 Task: Provide the results of the 2023 Victory Lane Racing Xfinity Series for the track "Pocono Raceway".
Action: Mouse moved to (173, 257)
Screenshot: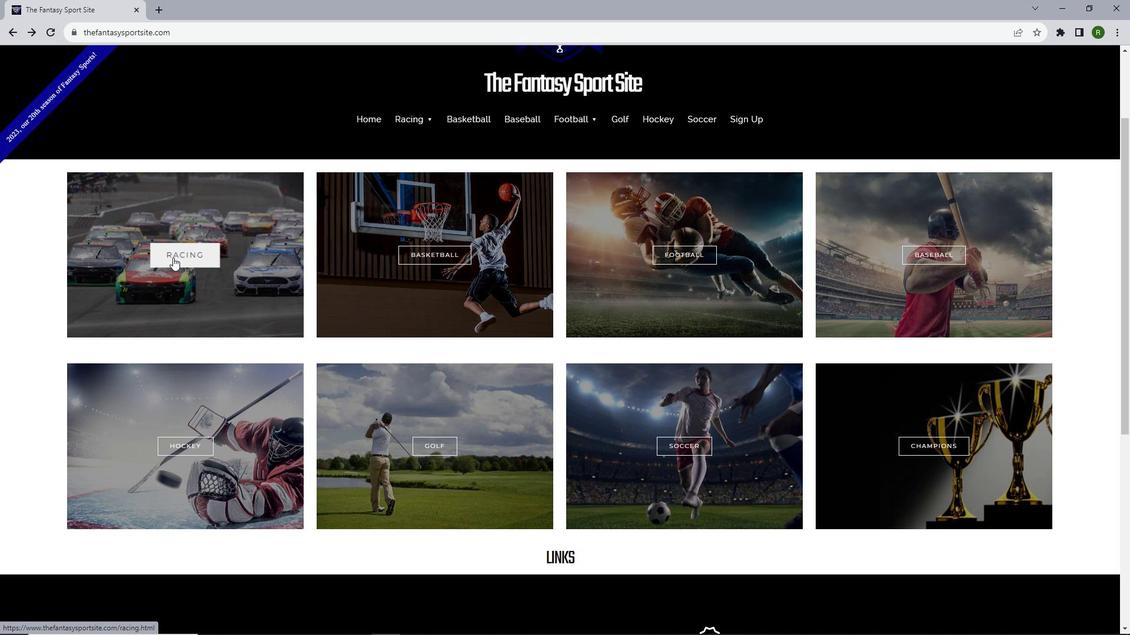 
Action: Mouse pressed left at (173, 257)
Screenshot: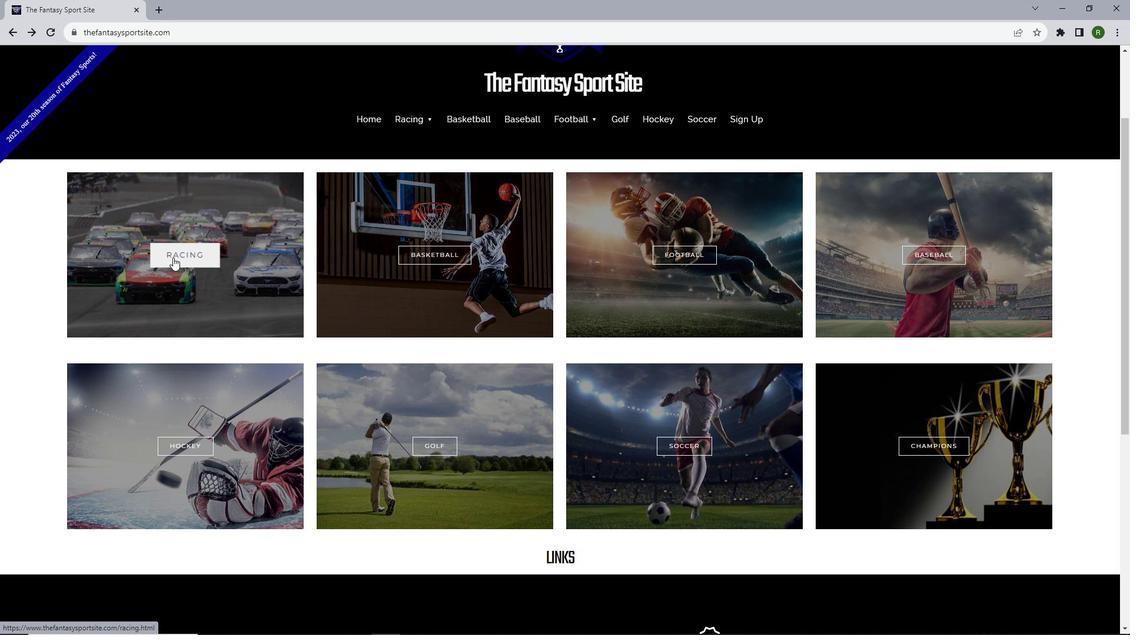 
Action: Mouse moved to (331, 270)
Screenshot: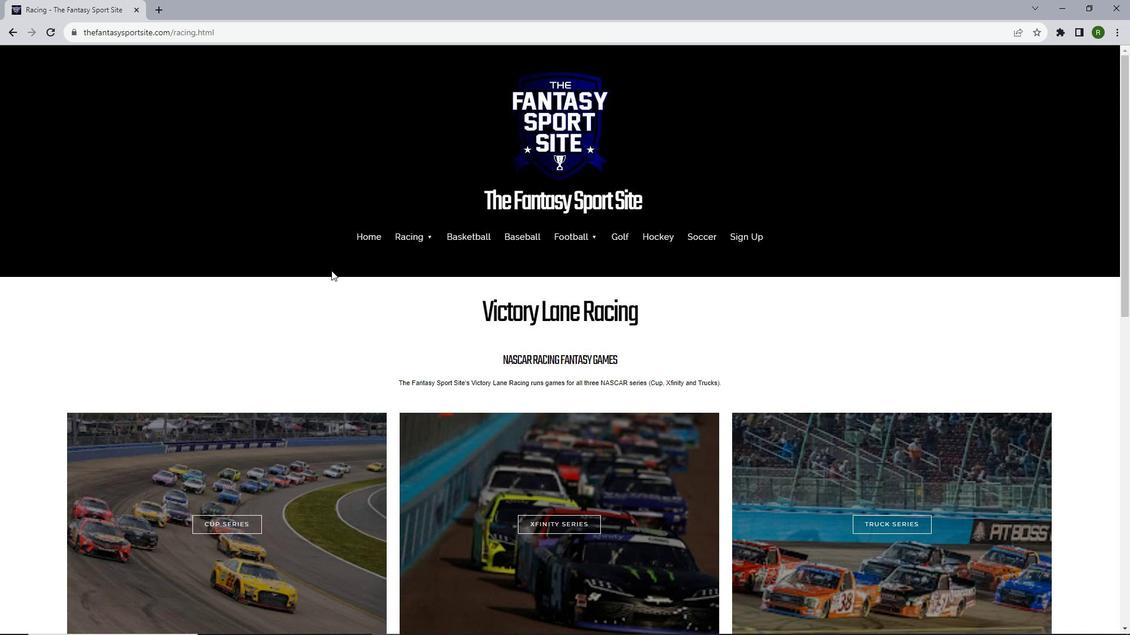 
Action: Mouse scrolled (331, 270) with delta (0, 0)
Screenshot: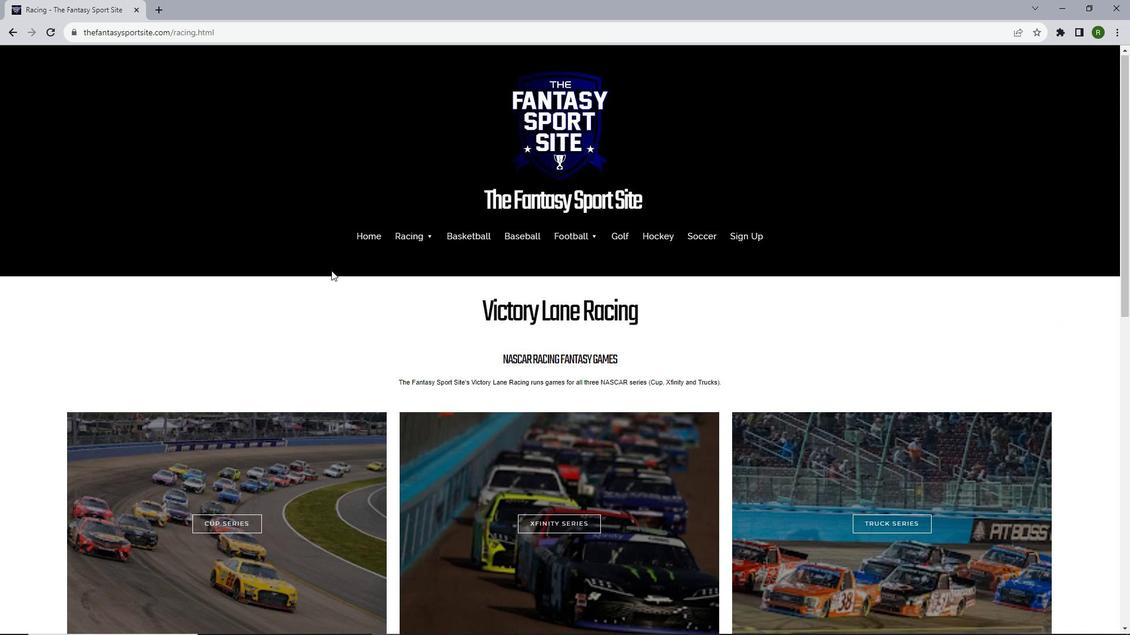 
Action: Mouse scrolled (331, 270) with delta (0, 0)
Screenshot: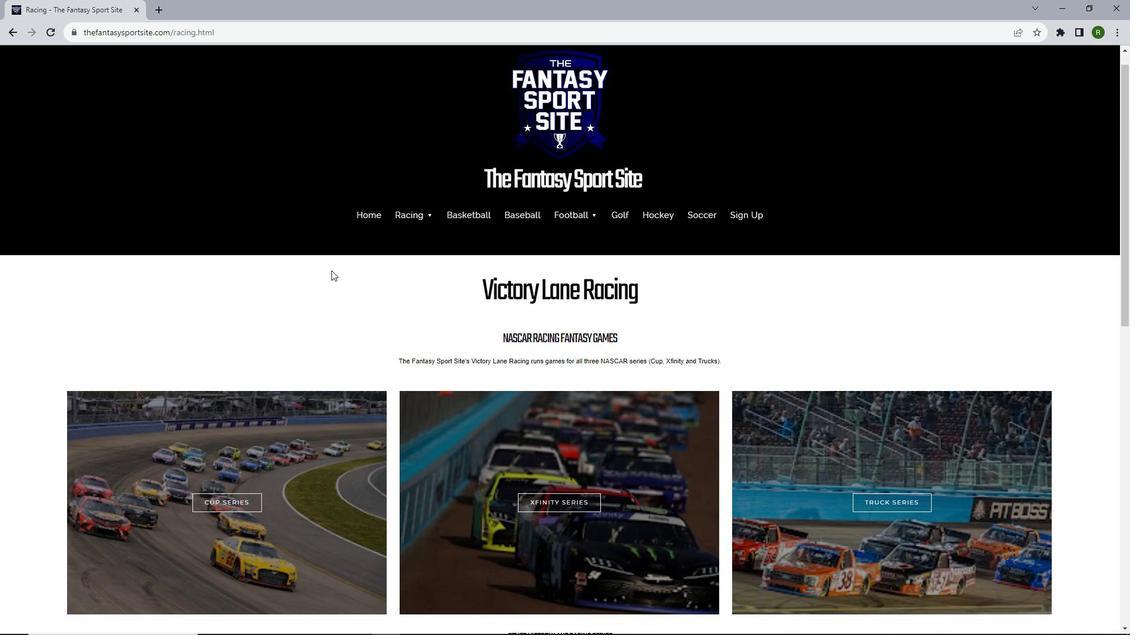 
Action: Mouse moved to (552, 413)
Screenshot: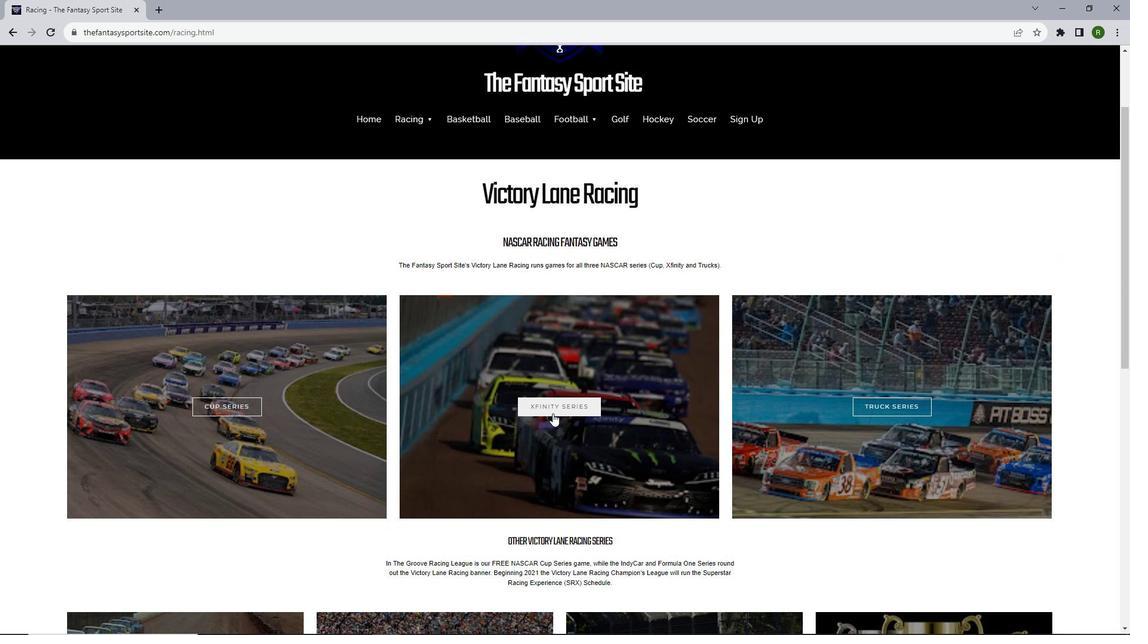 
Action: Mouse pressed left at (552, 413)
Screenshot: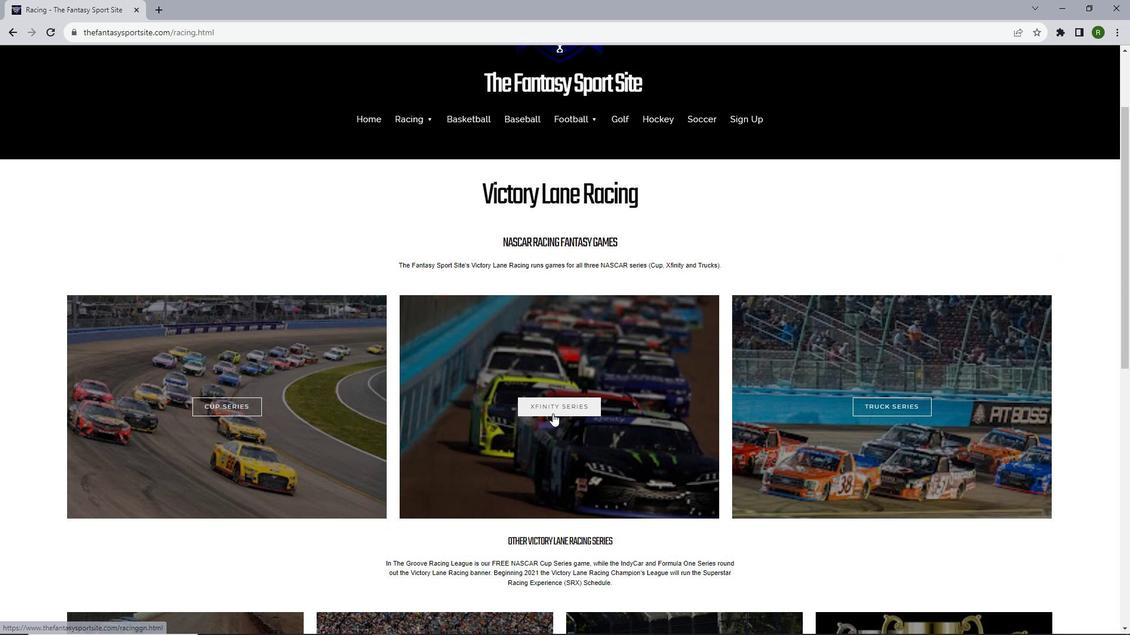 
Action: Mouse moved to (404, 259)
Screenshot: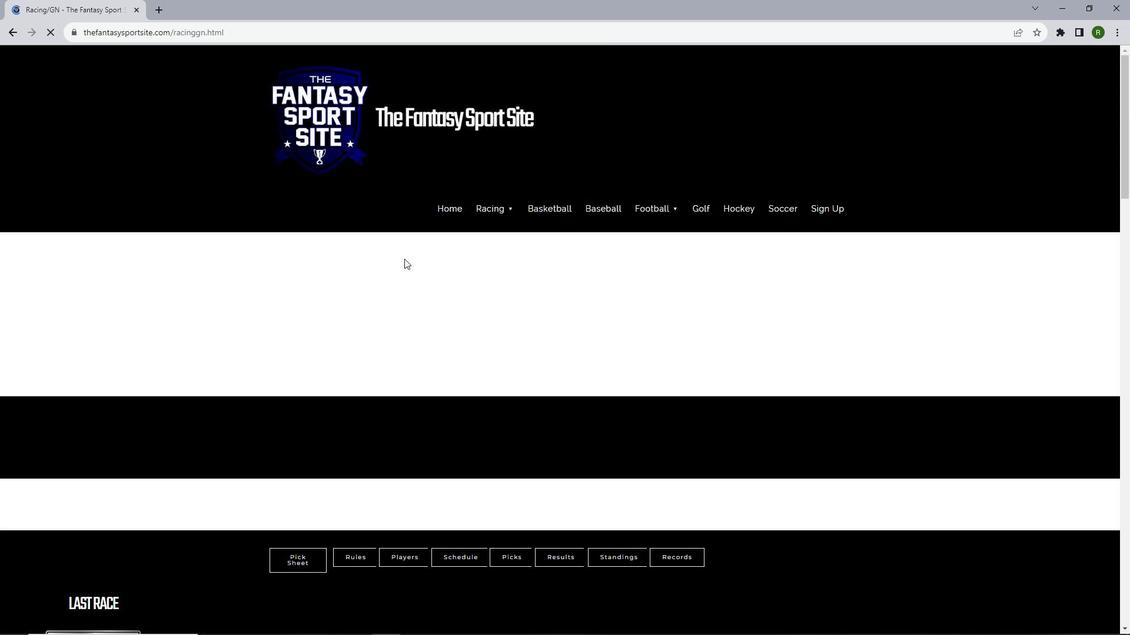 
Action: Mouse scrolled (404, 258) with delta (0, 0)
Screenshot: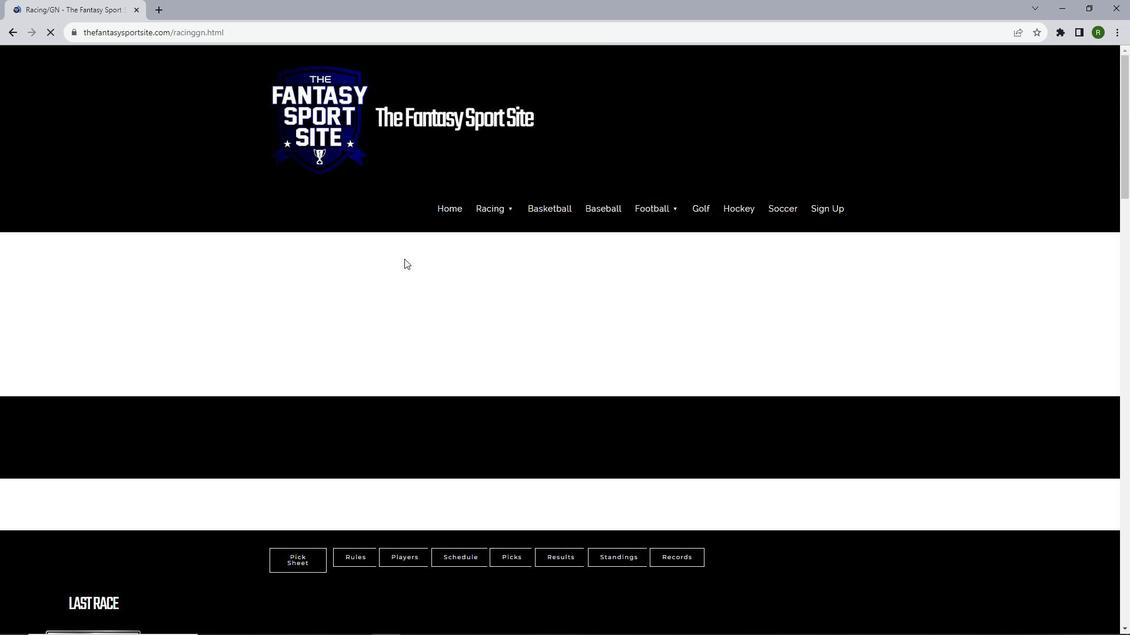 
Action: Mouse scrolled (404, 258) with delta (0, 0)
Screenshot: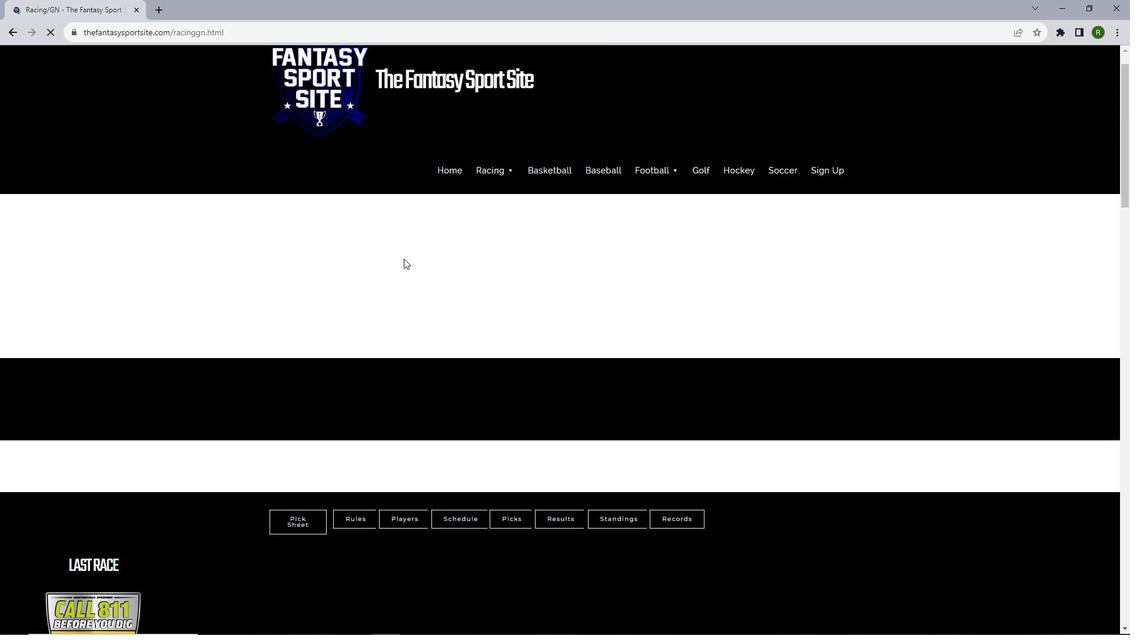 
Action: Mouse moved to (403, 259)
Screenshot: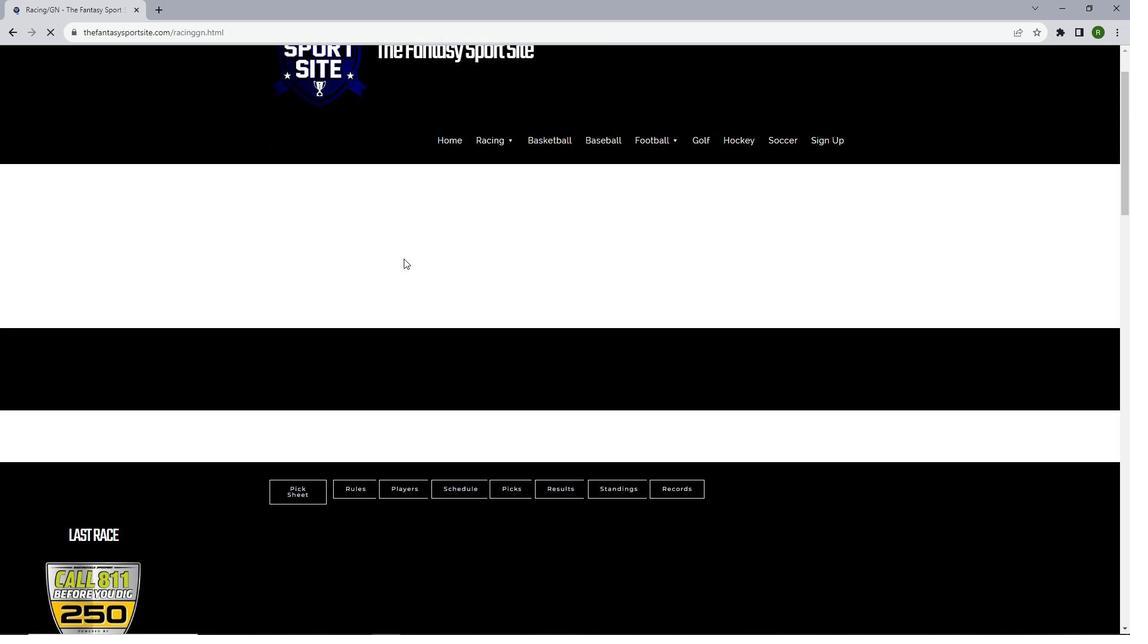 
Action: Mouse scrolled (403, 258) with delta (0, 0)
Screenshot: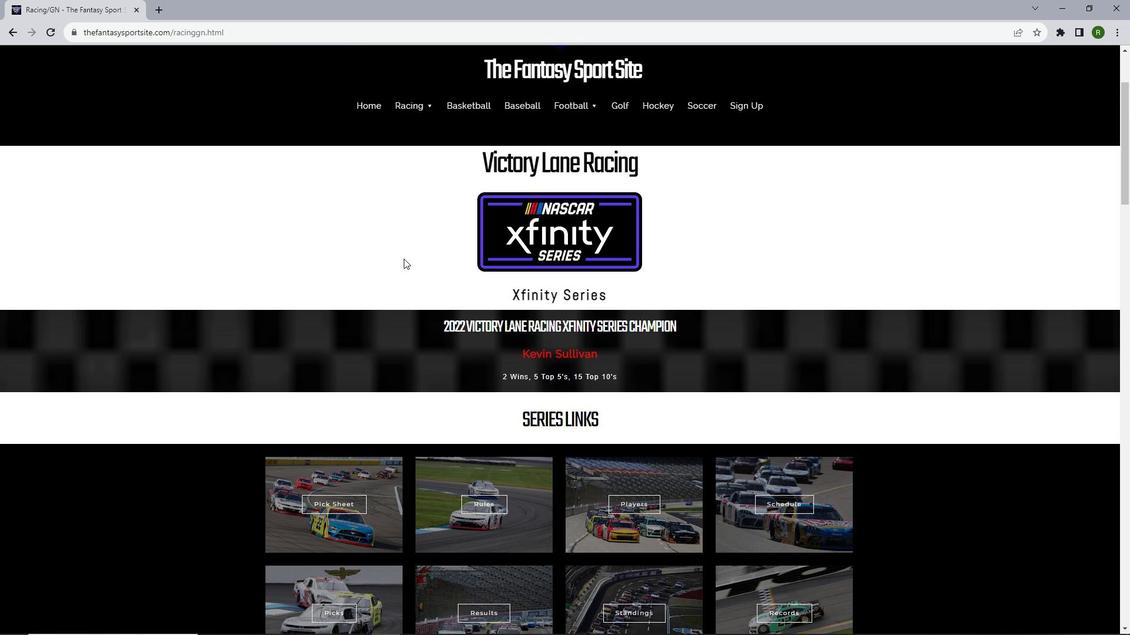 
Action: Mouse scrolled (403, 258) with delta (0, 0)
Screenshot: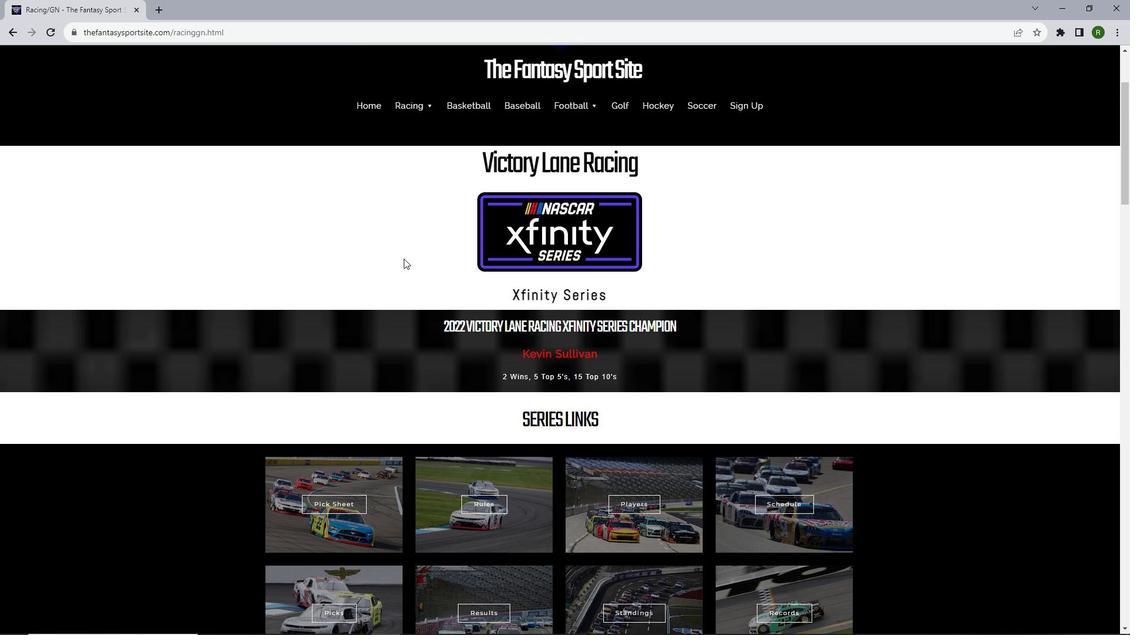 
Action: Mouse moved to (469, 504)
Screenshot: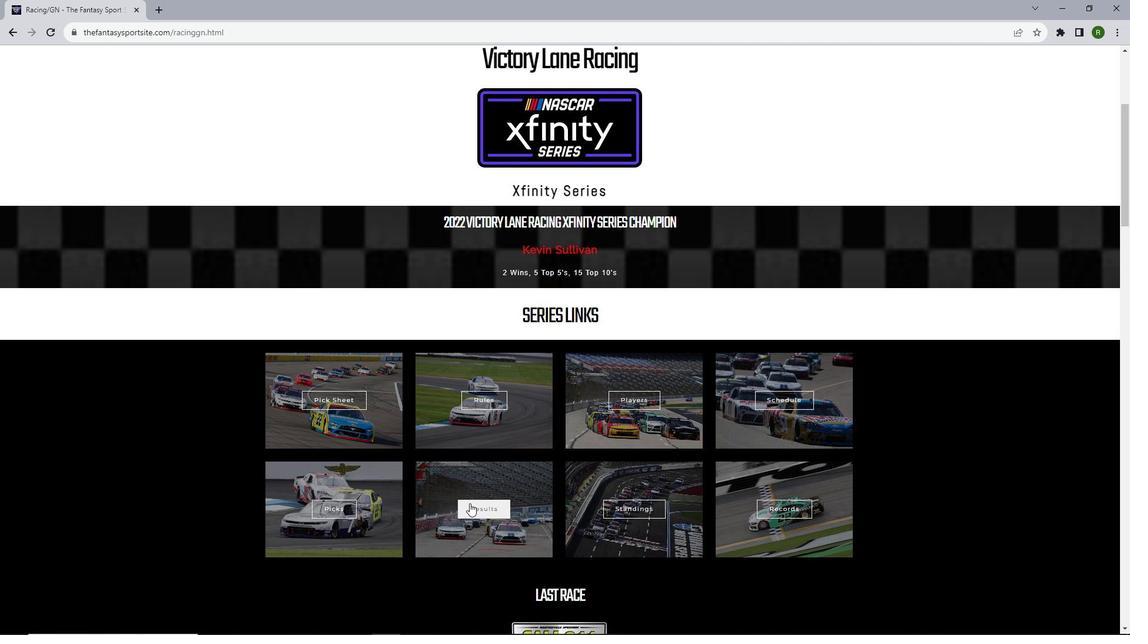 
Action: Mouse pressed left at (469, 504)
Screenshot: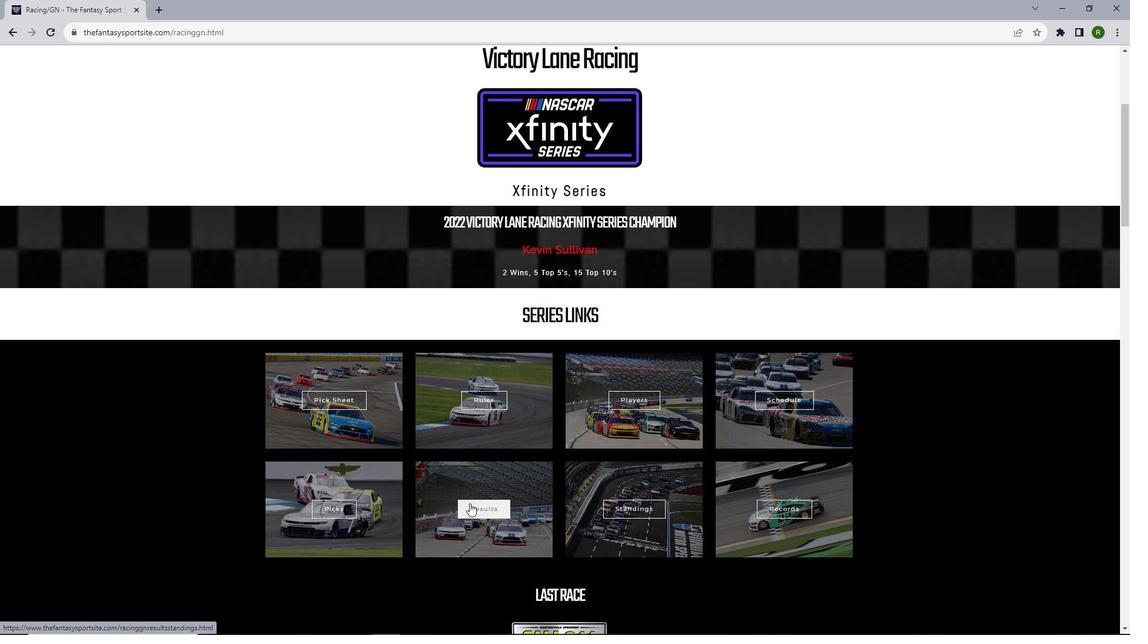 
Action: Mouse moved to (439, 295)
Screenshot: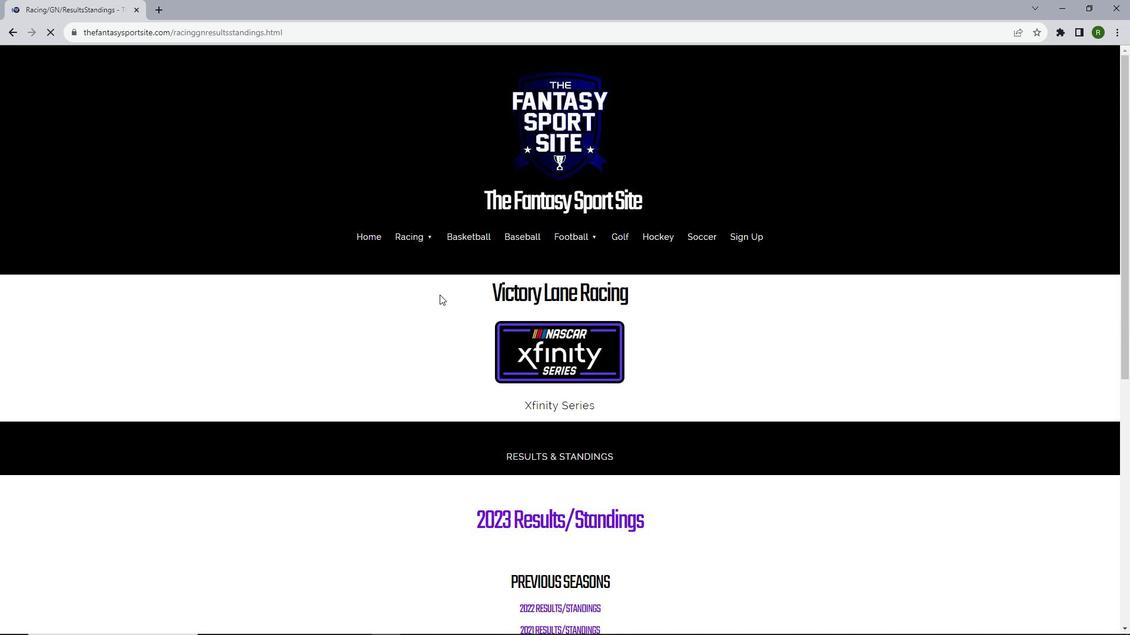 
Action: Mouse scrolled (439, 294) with delta (0, 0)
Screenshot: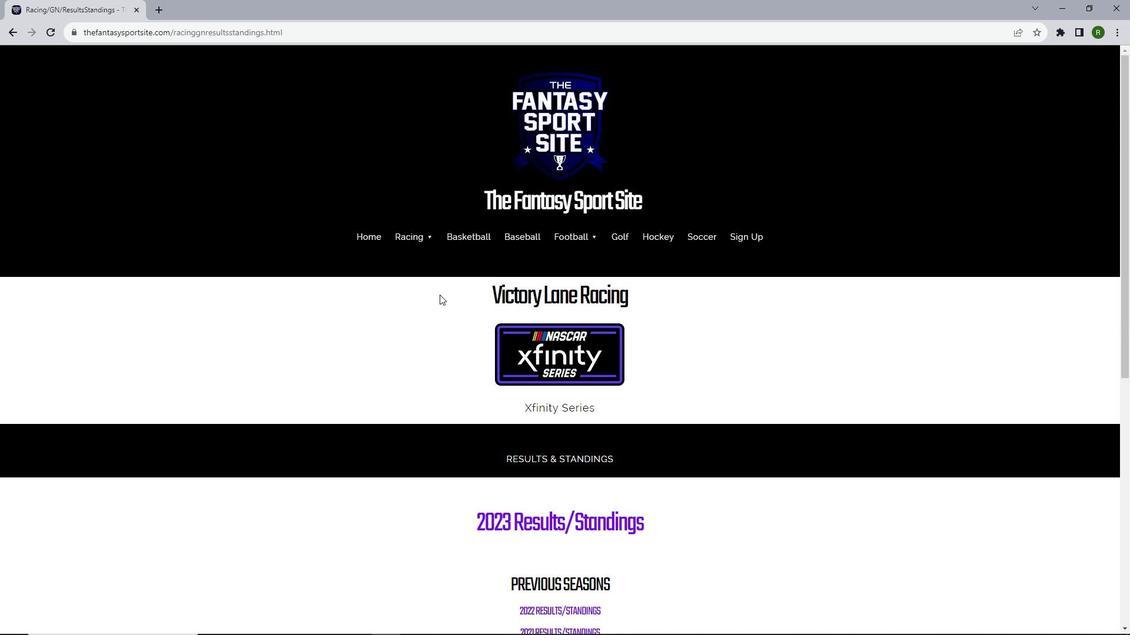 
Action: Mouse scrolled (439, 294) with delta (0, 0)
Screenshot: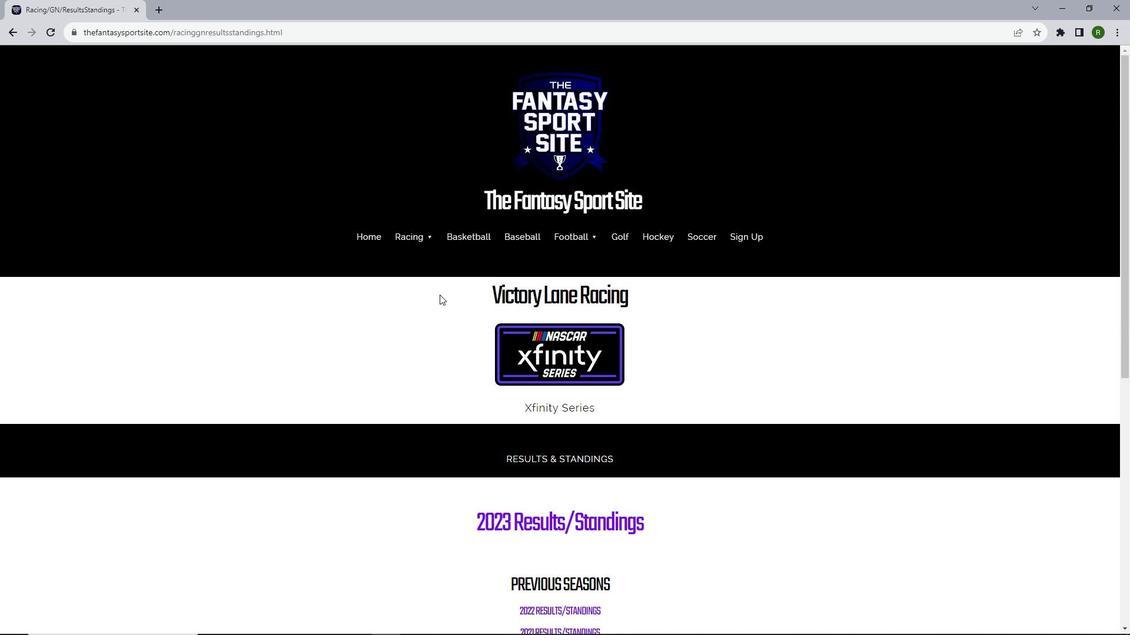 
Action: Mouse scrolled (439, 294) with delta (0, 0)
Screenshot: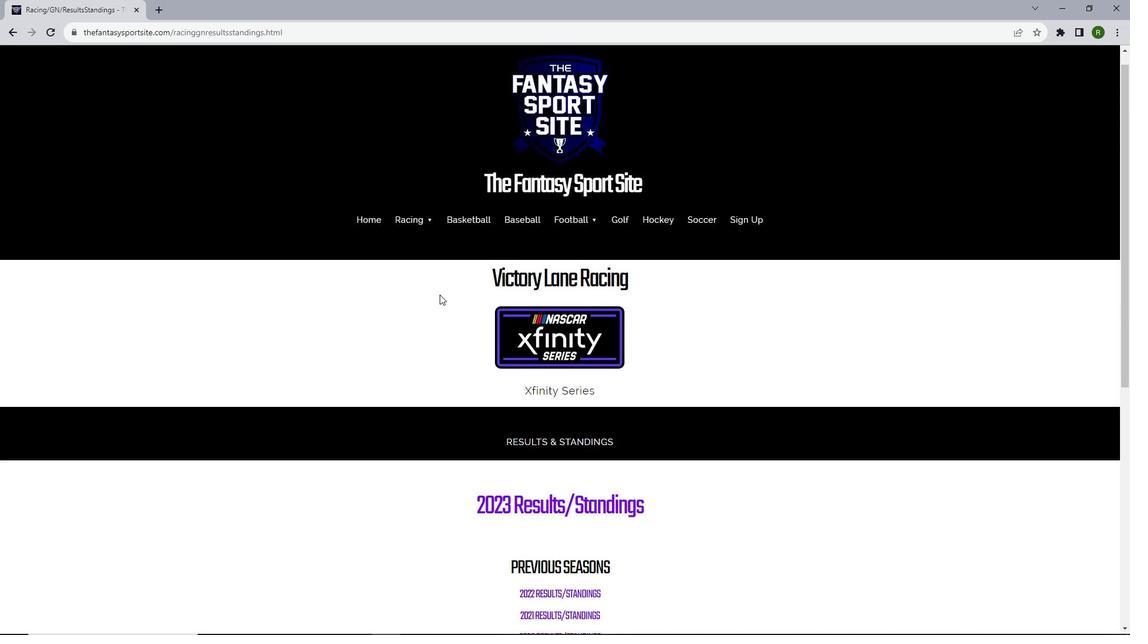 
Action: Mouse scrolled (439, 294) with delta (0, 0)
Screenshot: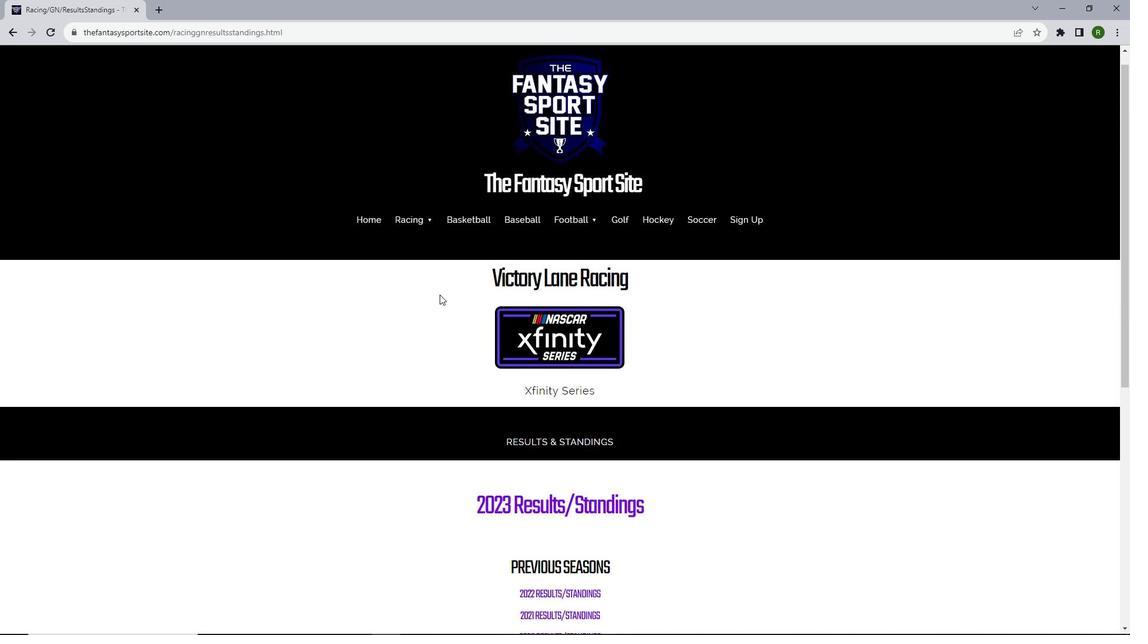 
Action: Mouse scrolled (439, 294) with delta (0, 0)
Screenshot: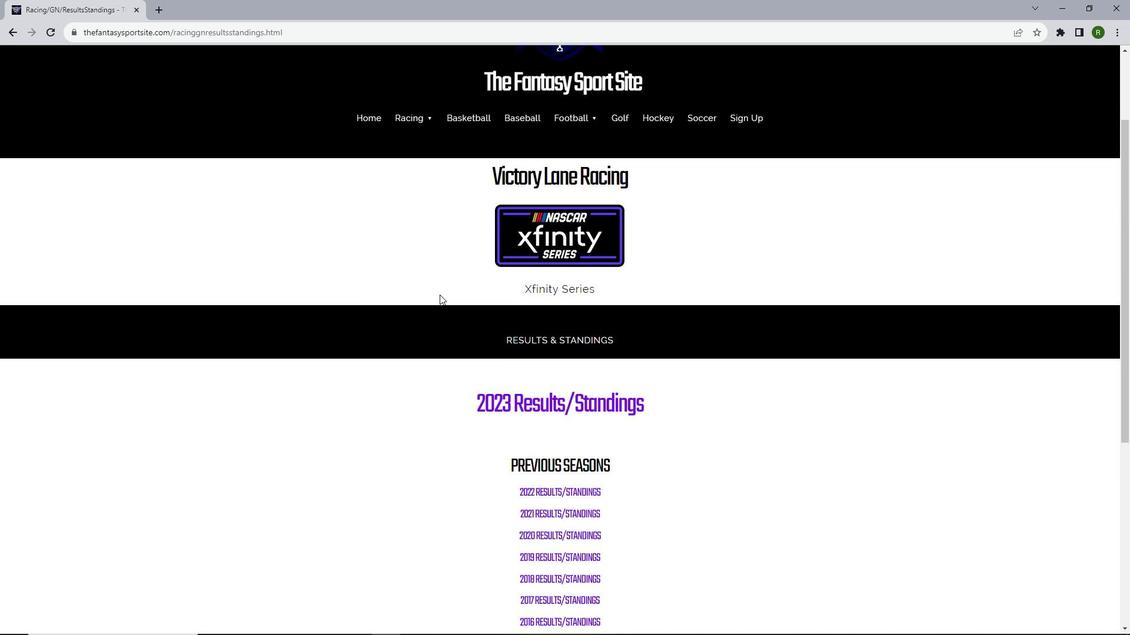 
Action: Mouse moved to (494, 228)
Screenshot: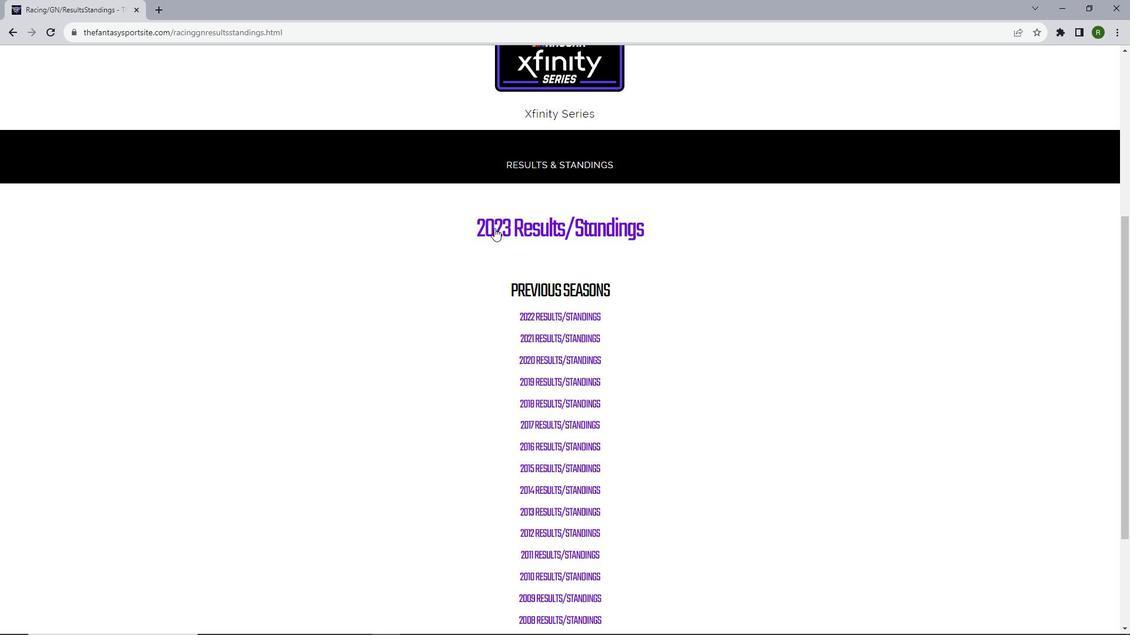 
Action: Mouse pressed left at (494, 228)
Screenshot: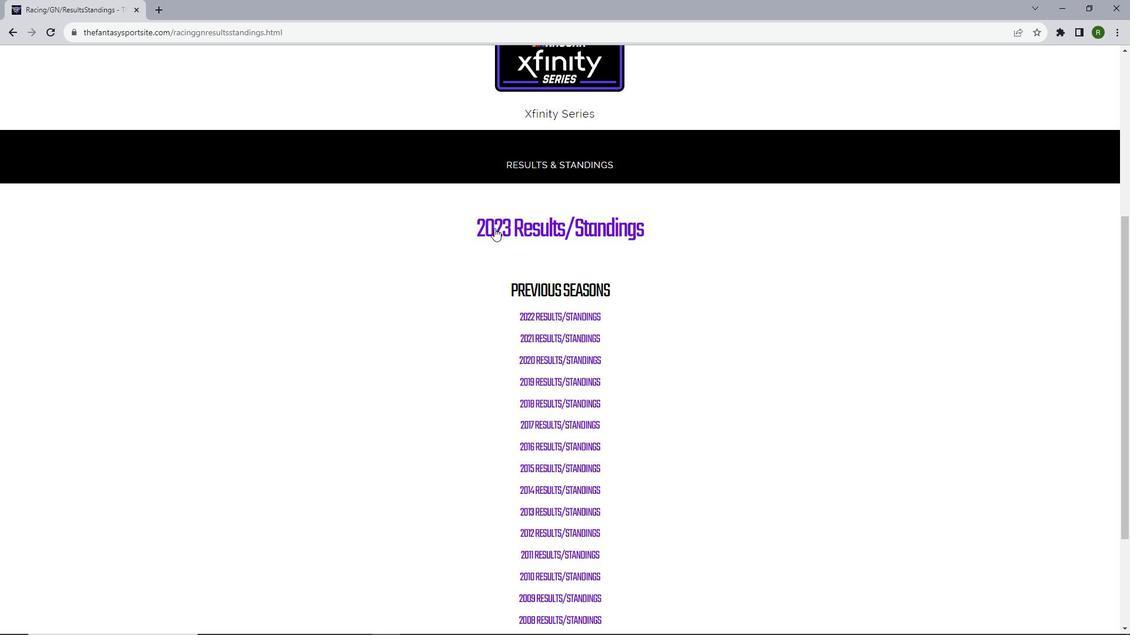 
Action: Mouse scrolled (494, 227) with delta (0, 0)
Screenshot: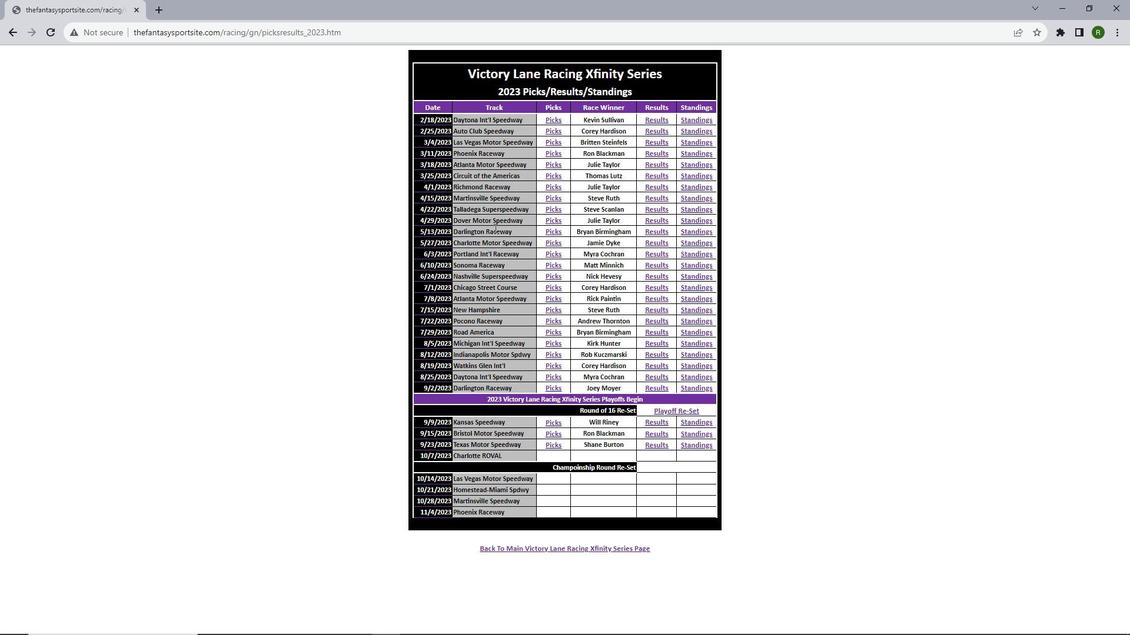 
Action: Mouse scrolled (494, 227) with delta (0, 0)
Screenshot: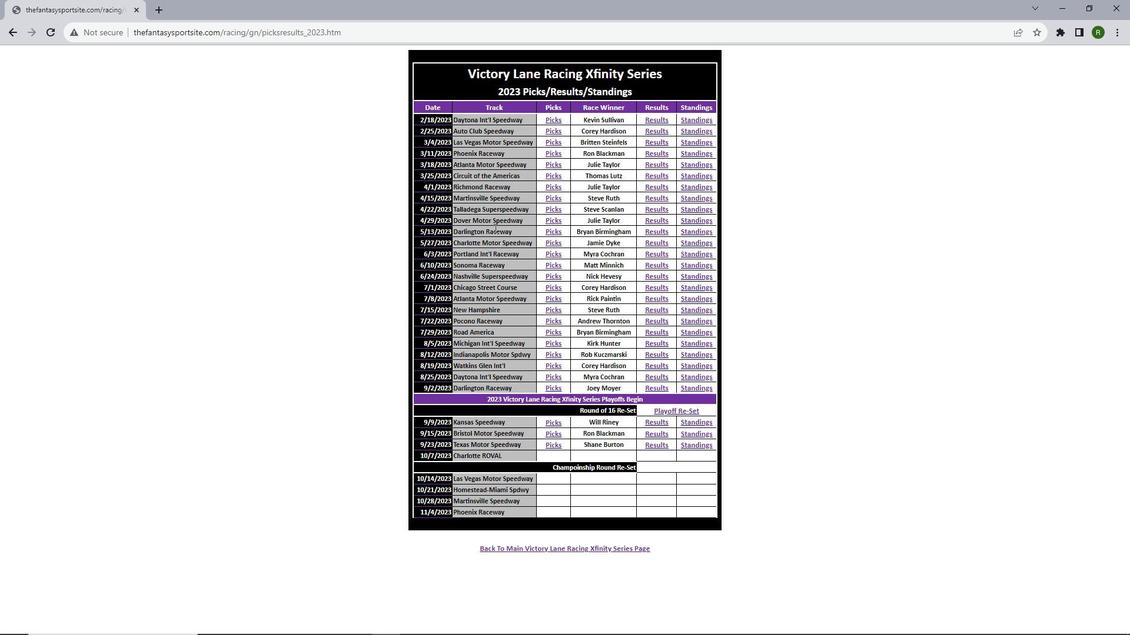 
Action: Mouse moved to (661, 323)
Screenshot: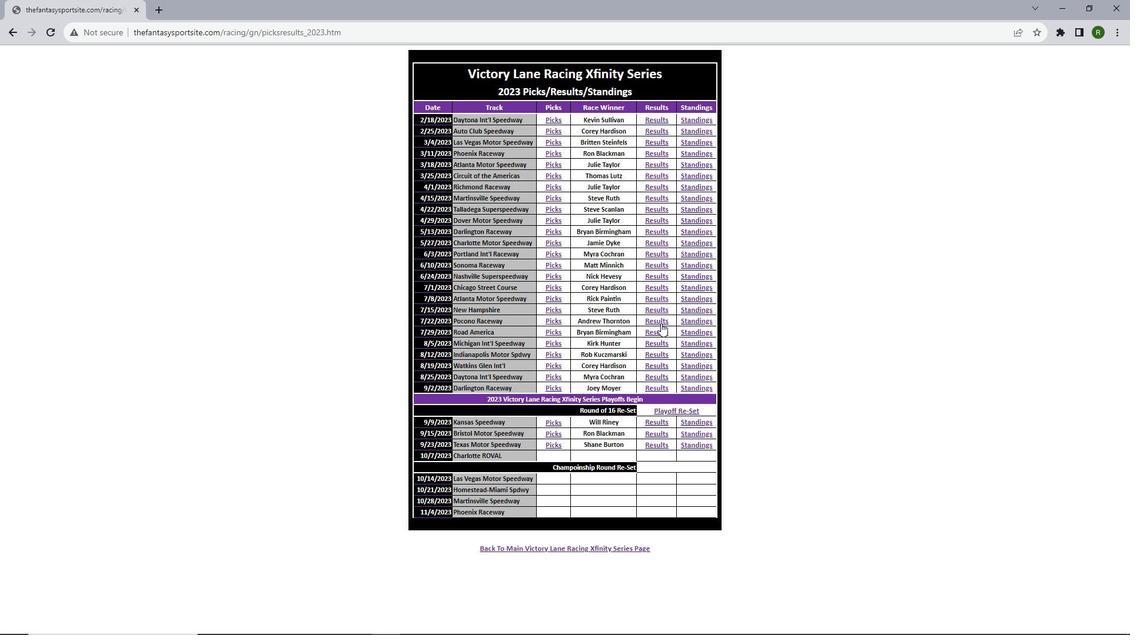 
Action: Mouse pressed left at (661, 323)
Screenshot: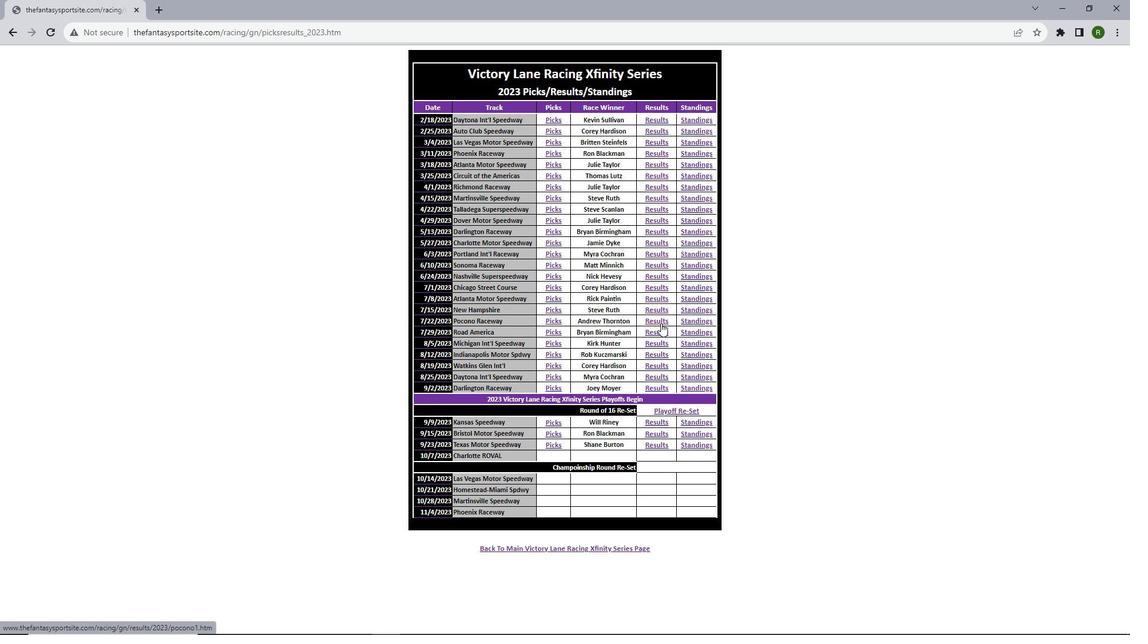 
Action: Mouse moved to (507, 313)
Screenshot: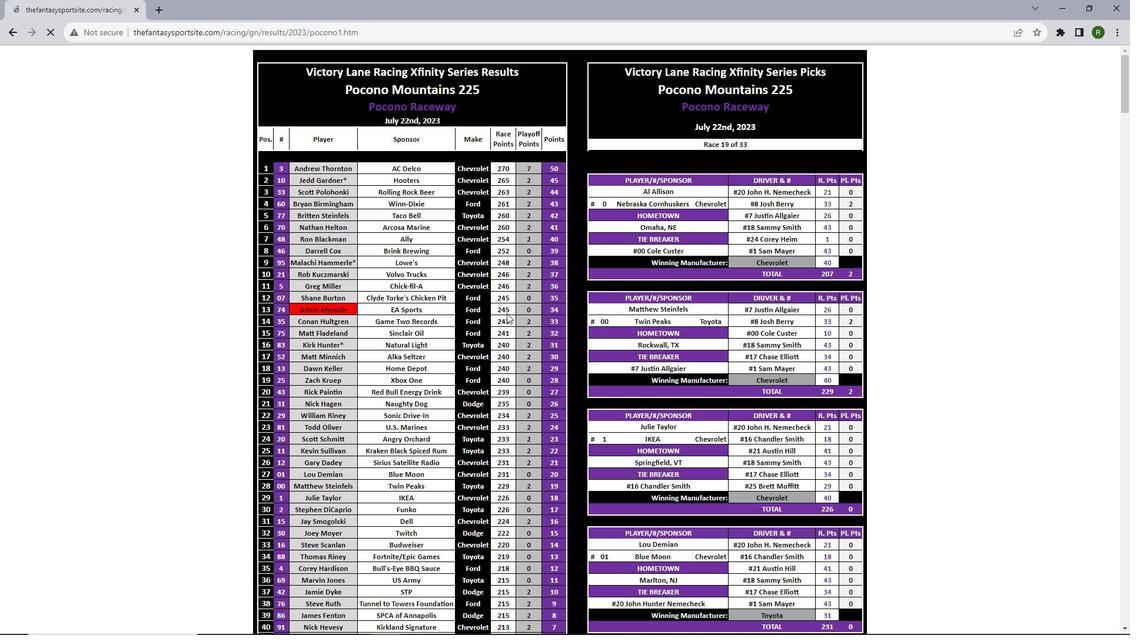 
Action: Mouse scrolled (507, 313) with delta (0, 0)
Screenshot: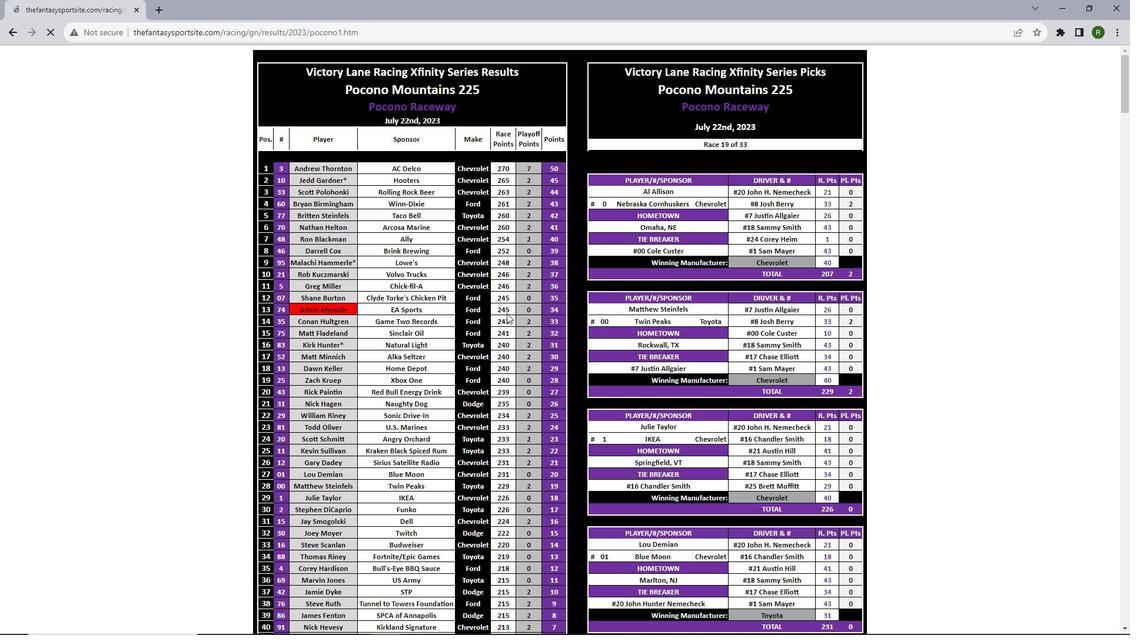 
Action: Mouse scrolled (507, 313) with delta (0, 0)
Screenshot: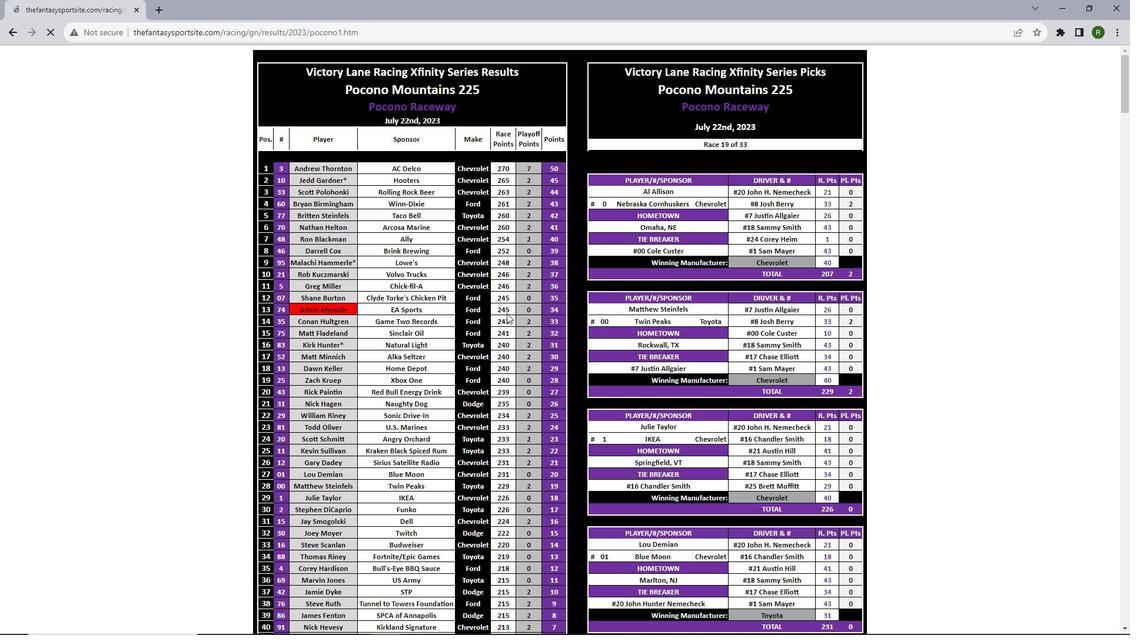 
Action: Mouse scrolled (507, 313) with delta (0, 0)
Screenshot: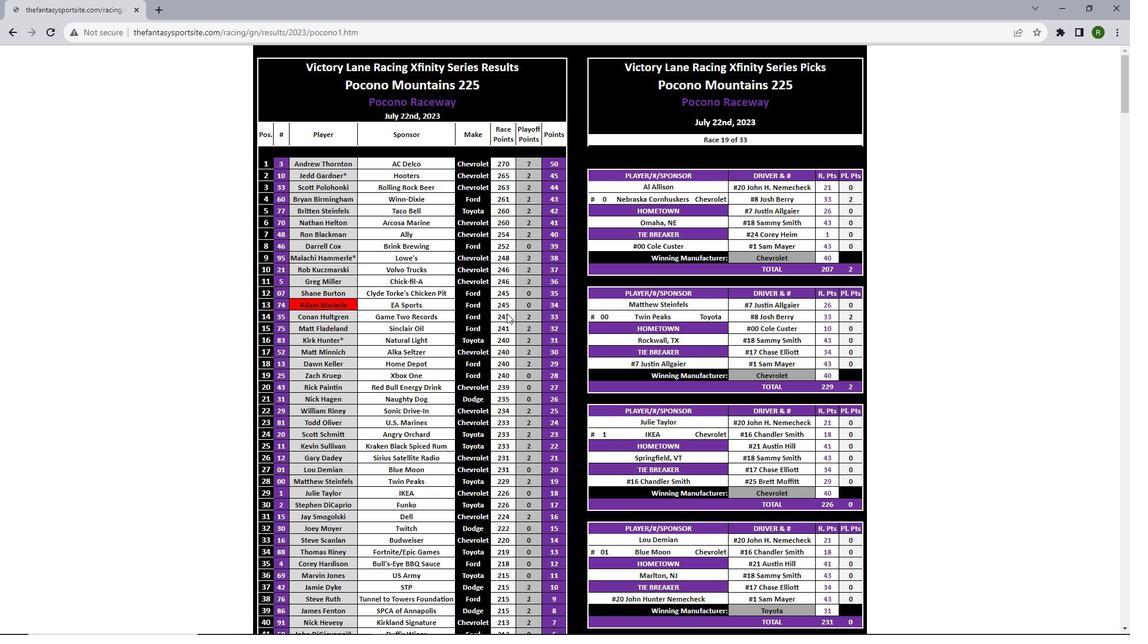 
Action: Mouse scrolled (507, 313) with delta (0, 0)
Screenshot: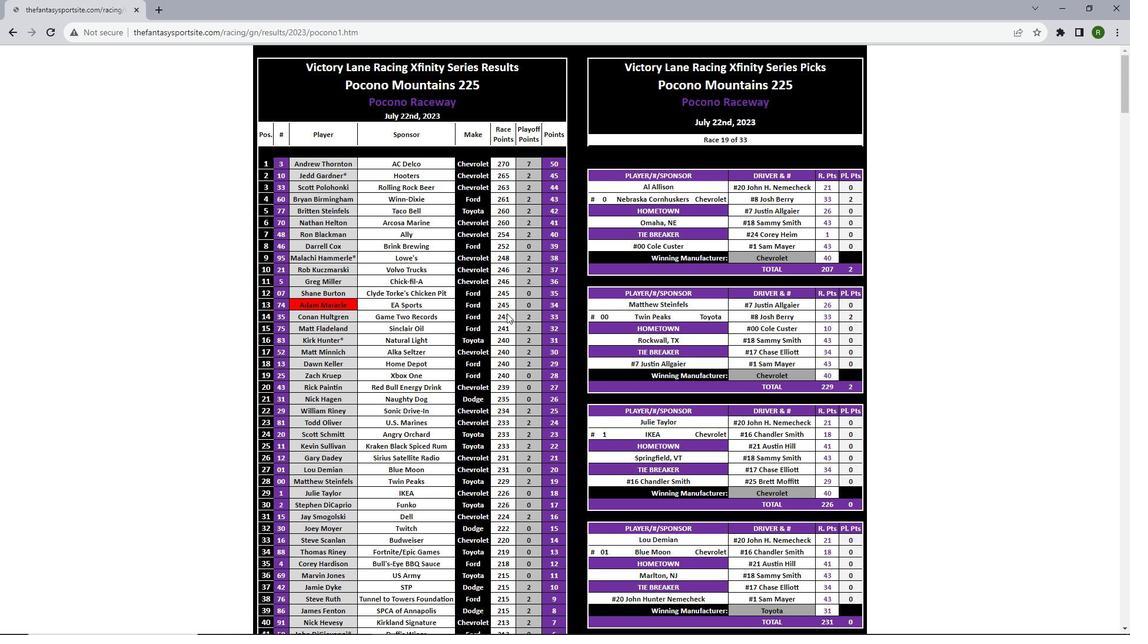 
Action: Mouse scrolled (507, 313) with delta (0, 0)
Screenshot: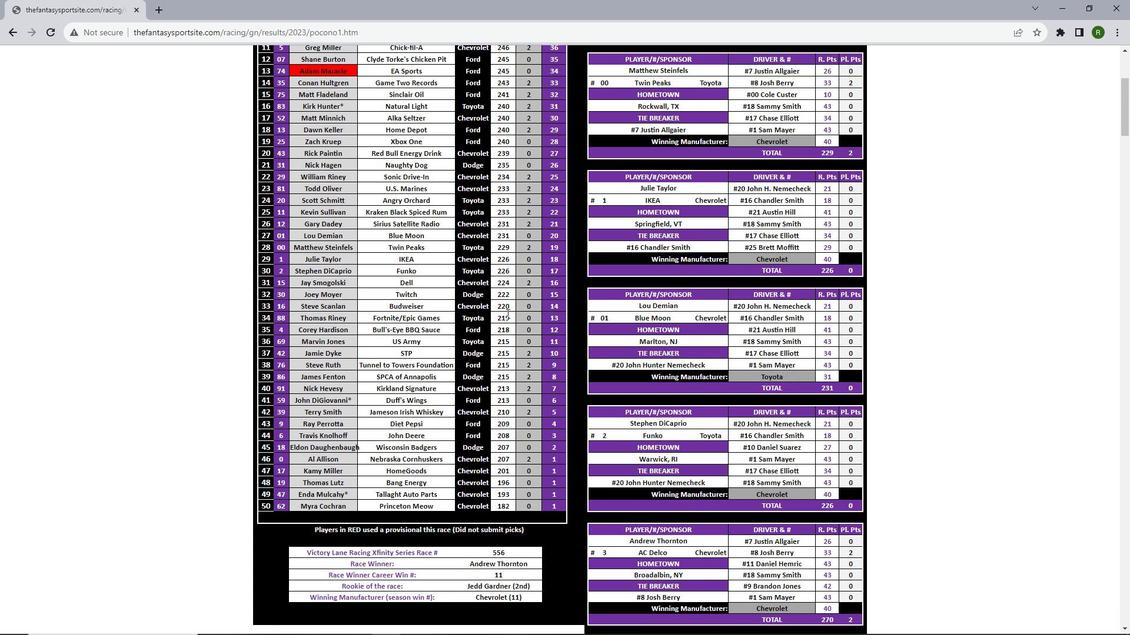 
Action: Mouse scrolled (507, 313) with delta (0, 0)
Screenshot: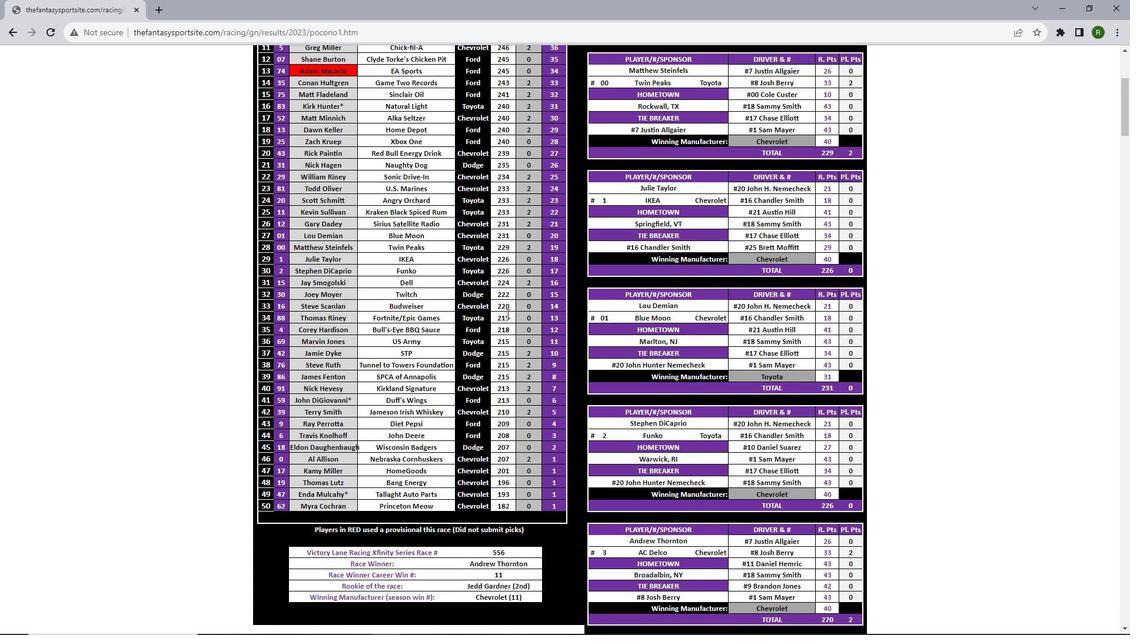 
Action: Mouse scrolled (507, 313) with delta (0, 0)
Screenshot: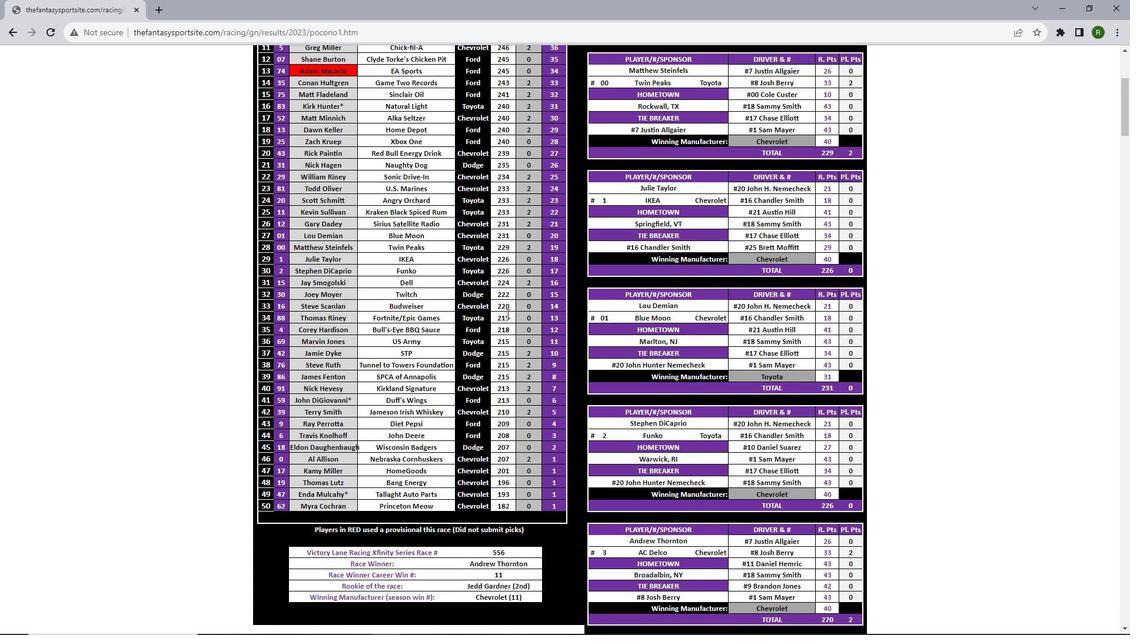 
Action: Mouse scrolled (507, 313) with delta (0, 0)
Screenshot: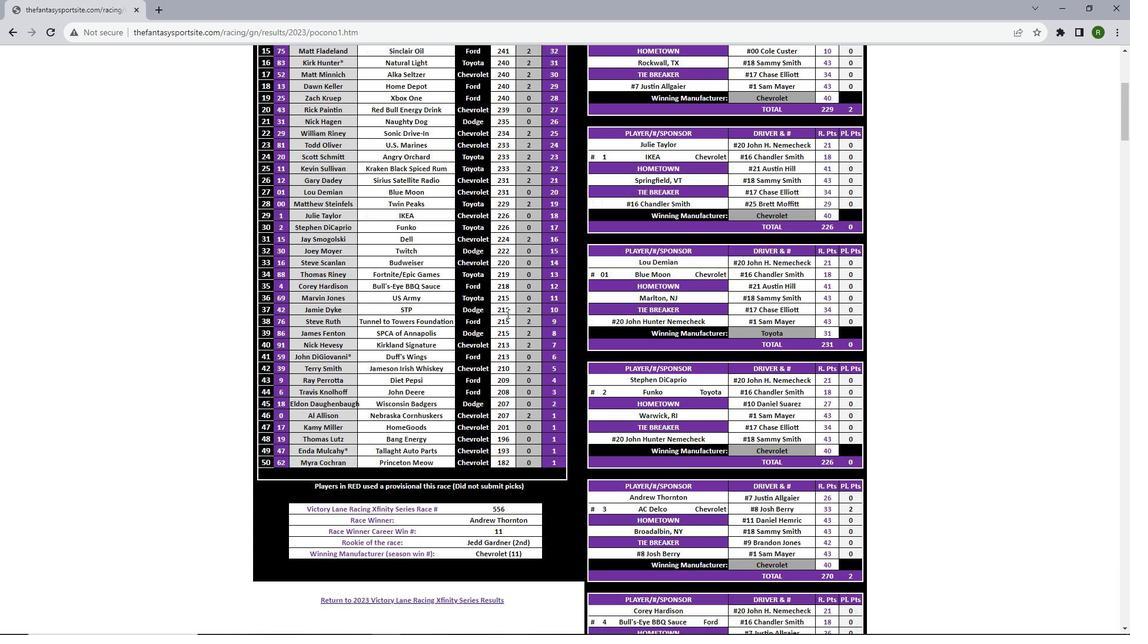 
Action: Mouse scrolled (507, 313) with delta (0, 0)
Screenshot: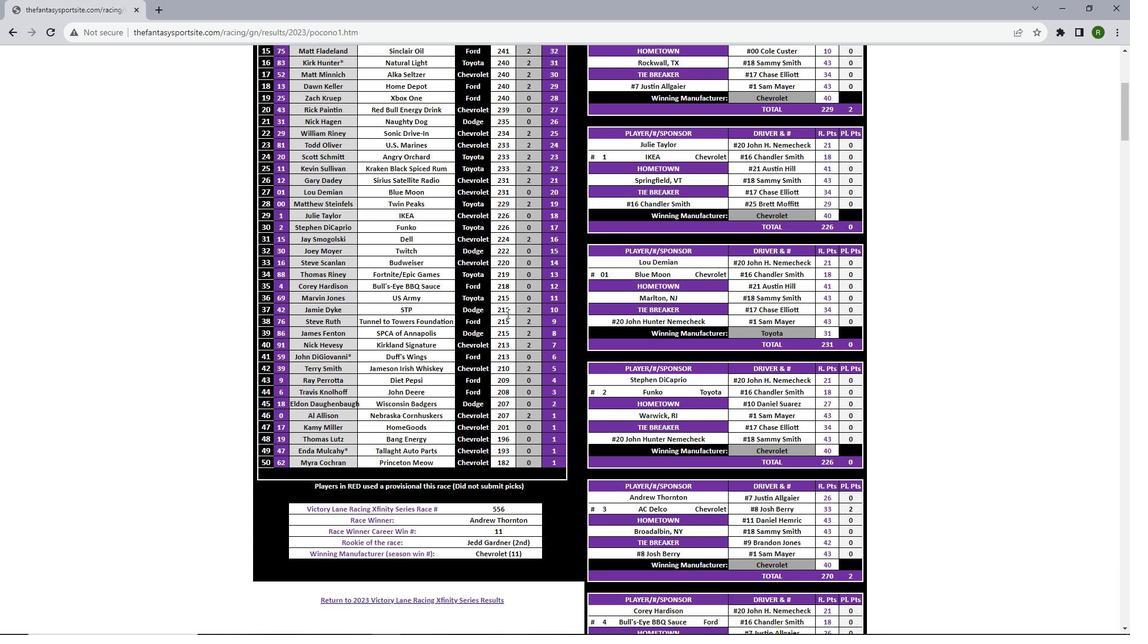 
Action: Mouse scrolled (507, 313) with delta (0, 0)
Screenshot: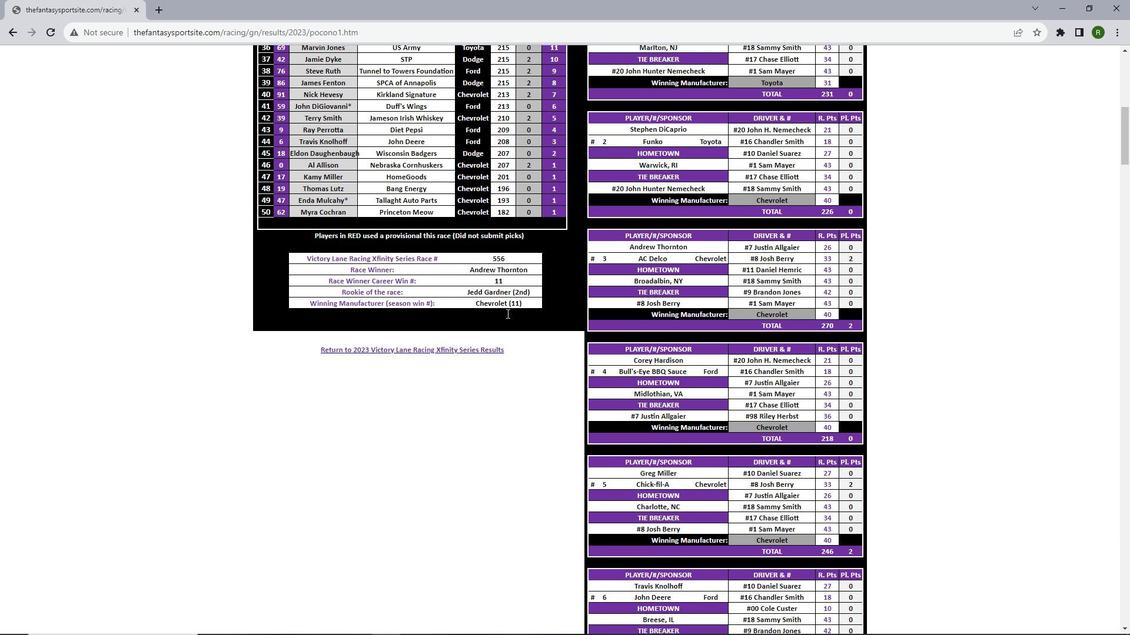 
Action: Mouse scrolled (507, 313) with delta (0, 0)
Screenshot: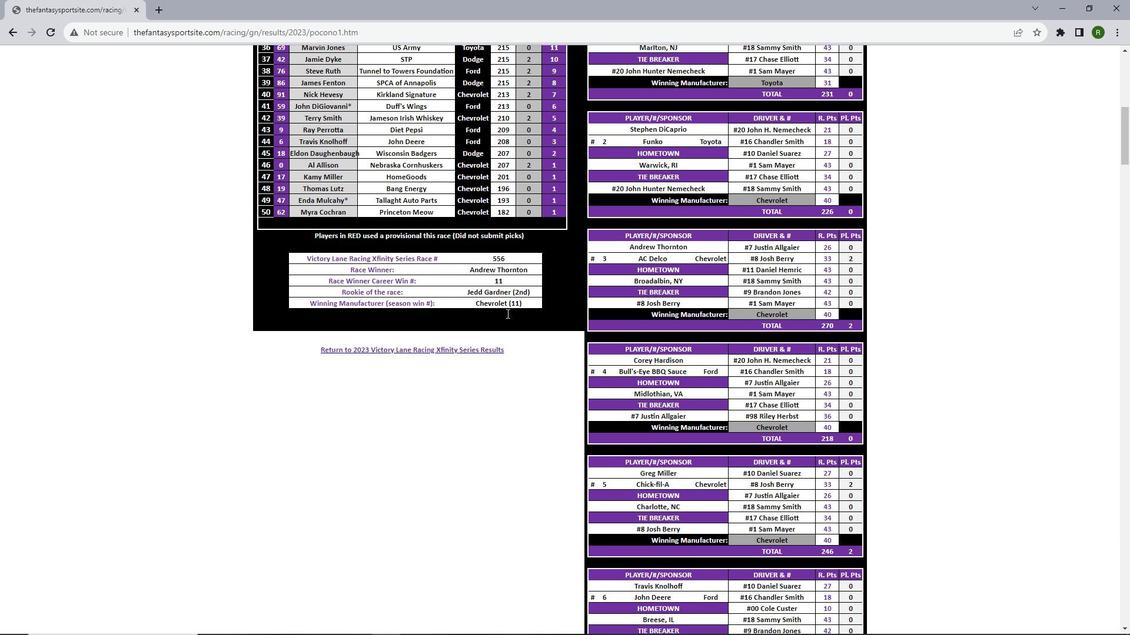
Action: Mouse scrolled (507, 313) with delta (0, 0)
Screenshot: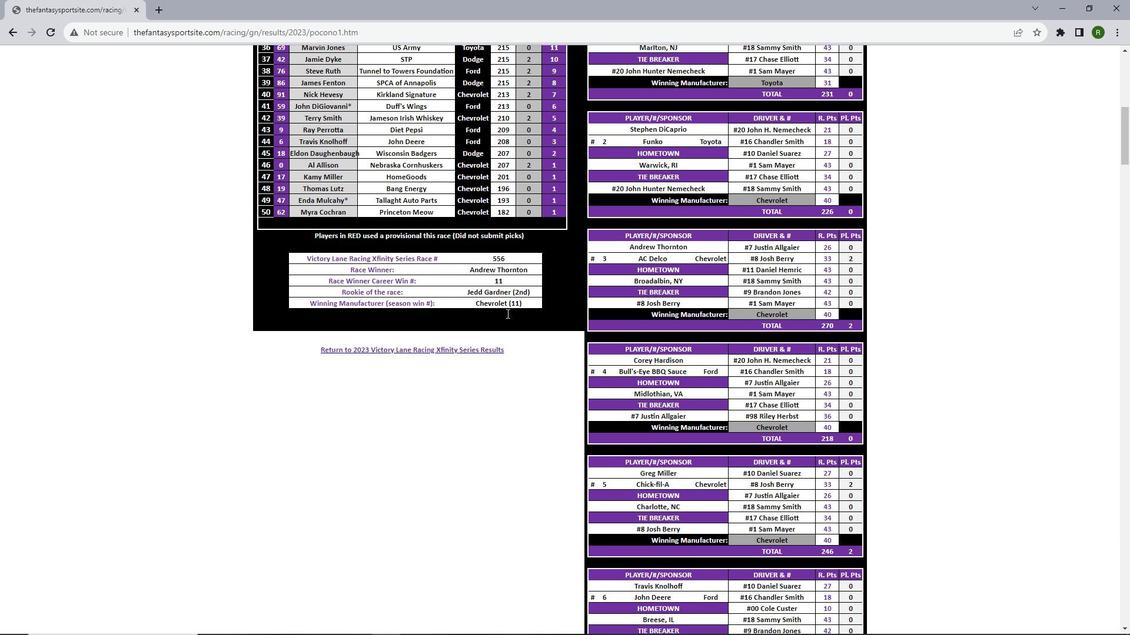 
Action: Mouse scrolled (507, 313) with delta (0, 0)
Screenshot: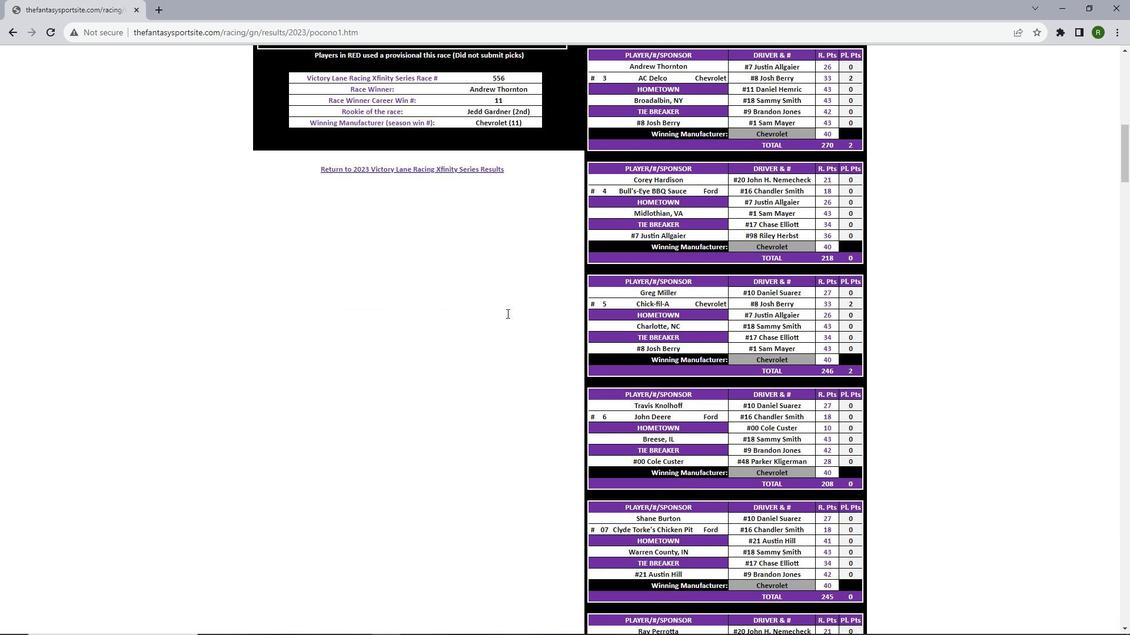 
Action: Mouse scrolled (507, 313) with delta (0, 0)
Screenshot: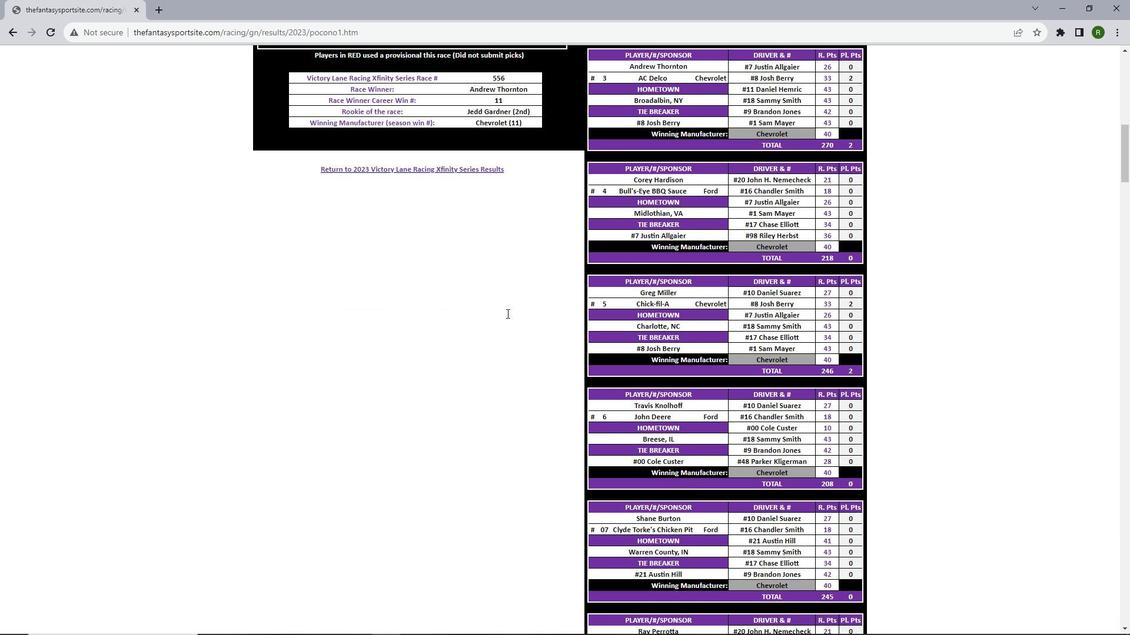 
Action: Mouse scrolled (507, 313) with delta (0, 0)
Screenshot: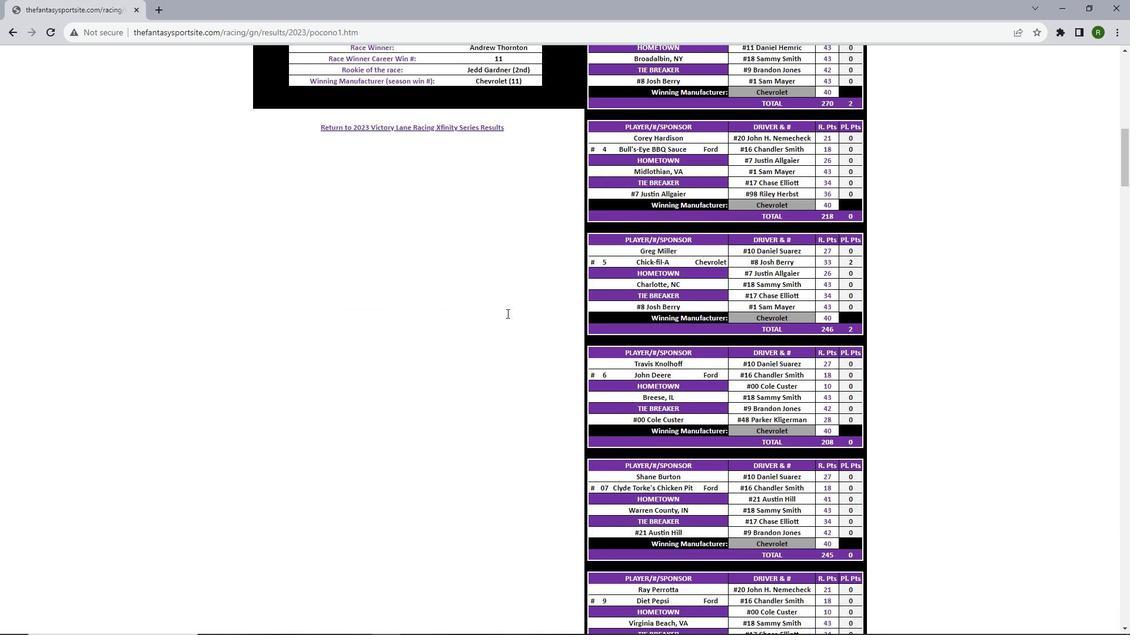 
Action: Mouse scrolled (507, 313) with delta (0, 0)
Screenshot: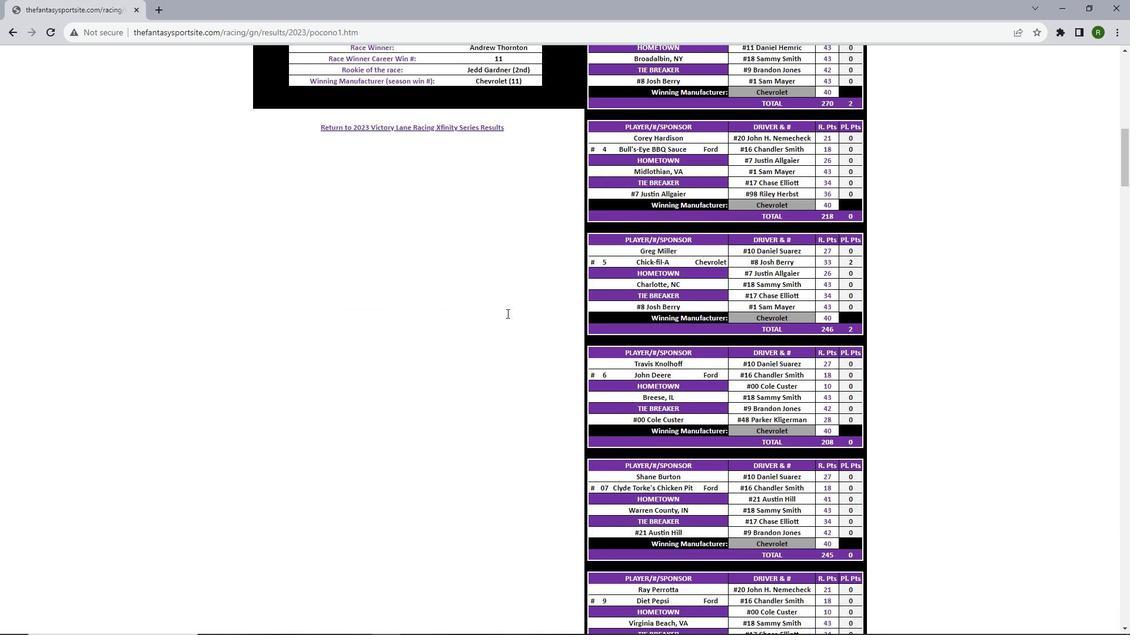 
Action: Mouse scrolled (507, 313) with delta (0, 0)
Screenshot: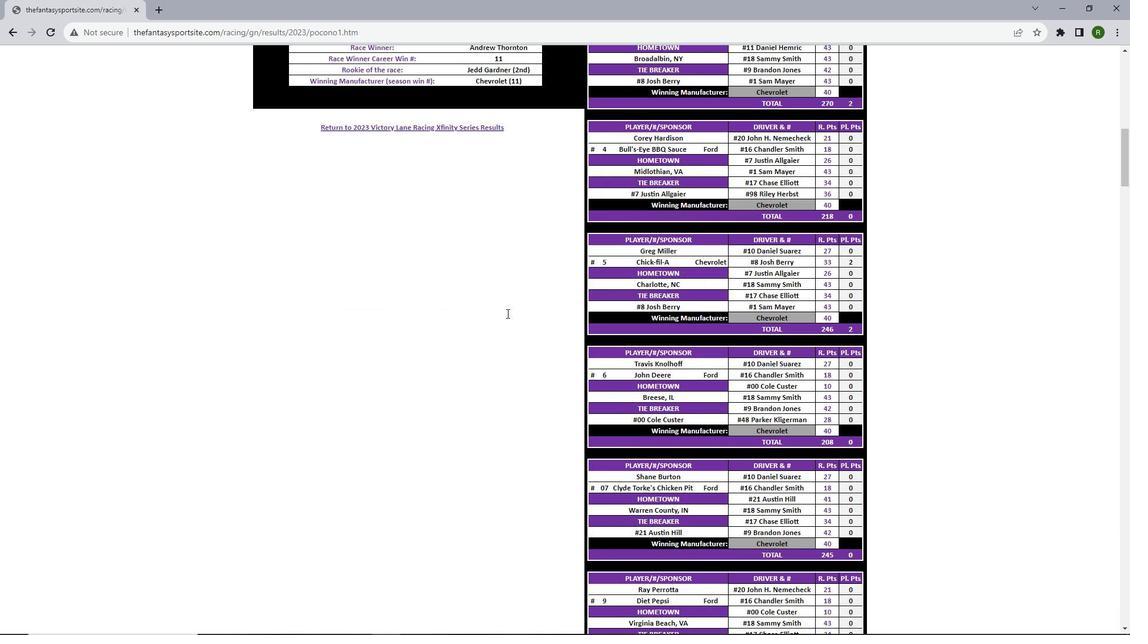 
Action: Mouse scrolled (507, 313) with delta (0, 0)
Screenshot: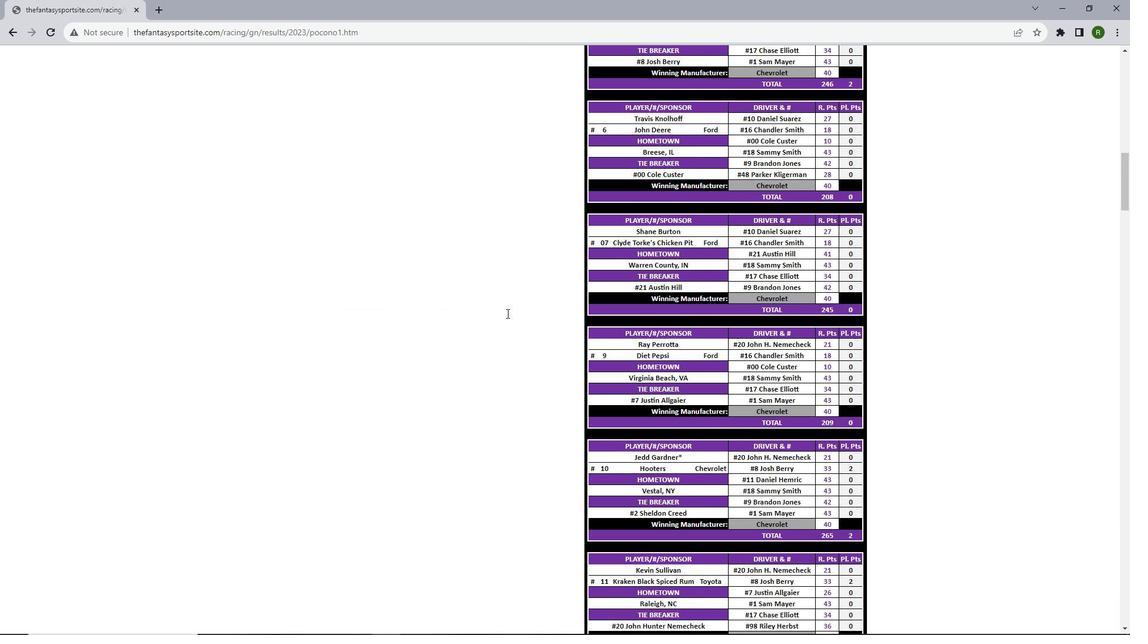 
Action: Mouse scrolled (507, 313) with delta (0, 0)
Screenshot: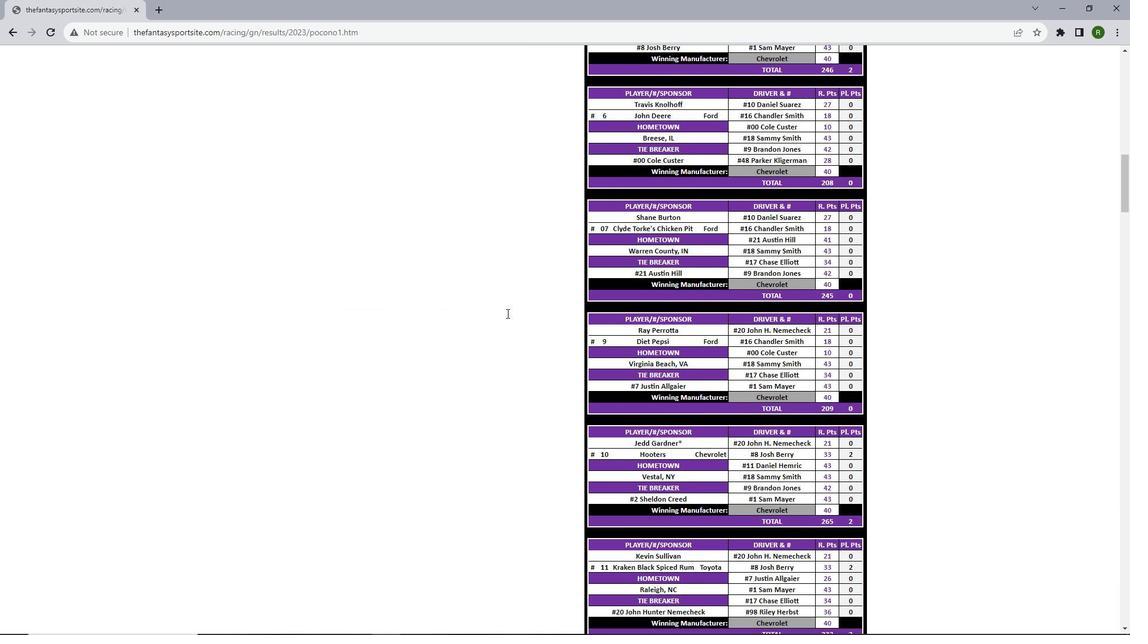 
Action: Mouse scrolled (507, 313) with delta (0, 0)
Screenshot: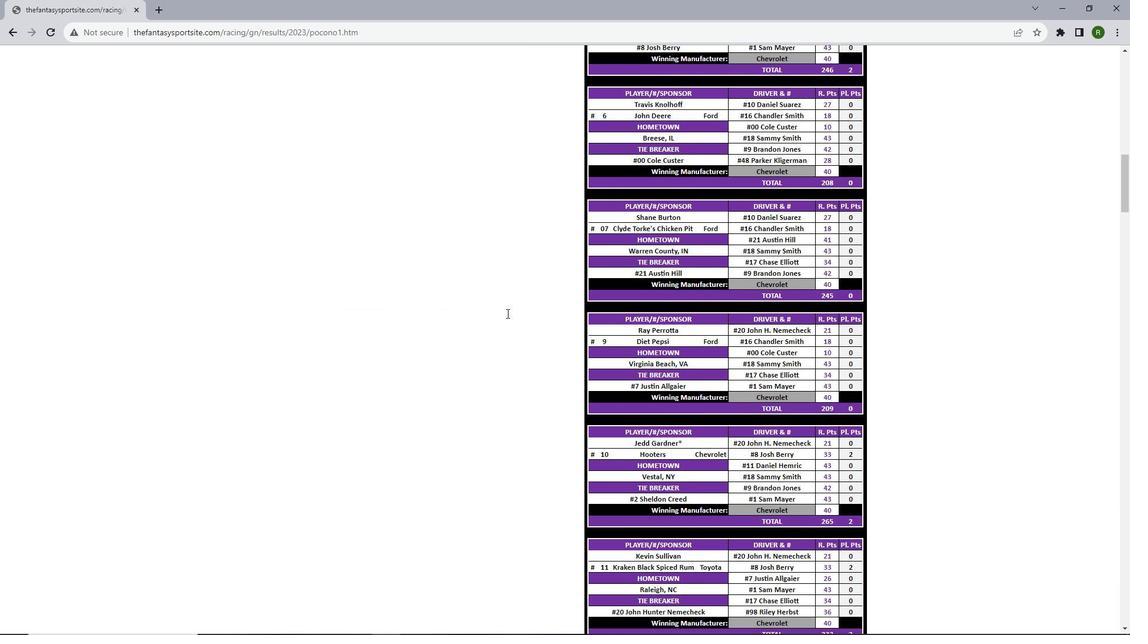 
Action: Mouse scrolled (507, 313) with delta (0, 0)
Screenshot: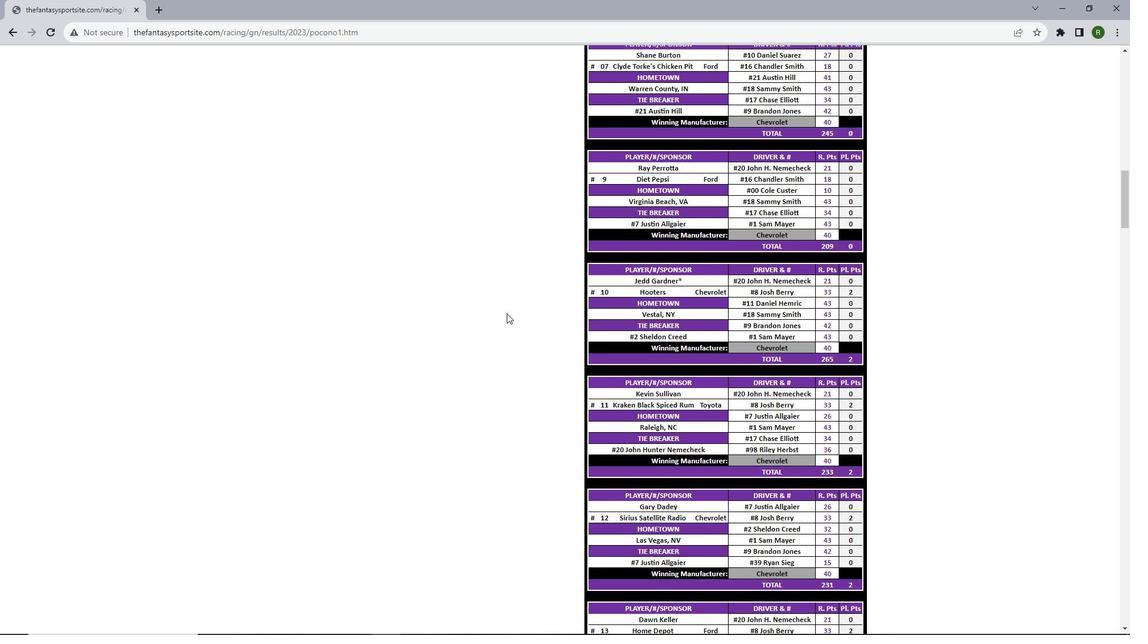 
Action: Mouse scrolled (507, 313) with delta (0, 0)
Screenshot: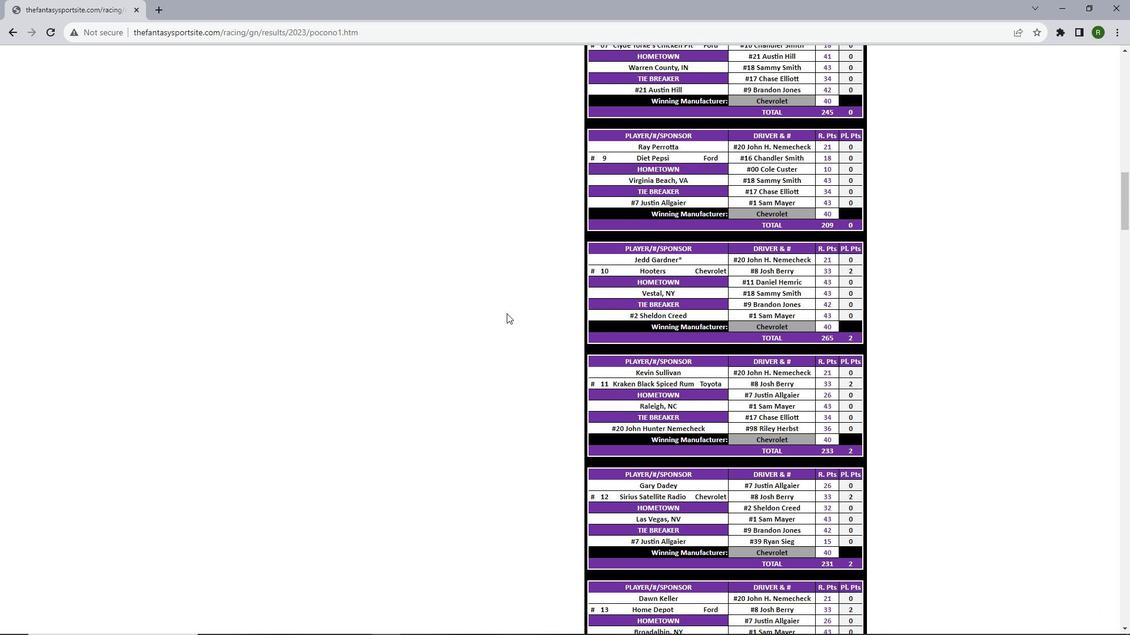 
Action: Mouse scrolled (507, 313) with delta (0, 0)
Screenshot: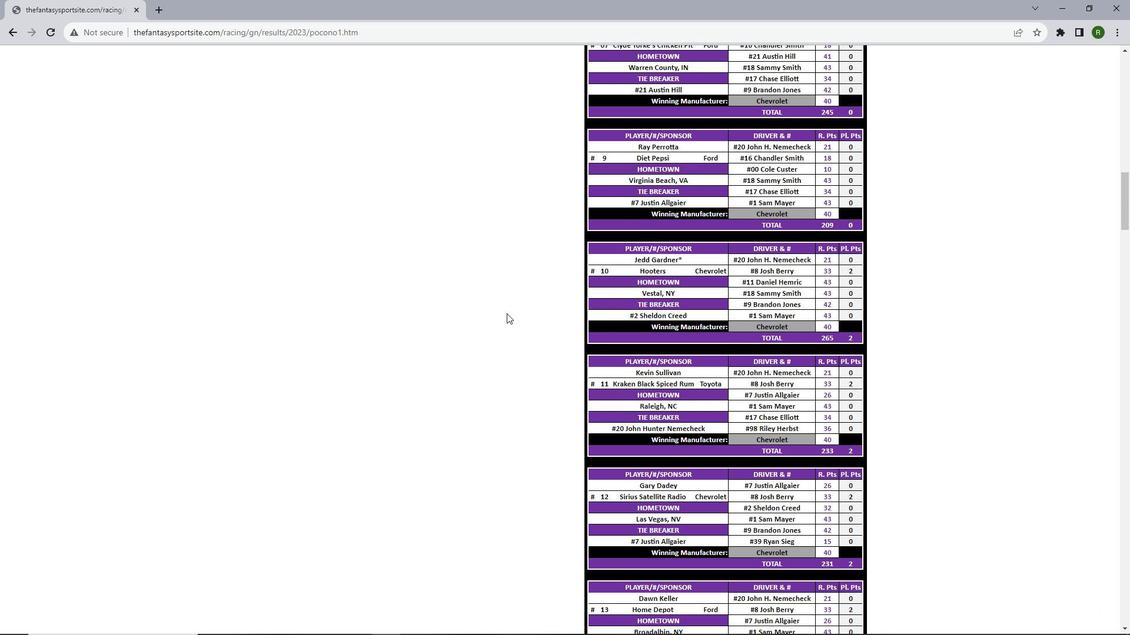 
Action: Mouse scrolled (507, 313) with delta (0, 0)
Screenshot: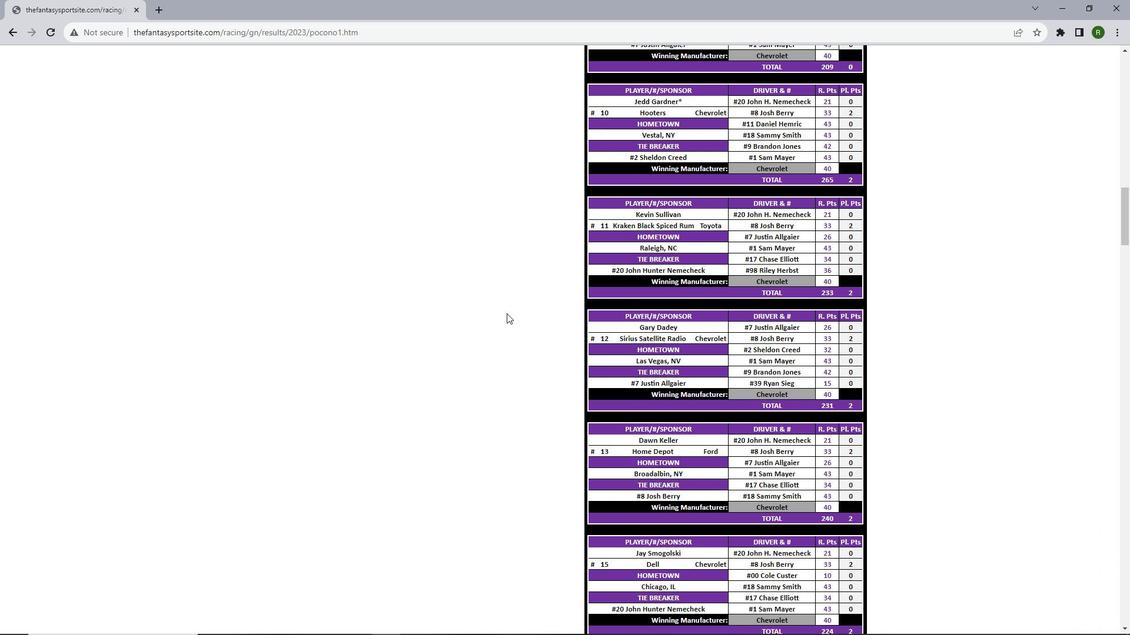 
Action: Mouse moved to (508, 292)
Screenshot: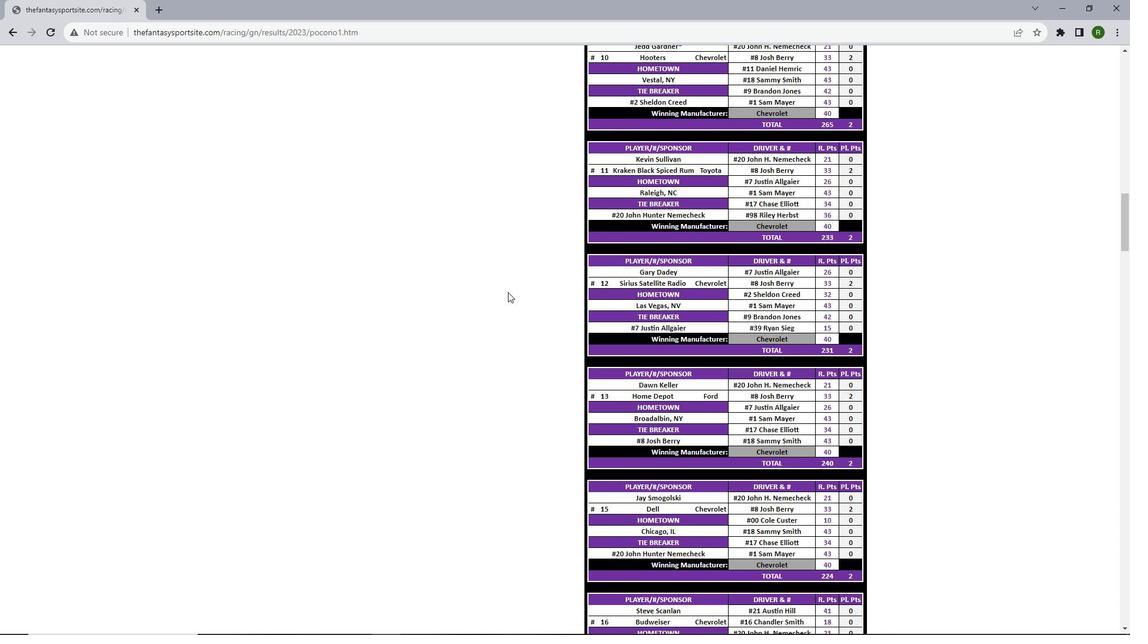 
Action: Mouse scrolled (508, 292) with delta (0, 0)
Screenshot: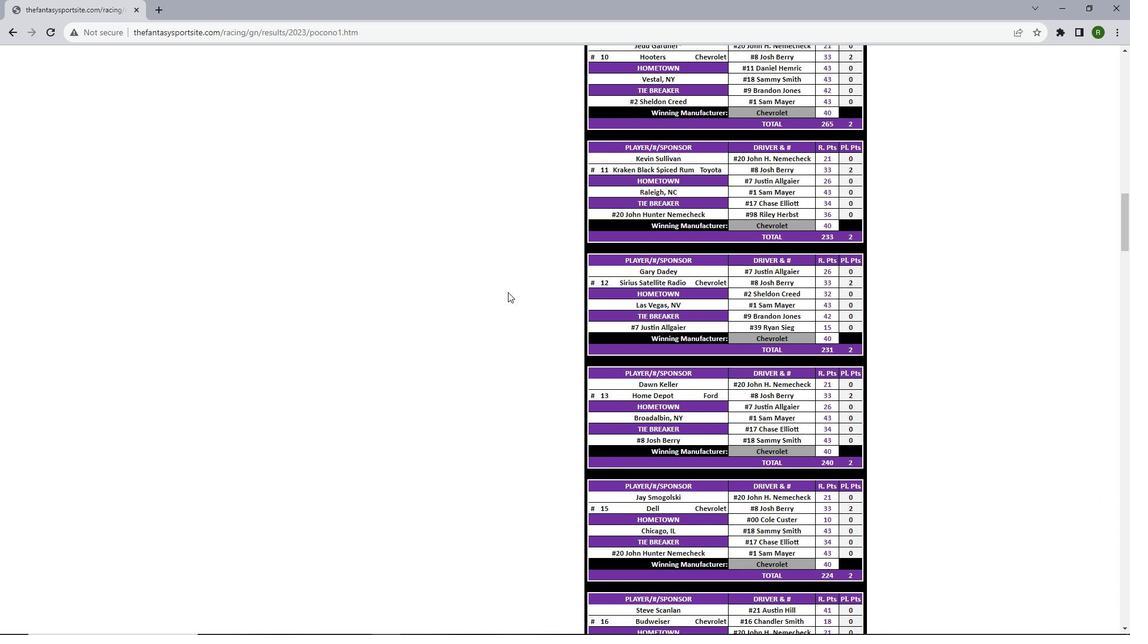 
Action: Mouse scrolled (508, 292) with delta (0, 0)
Screenshot: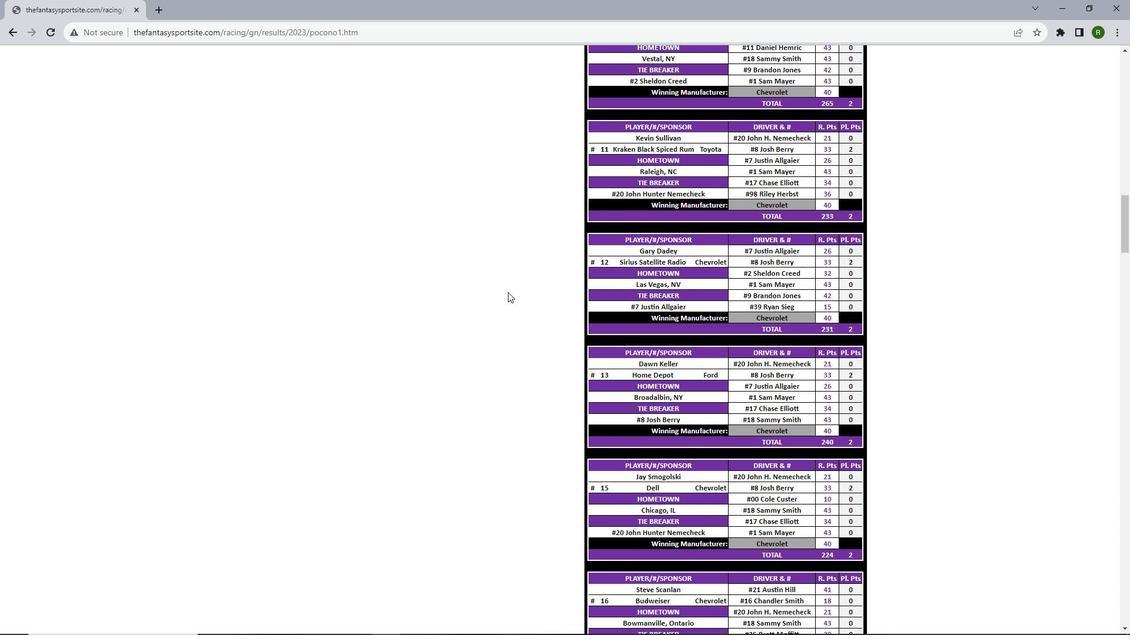 
Action: Mouse scrolled (508, 292) with delta (0, 0)
Screenshot: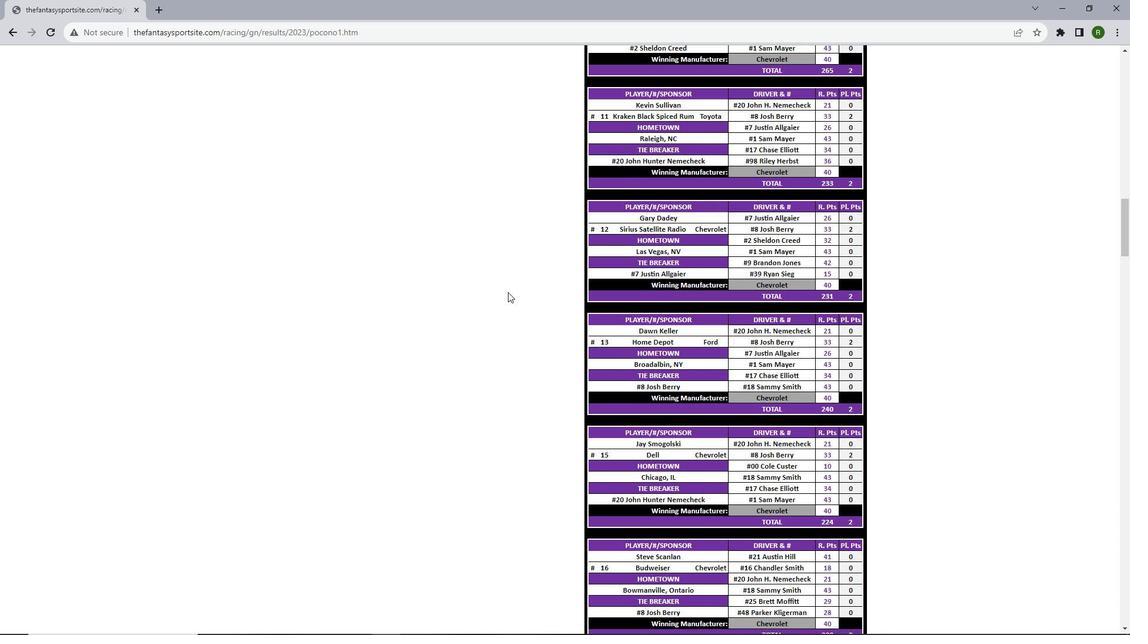 
Action: Mouse moved to (511, 286)
Screenshot: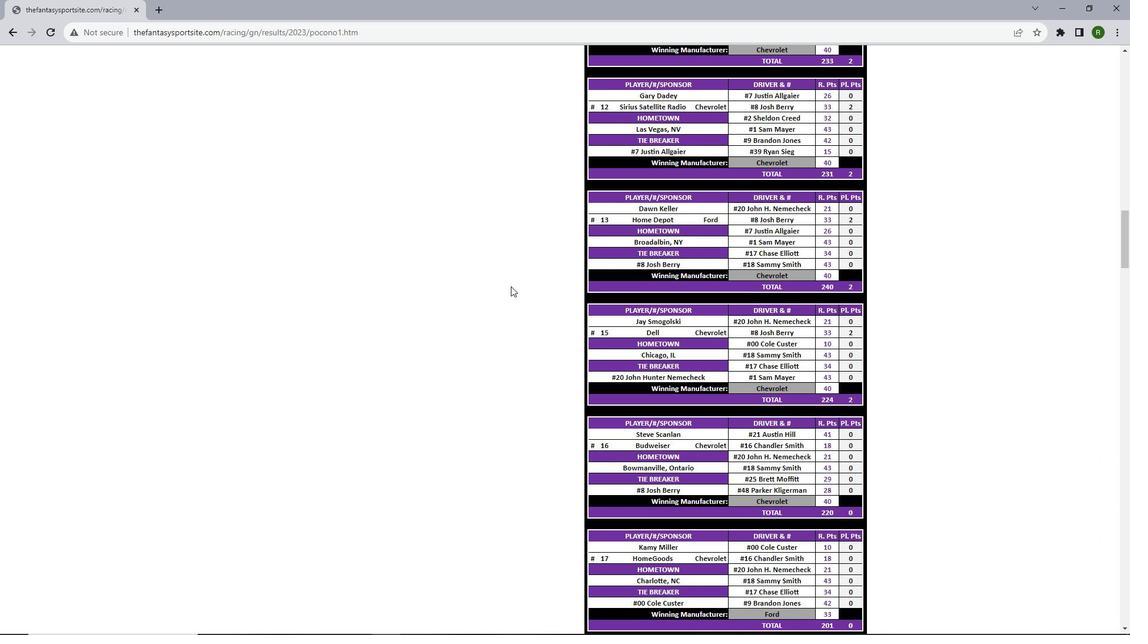 
Action: Mouse scrolled (511, 286) with delta (0, 0)
Screenshot: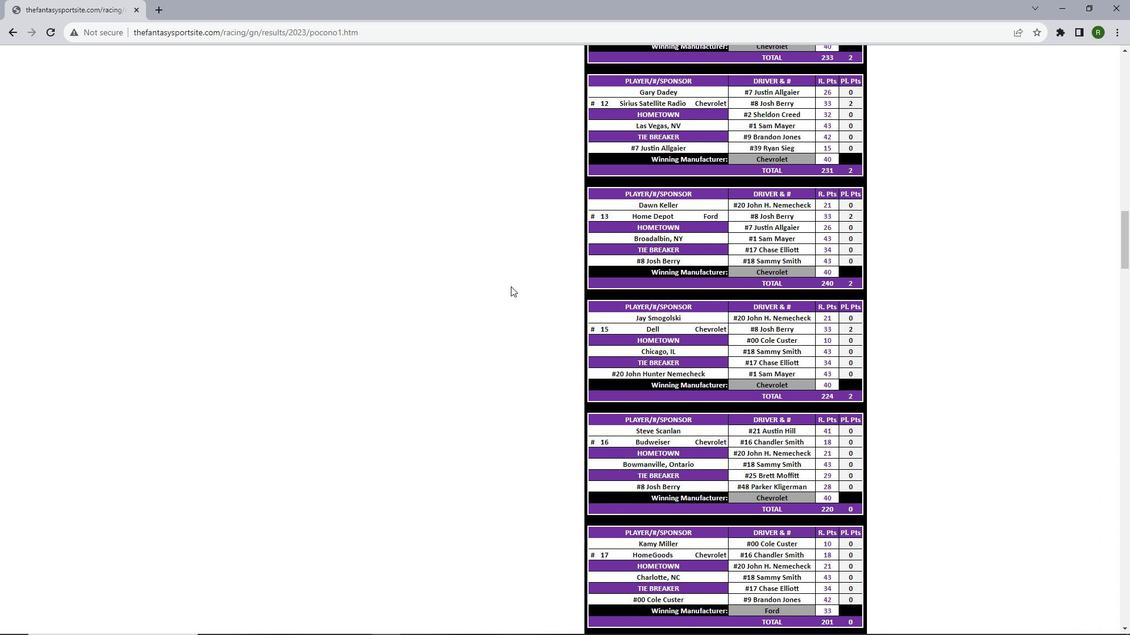 
Action: Mouse scrolled (511, 286) with delta (0, 0)
Screenshot: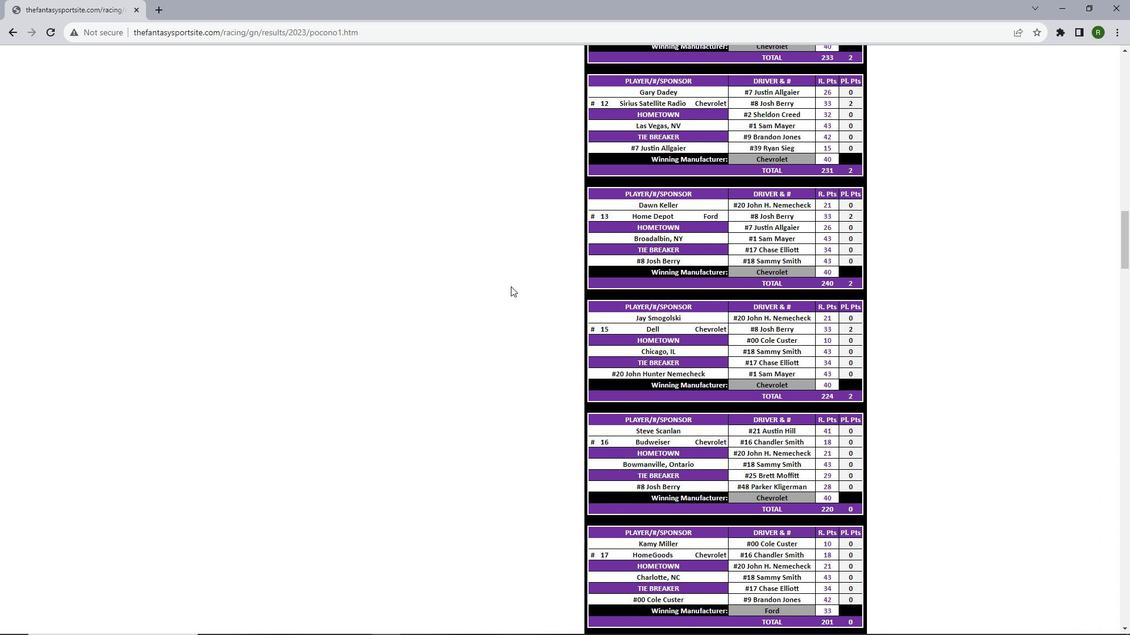 
Action: Mouse scrolled (511, 286) with delta (0, 0)
Screenshot: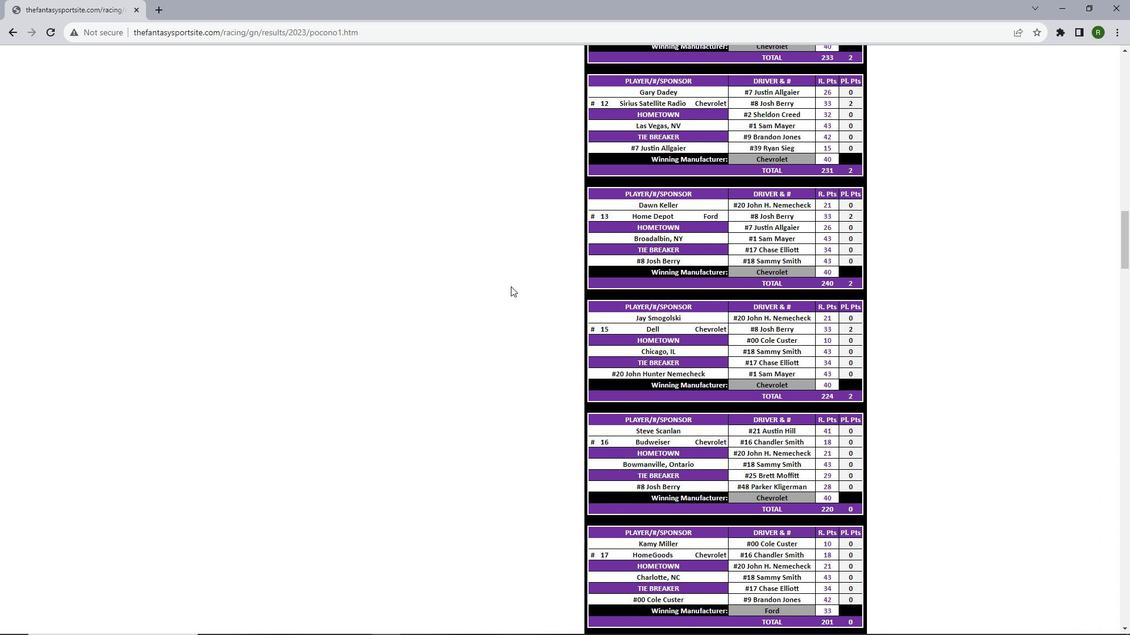 
Action: Mouse scrolled (511, 286) with delta (0, 0)
Screenshot: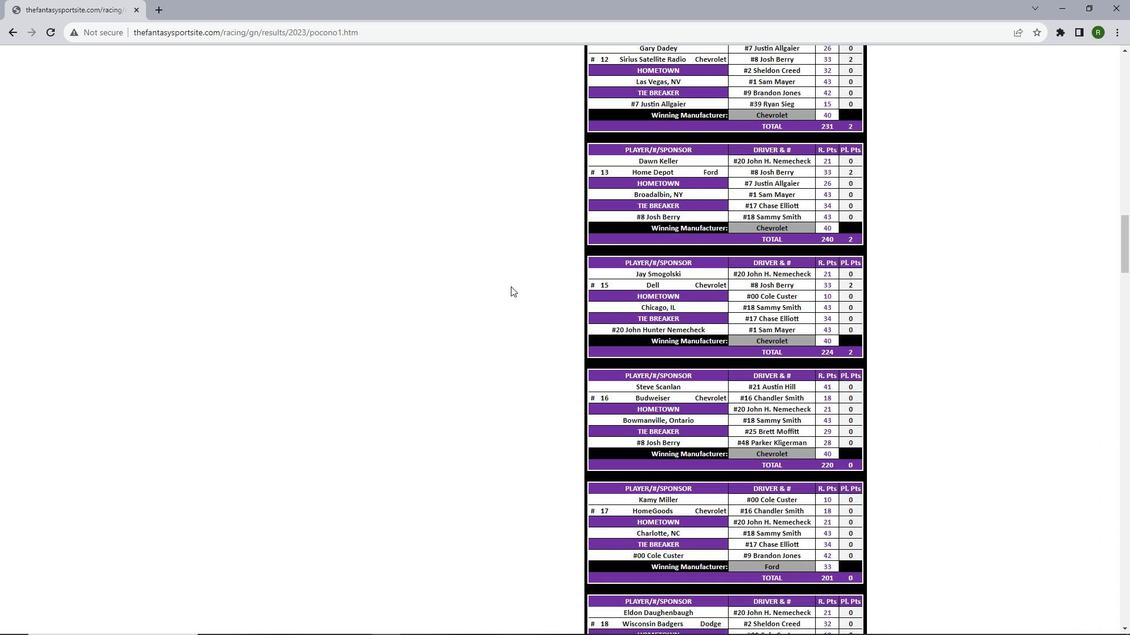 
Action: Mouse scrolled (511, 286) with delta (0, 0)
Screenshot: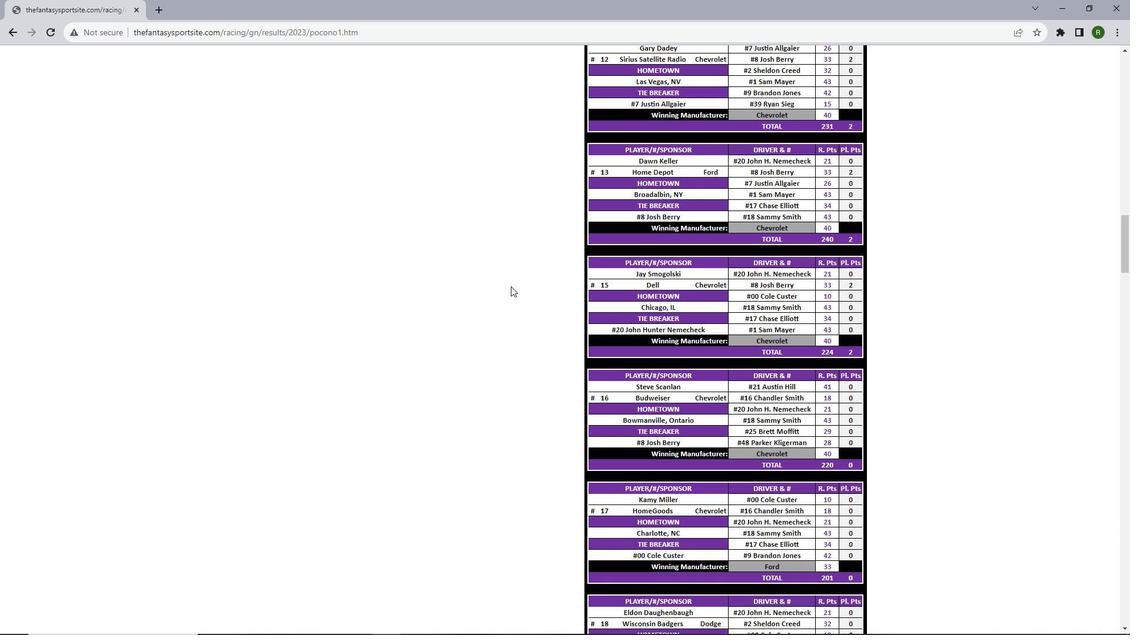 
Action: Mouse scrolled (511, 286) with delta (0, 0)
Screenshot: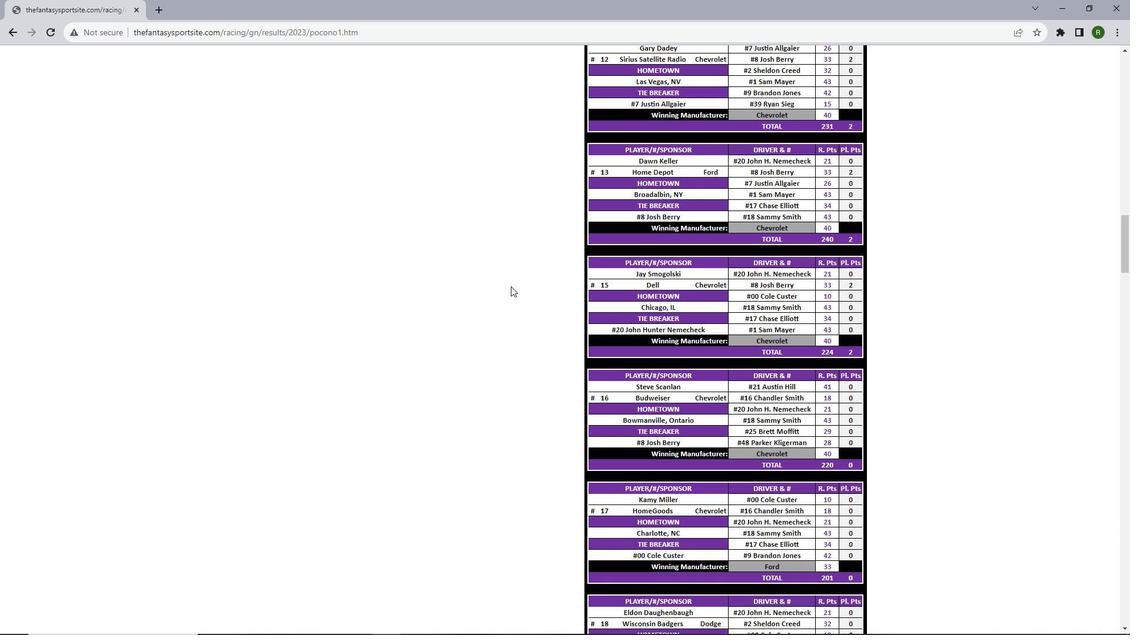 
Action: Mouse scrolled (511, 286) with delta (0, 0)
Screenshot: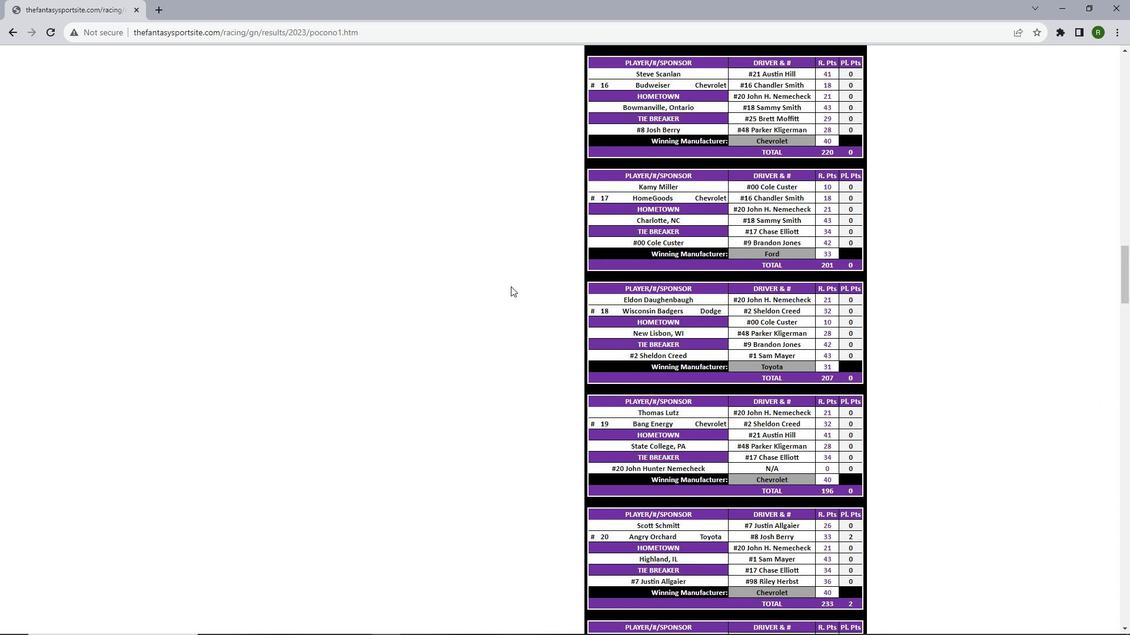 
Action: Mouse scrolled (511, 286) with delta (0, 0)
Screenshot: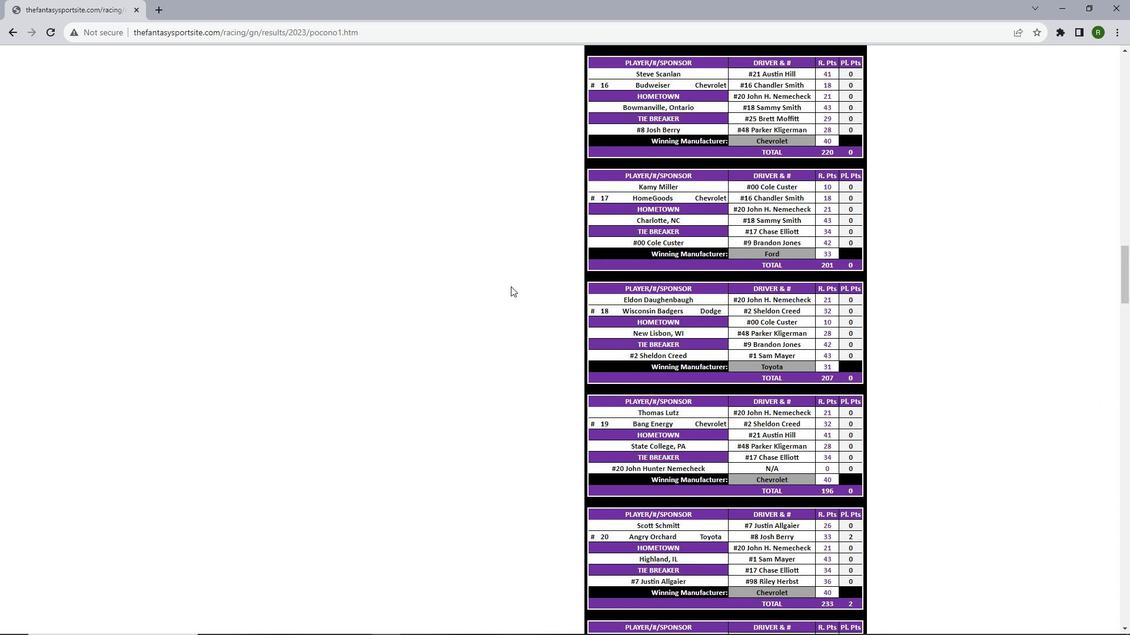 
Action: Mouse scrolled (511, 286) with delta (0, 0)
Screenshot: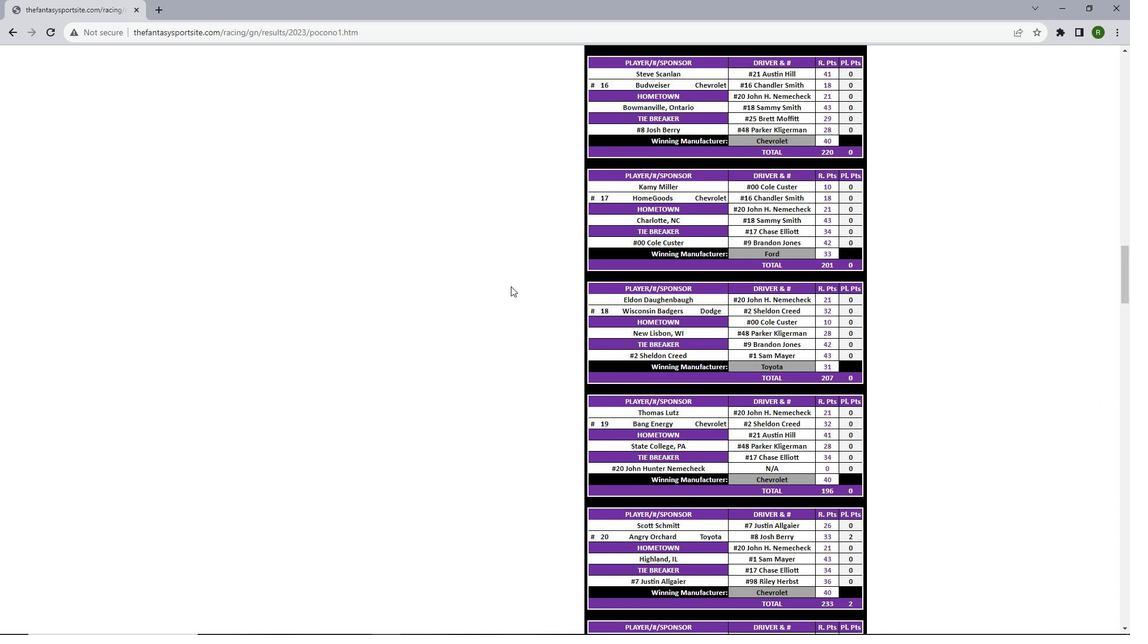 
Action: Mouse scrolled (511, 286) with delta (0, 0)
Screenshot: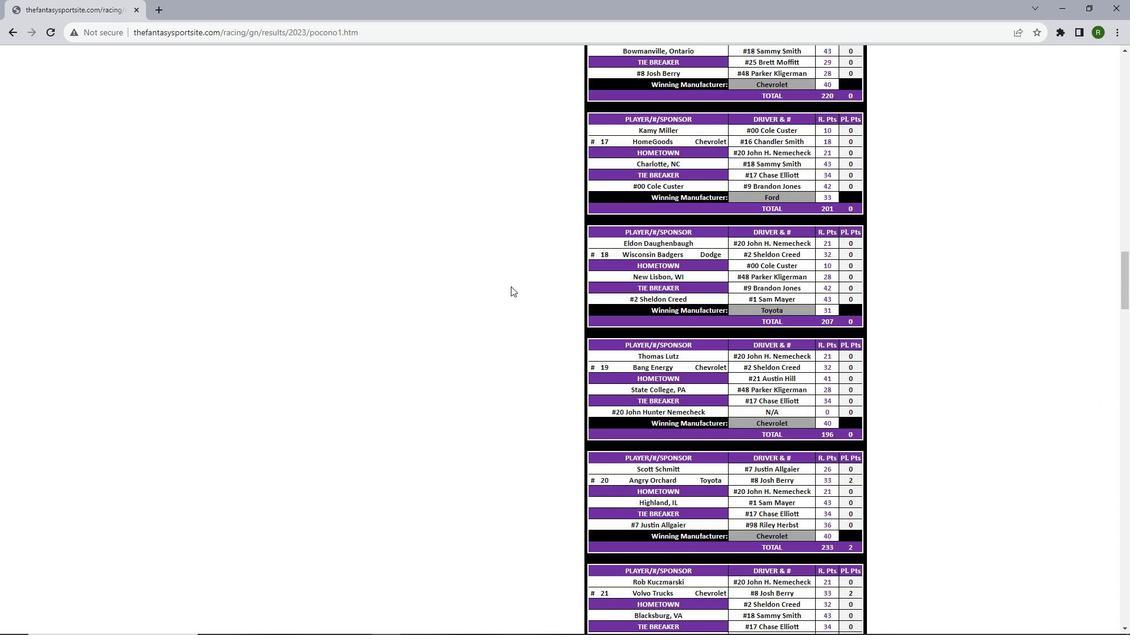 
Action: Mouse scrolled (511, 286) with delta (0, 0)
Screenshot: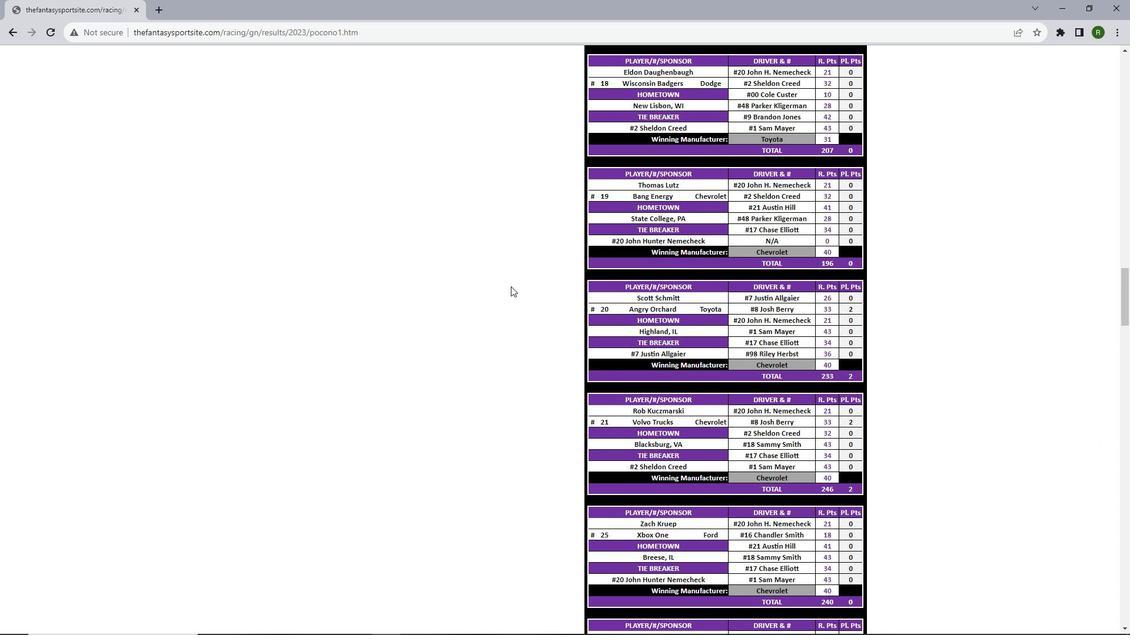 
Action: Mouse scrolled (511, 286) with delta (0, 0)
Screenshot: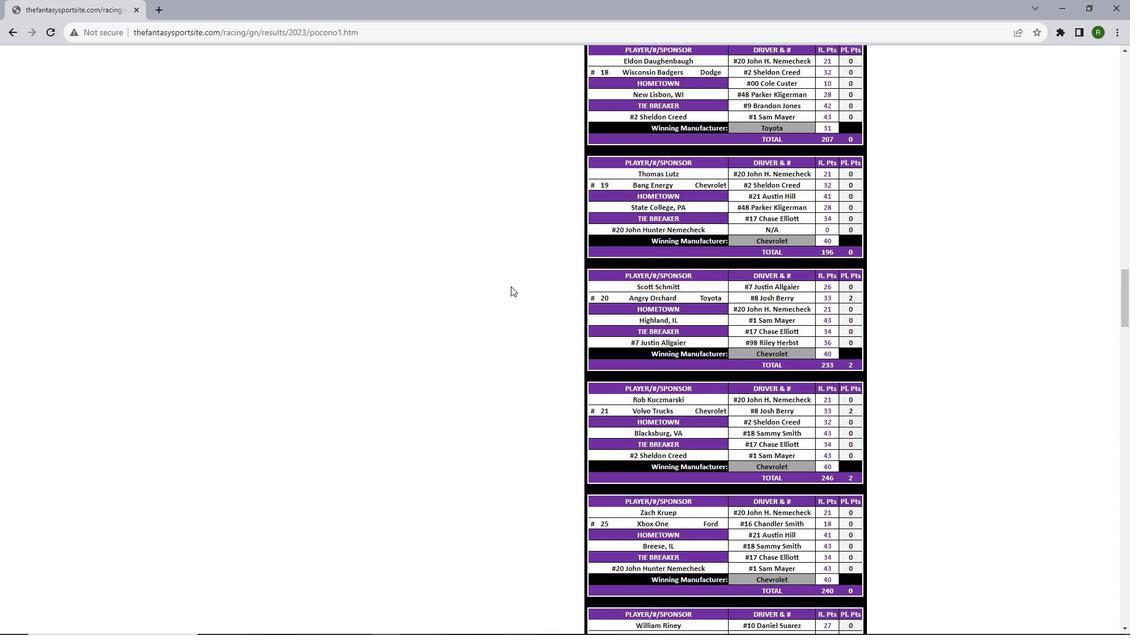 
Action: Mouse scrolled (511, 286) with delta (0, 0)
Screenshot: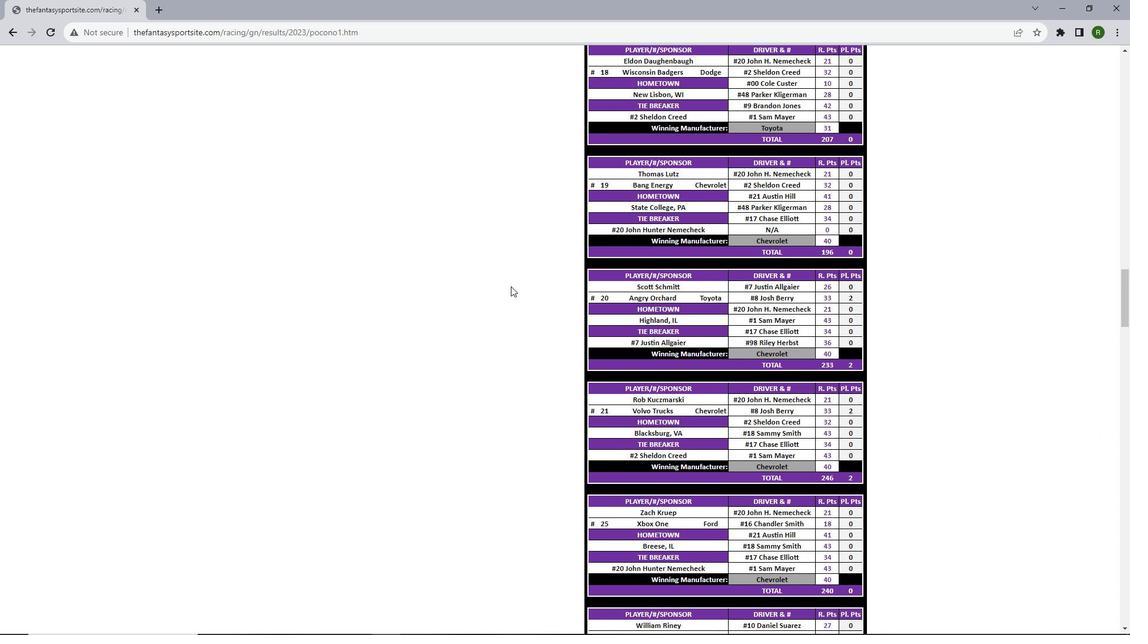 
Action: Mouse scrolled (511, 286) with delta (0, 0)
Screenshot: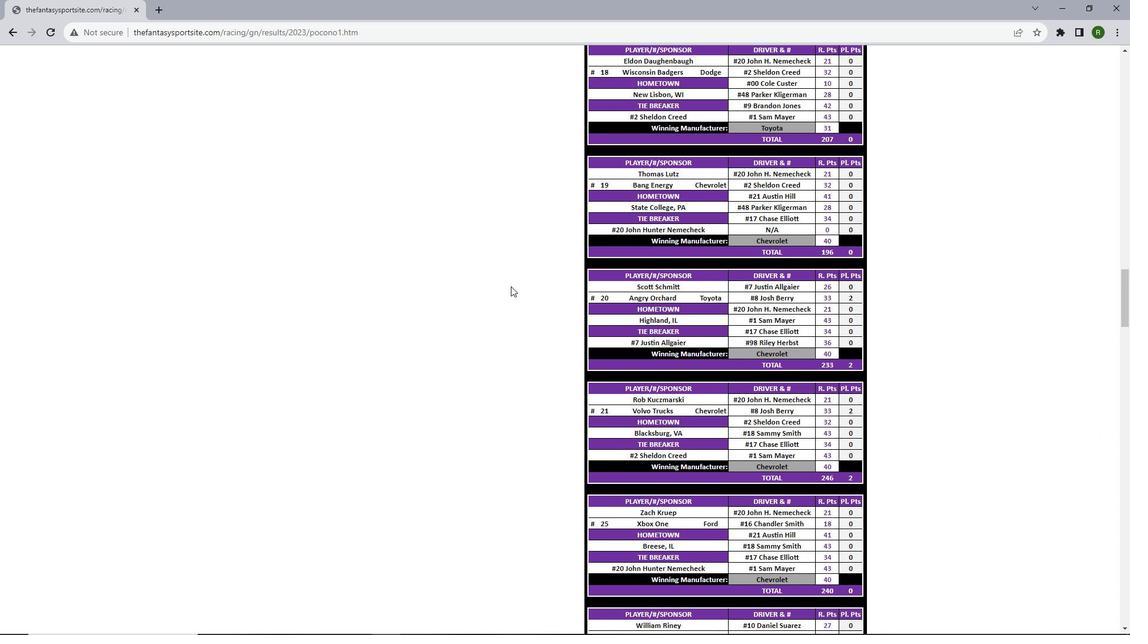 
Action: Mouse scrolled (511, 286) with delta (0, 0)
Screenshot: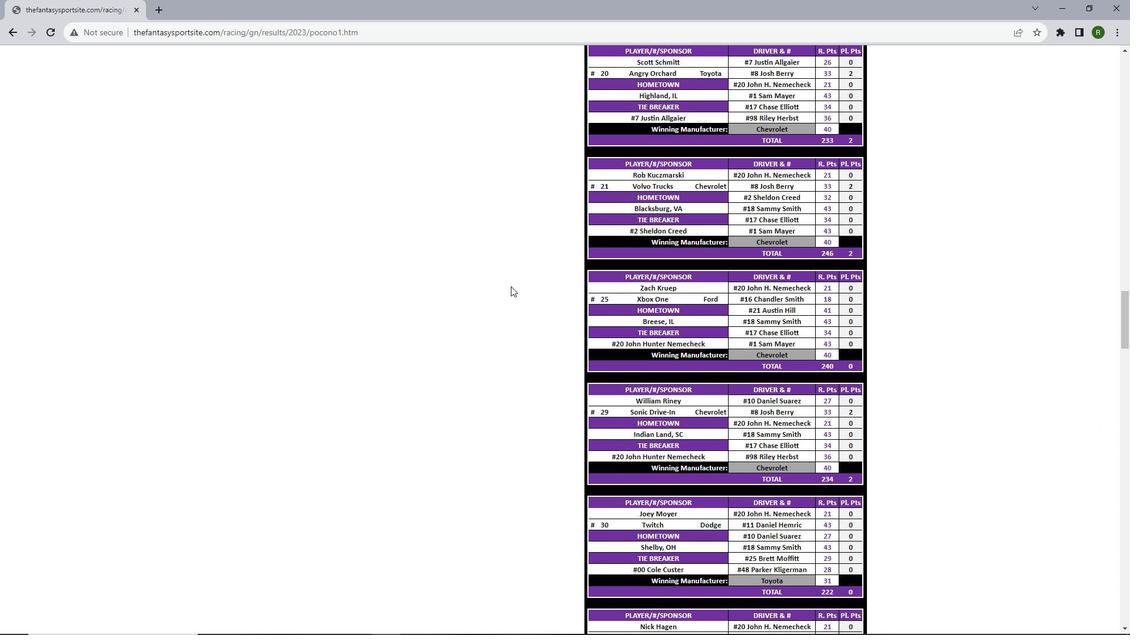 
Action: Mouse scrolled (511, 286) with delta (0, 0)
Screenshot: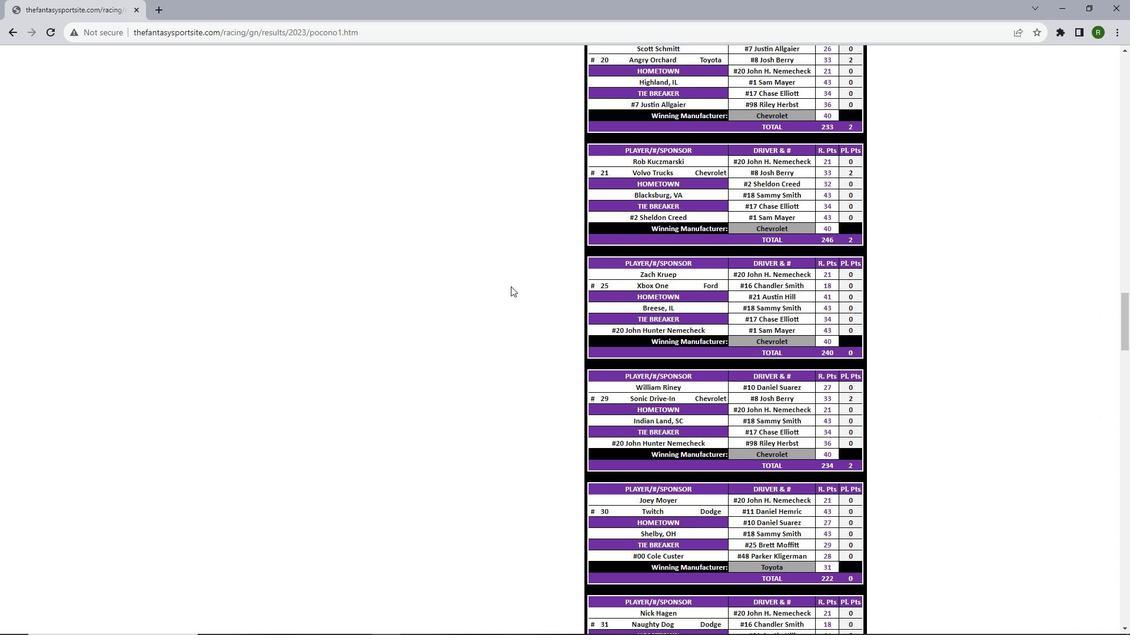 
Action: Mouse scrolled (511, 286) with delta (0, 0)
Screenshot: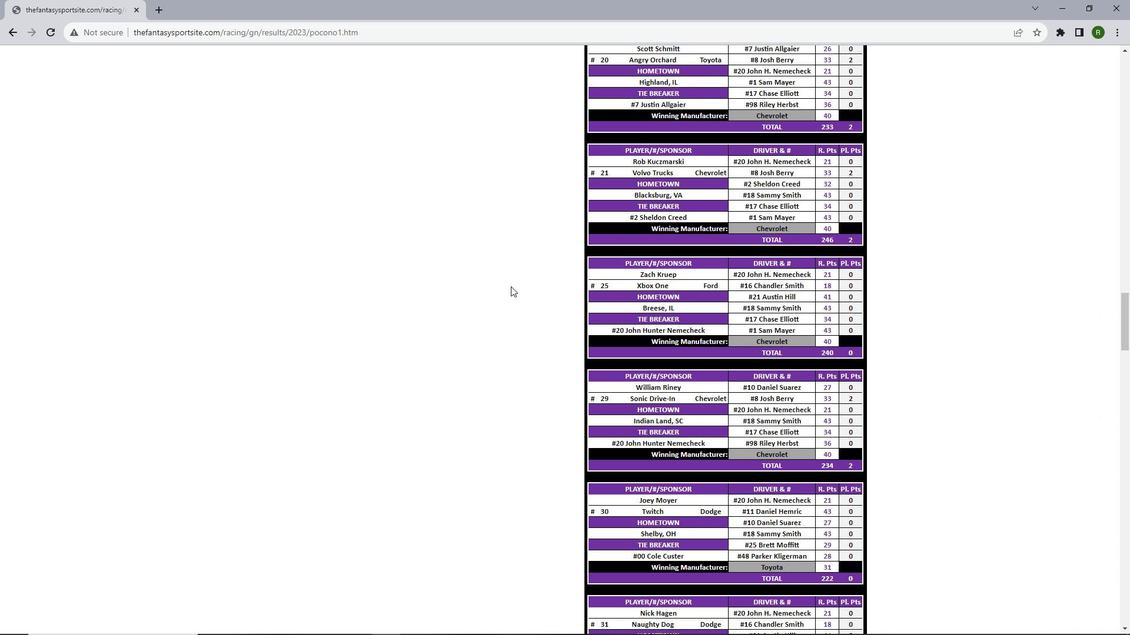 
Action: Mouse scrolled (511, 286) with delta (0, 0)
Screenshot: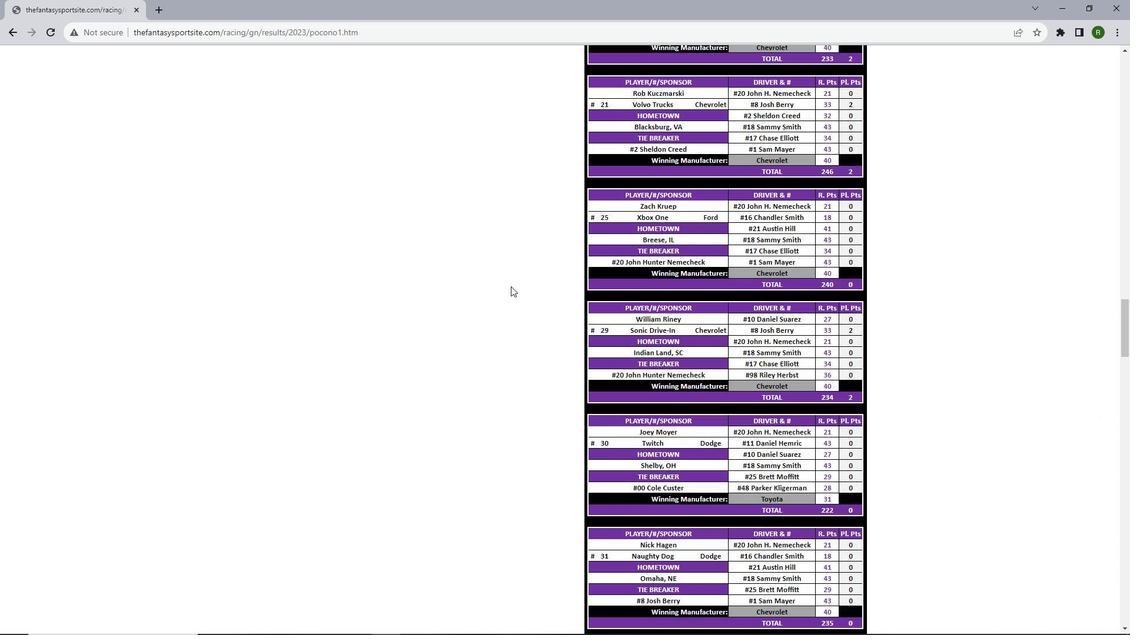 
Action: Mouse scrolled (511, 286) with delta (0, 0)
Screenshot: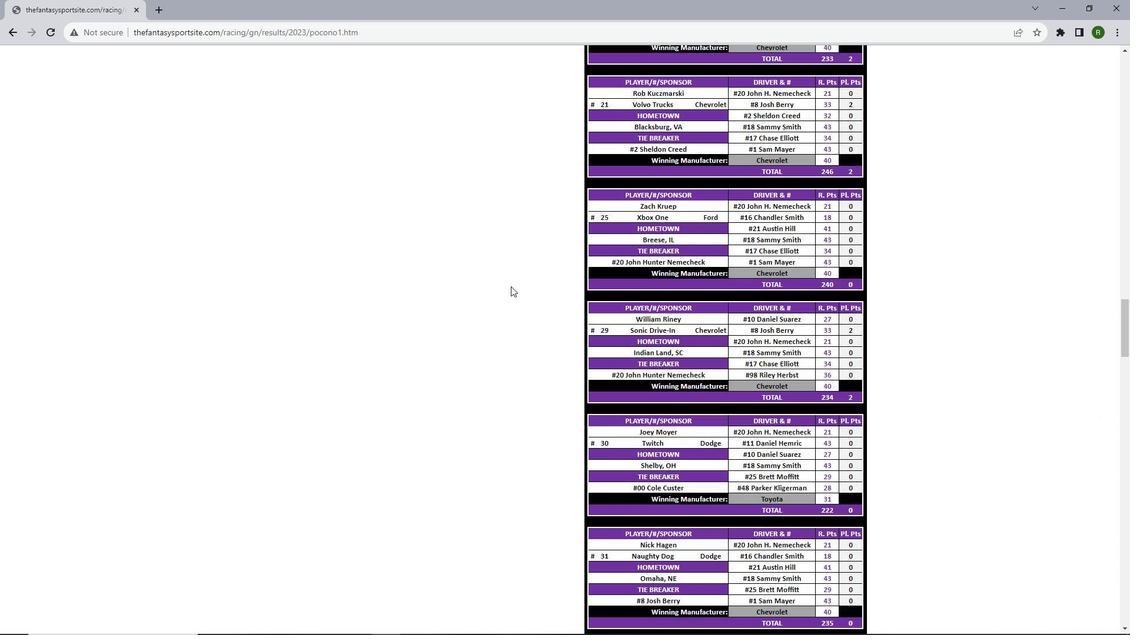 
Action: Mouse scrolled (511, 286) with delta (0, 0)
Screenshot: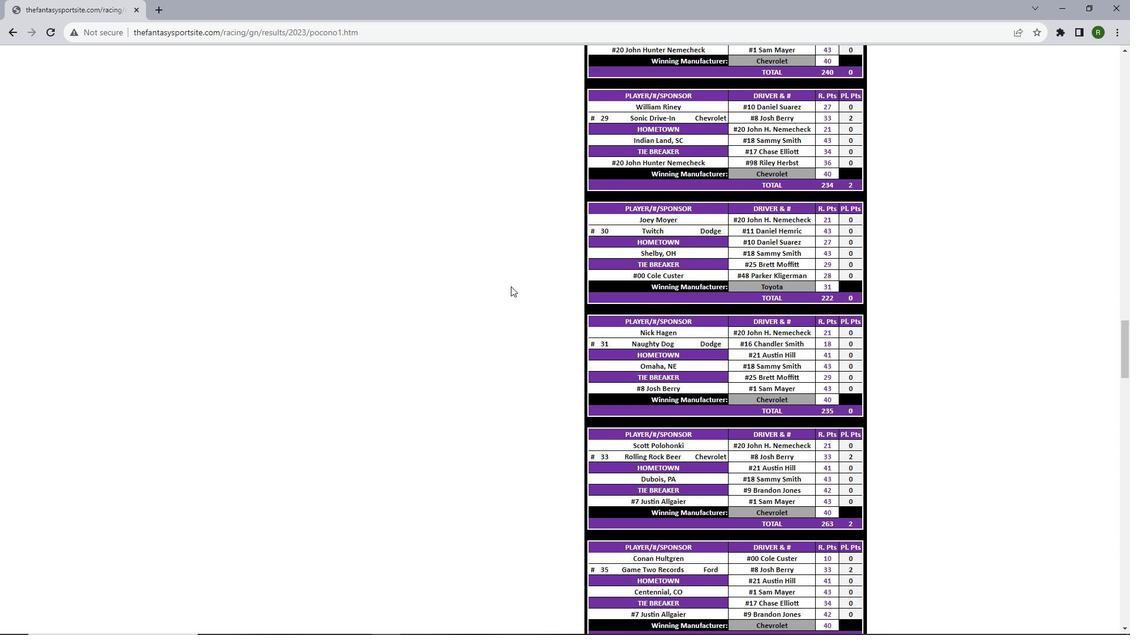 
Action: Mouse scrolled (511, 286) with delta (0, 0)
Screenshot: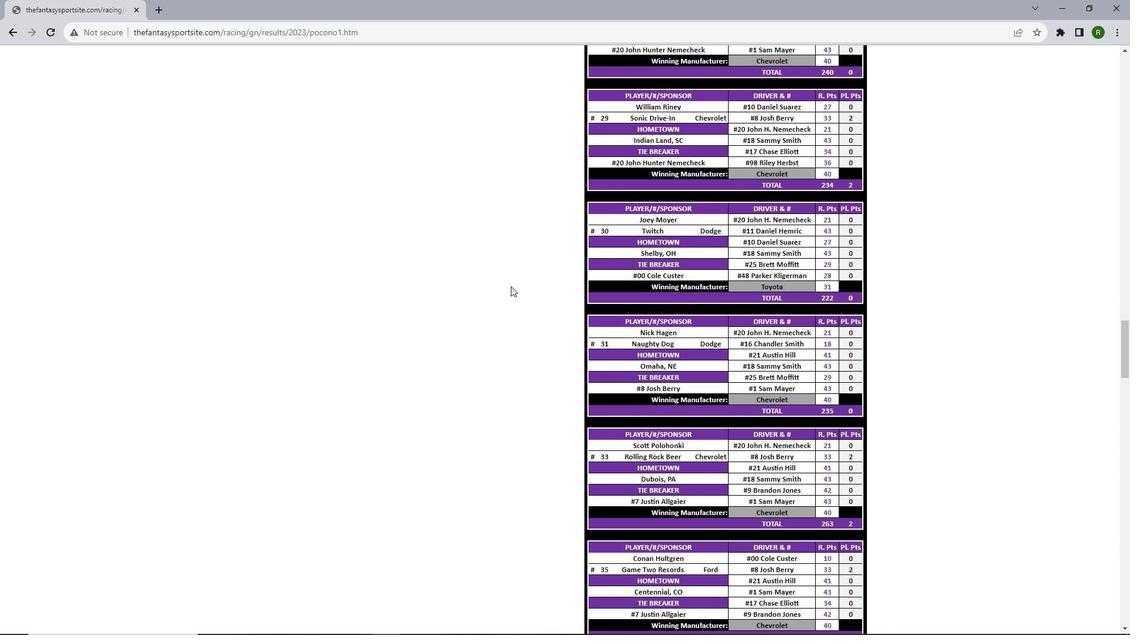 
Action: Mouse scrolled (511, 286) with delta (0, 0)
Screenshot: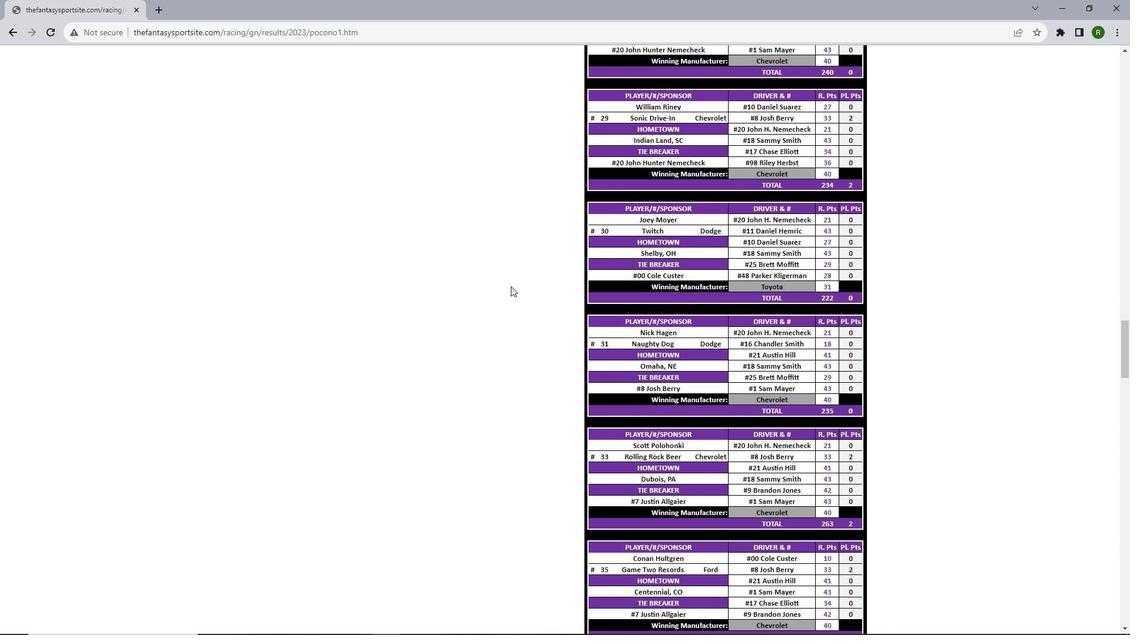 
Action: Mouse scrolled (511, 286) with delta (0, 0)
Screenshot: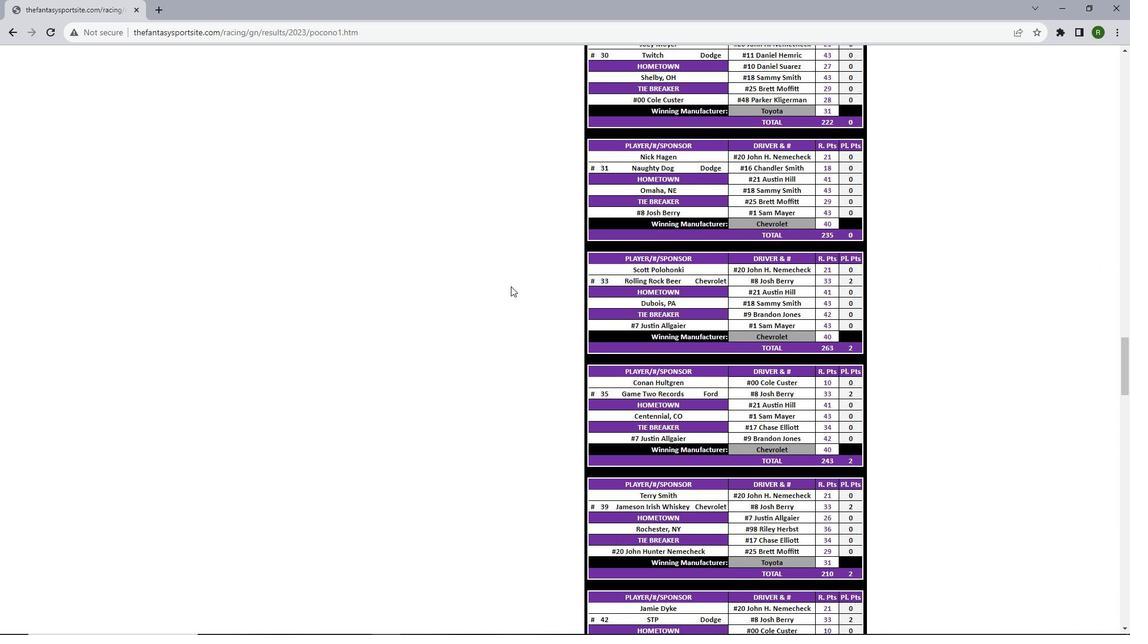 
Action: Mouse scrolled (511, 286) with delta (0, 0)
Screenshot: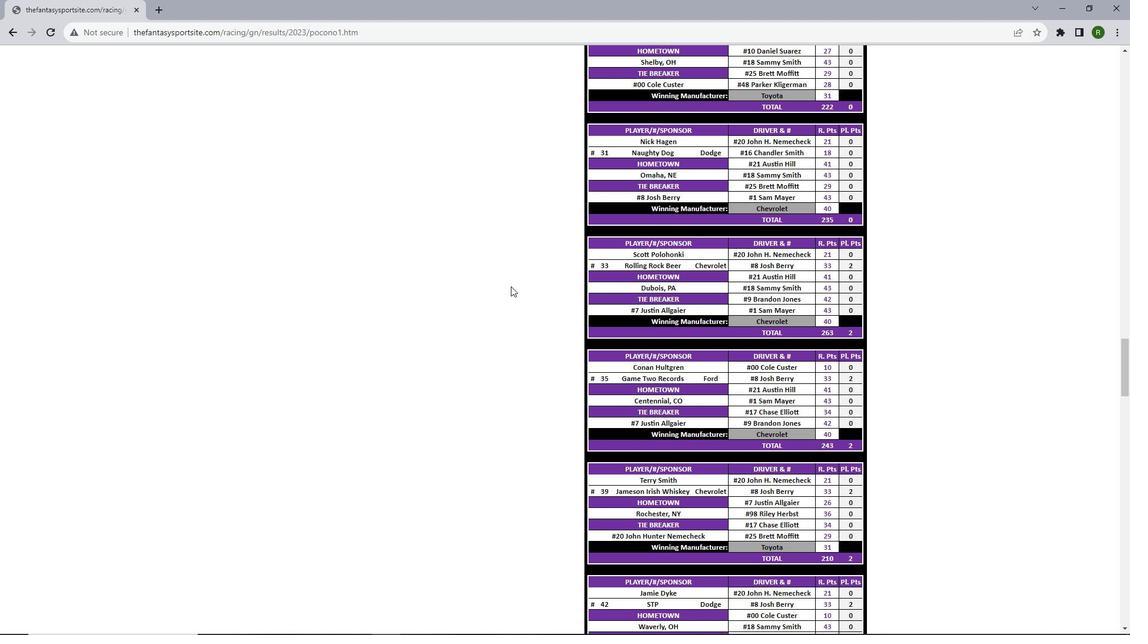 
Action: Mouse scrolled (511, 286) with delta (0, 0)
Screenshot: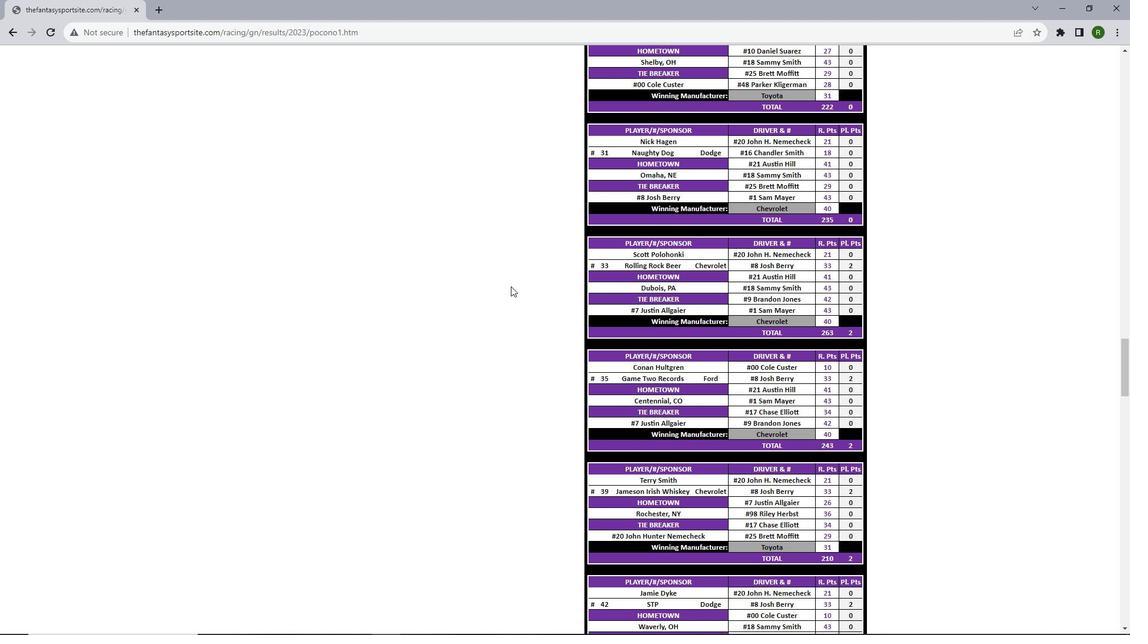 
Action: Mouse scrolled (511, 286) with delta (0, 0)
Screenshot: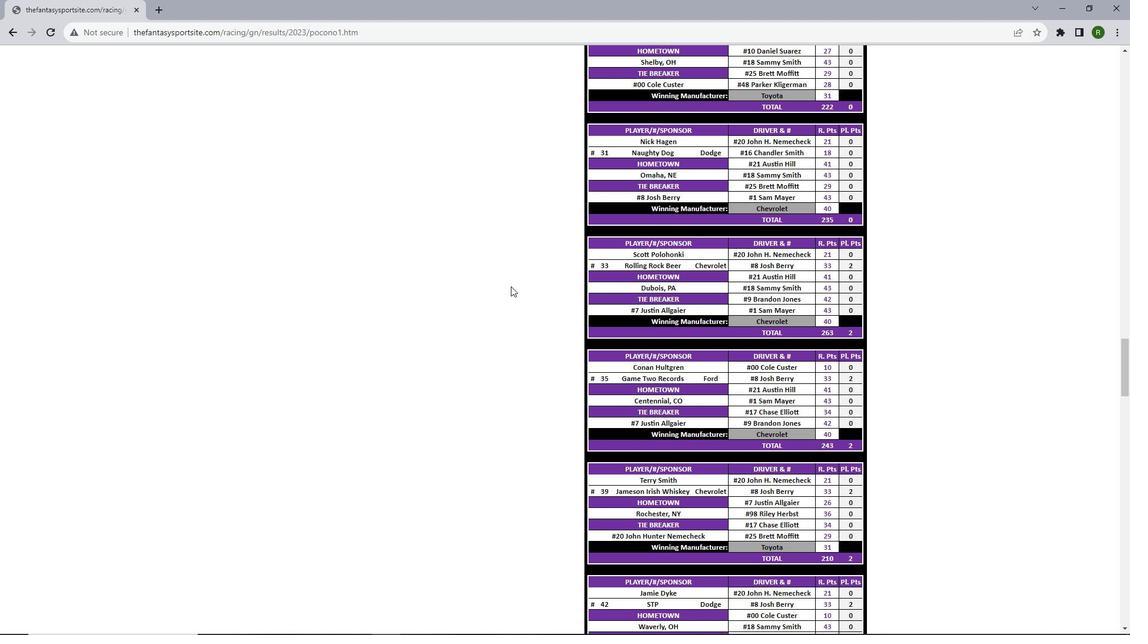 
Action: Mouse scrolled (511, 286) with delta (0, 0)
Screenshot: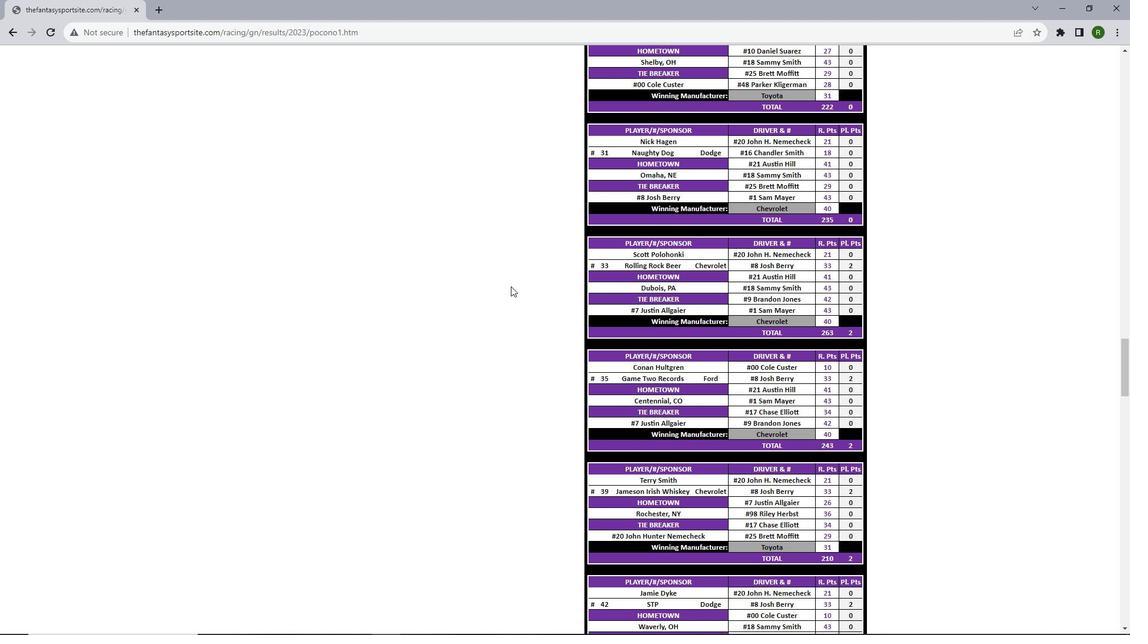 
Action: Mouse scrolled (511, 286) with delta (0, 0)
Screenshot: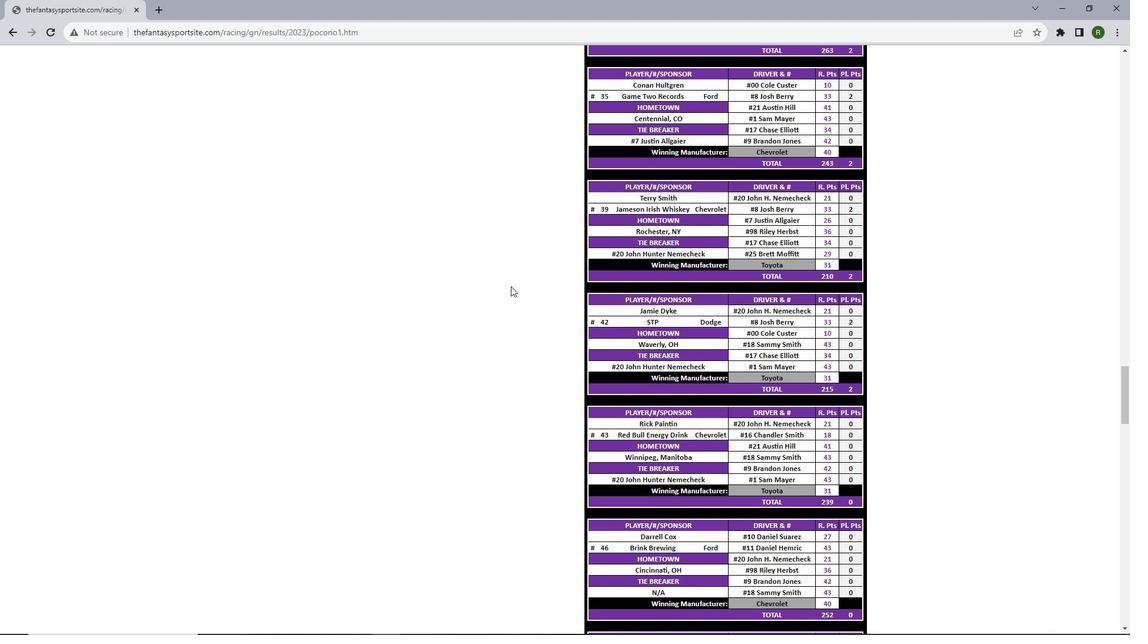 
Action: Mouse scrolled (511, 286) with delta (0, 0)
Screenshot: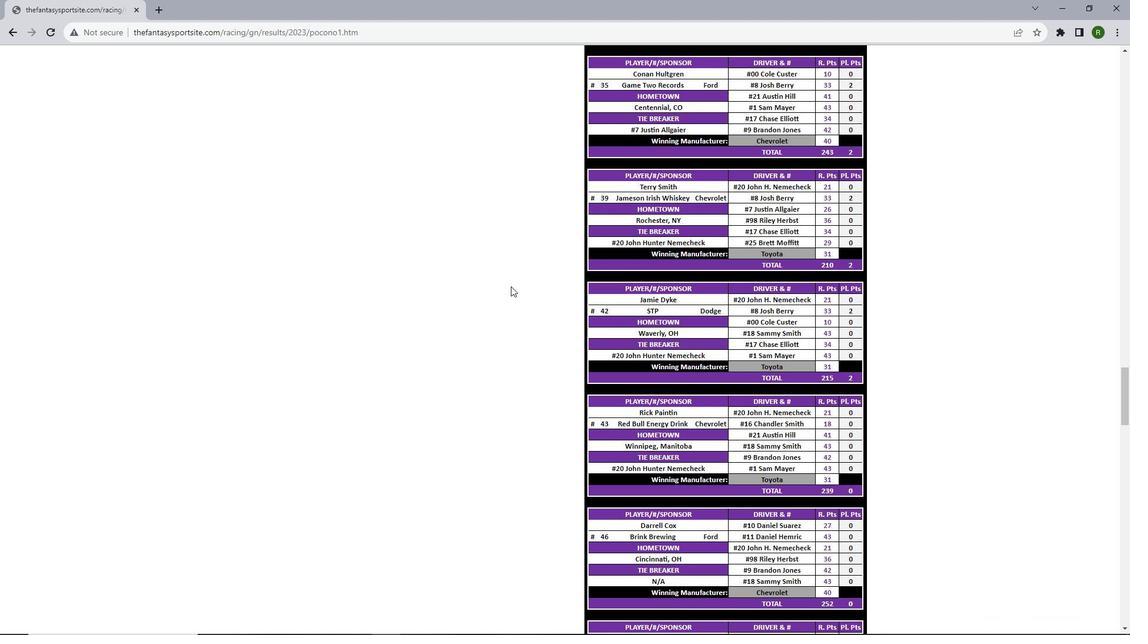 
Action: Mouse scrolled (511, 286) with delta (0, 0)
Screenshot: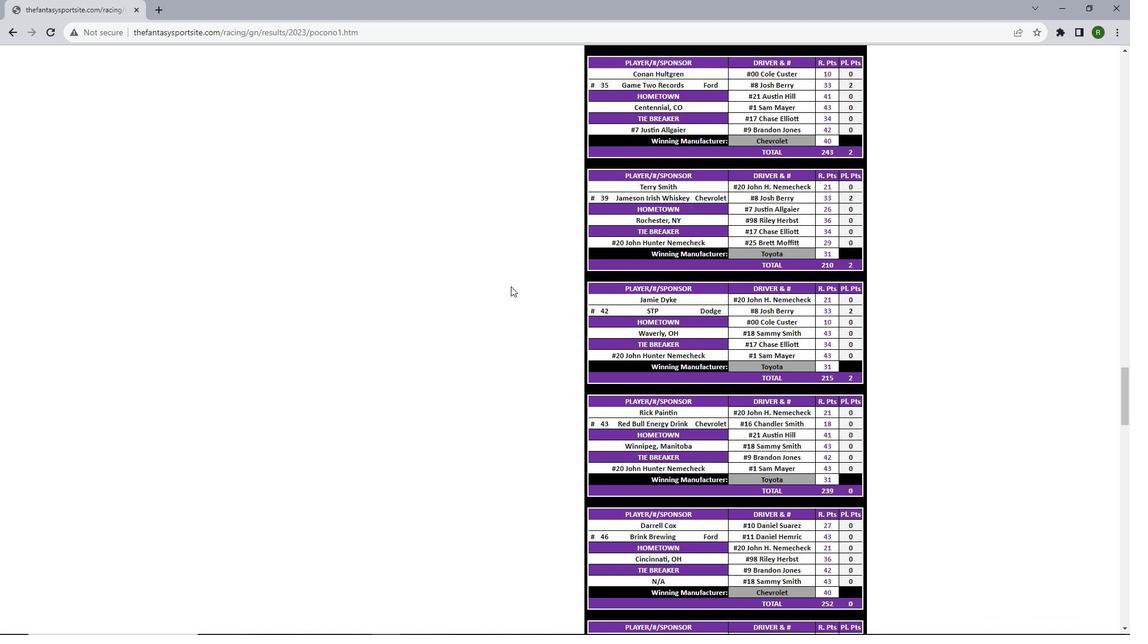 
Action: Mouse scrolled (511, 286) with delta (0, 0)
Screenshot: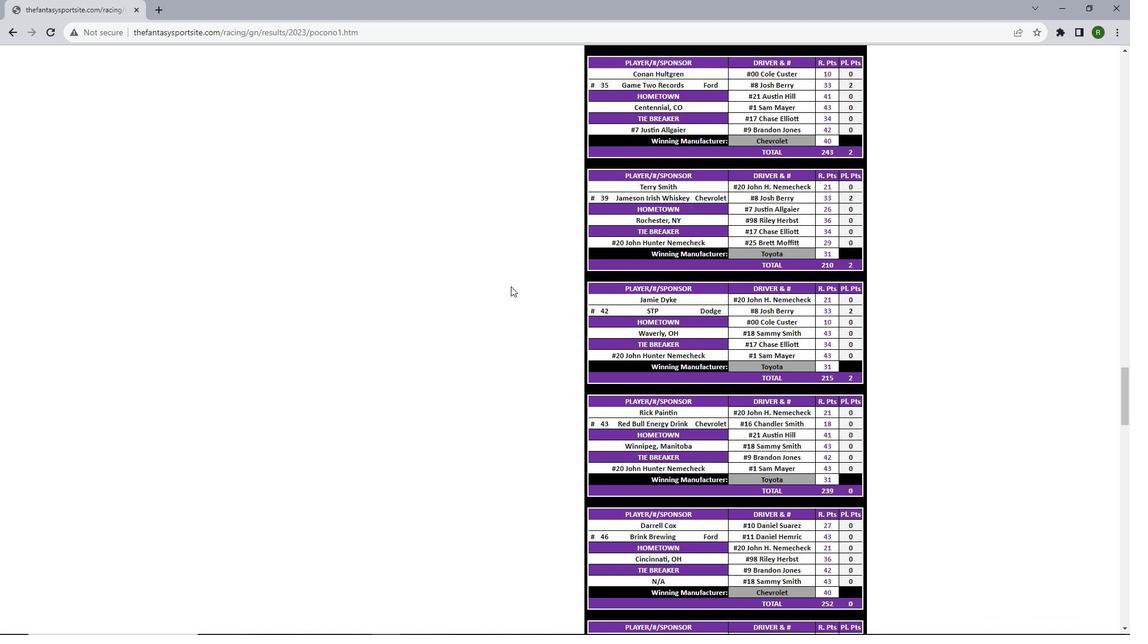 
Action: Mouse scrolled (511, 286) with delta (0, 0)
Screenshot: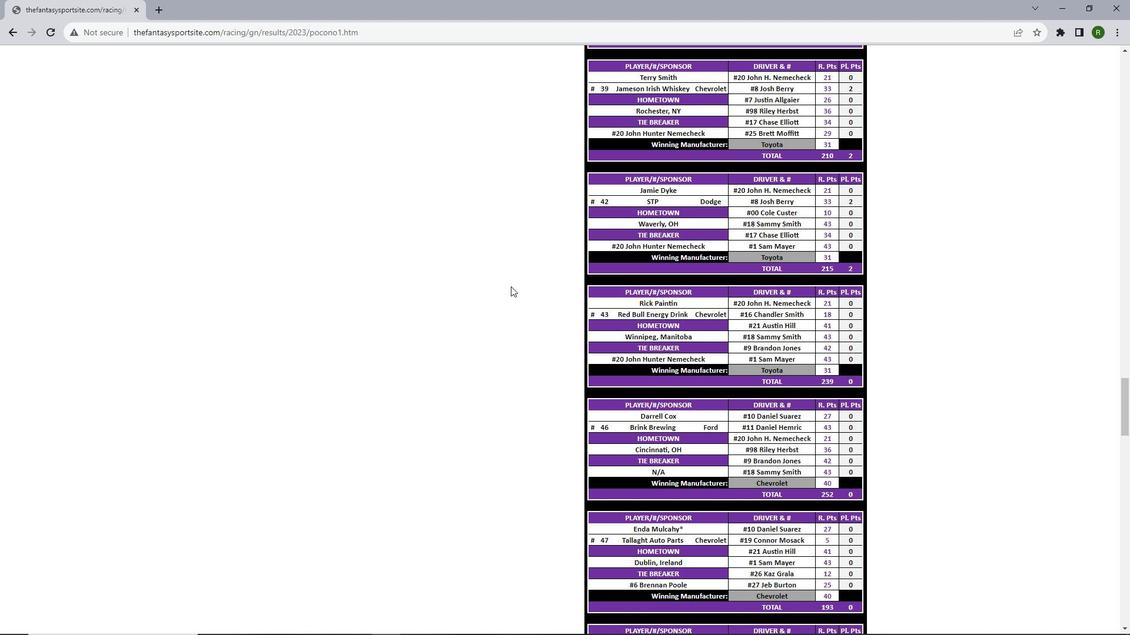 
Action: Mouse scrolled (511, 286) with delta (0, 0)
Screenshot: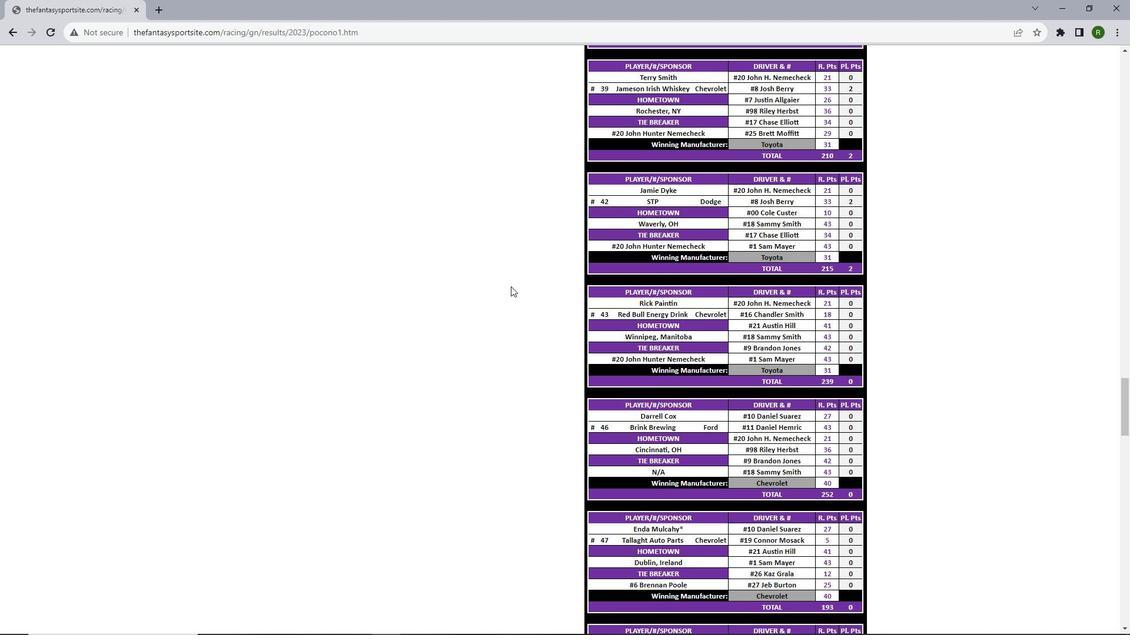 
Action: Mouse scrolled (511, 286) with delta (0, 0)
Screenshot: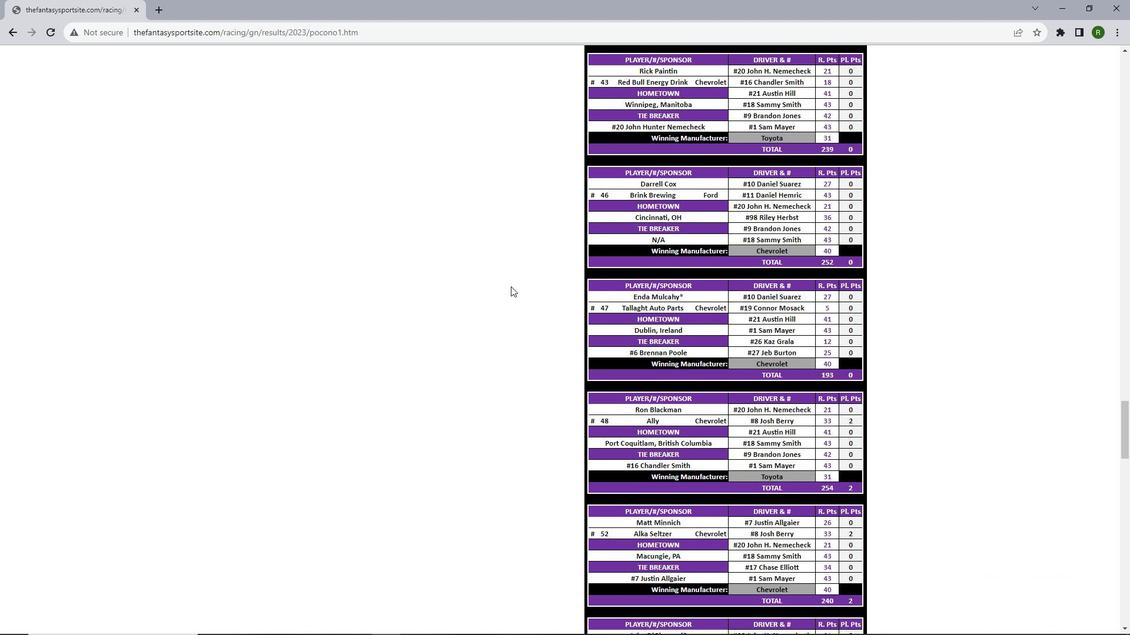 
Action: Mouse scrolled (511, 286) with delta (0, 0)
Screenshot: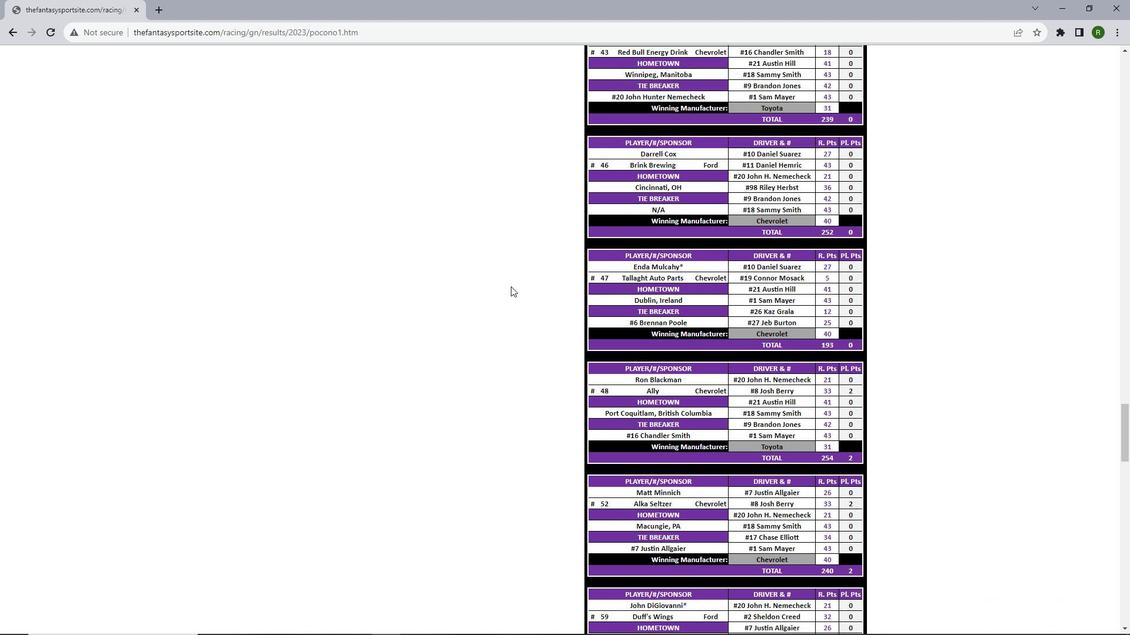 
Action: Mouse scrolled (511, 286) with delta (0, 0)
Screenshot: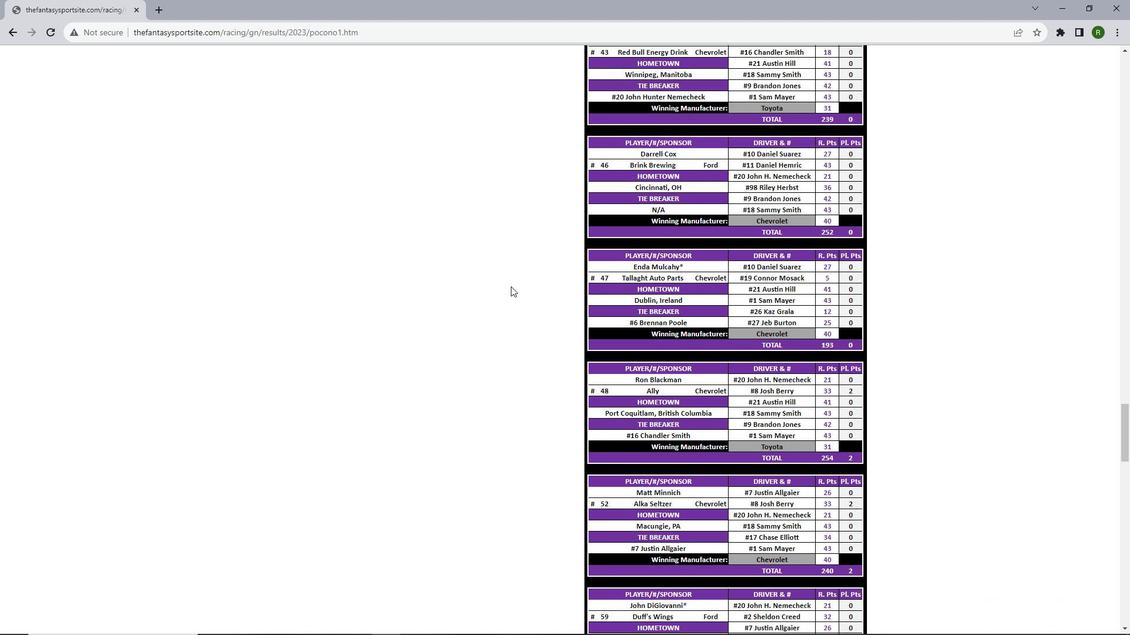 
Action: Mouse scrolled (511, 286) with delta (0, 0)
Screenshot: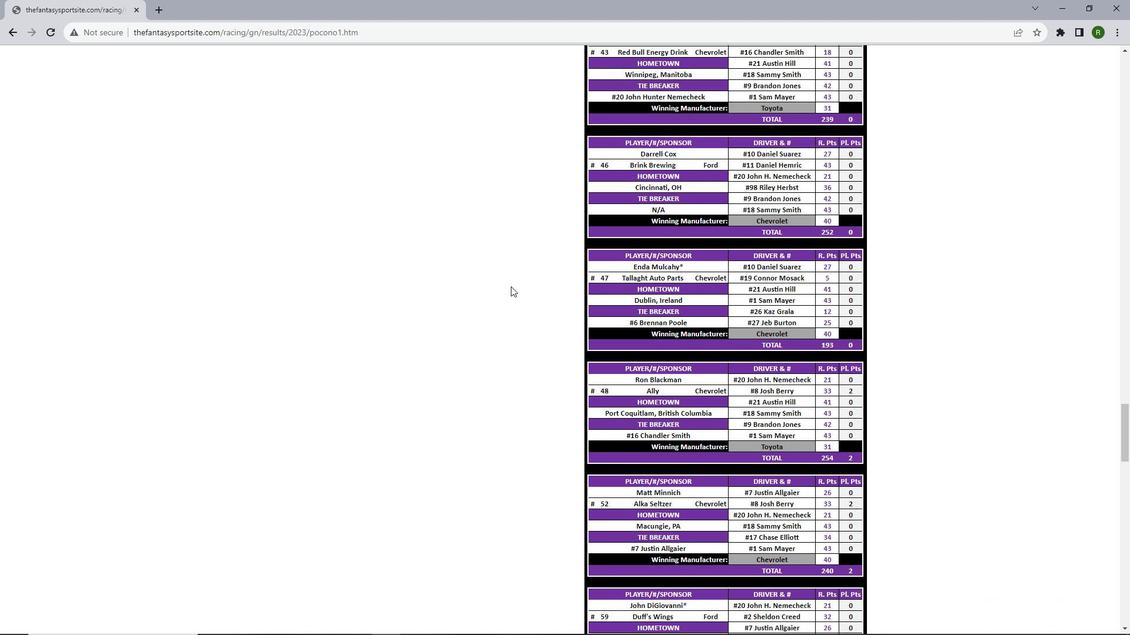 
Action: Mouse scrolled (511, 286) with delta (0, 0)
Screenshot: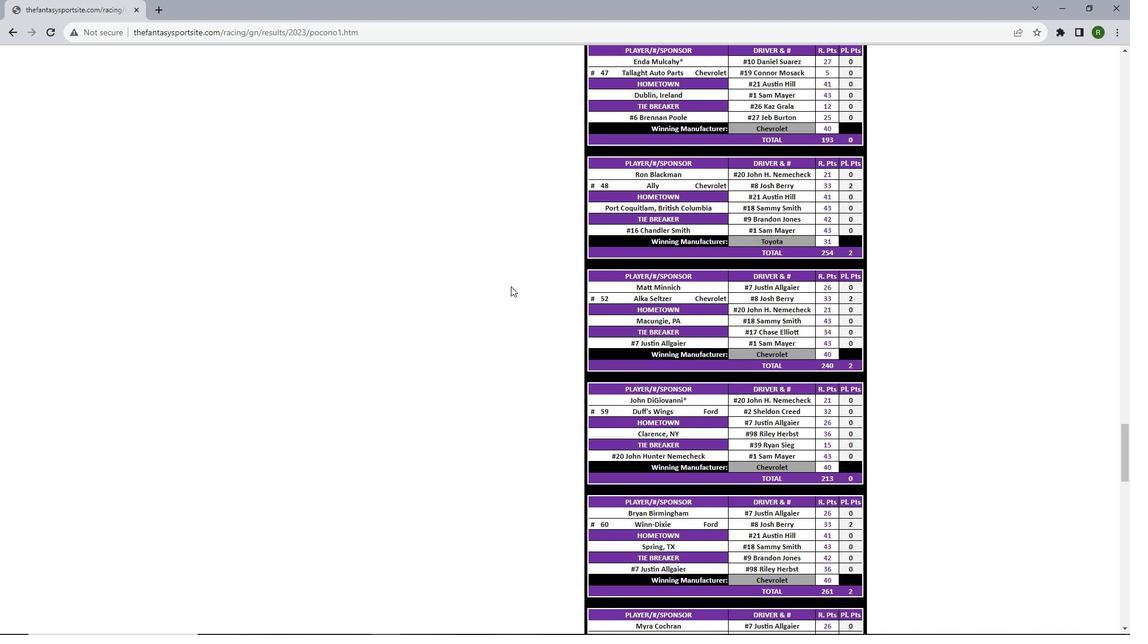 
Action: Mouse scrolled (511, 286) with delta (0, 0)
Screenshot: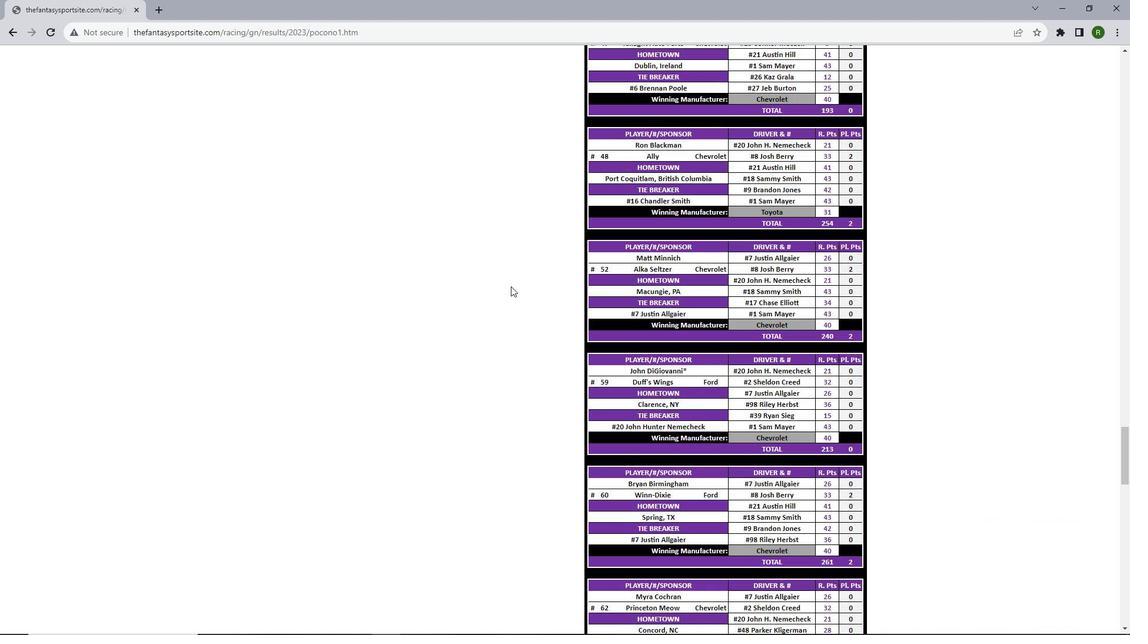 
Action: Mouse scrolled (511, 286) with delta (0, 0)
Screenshot: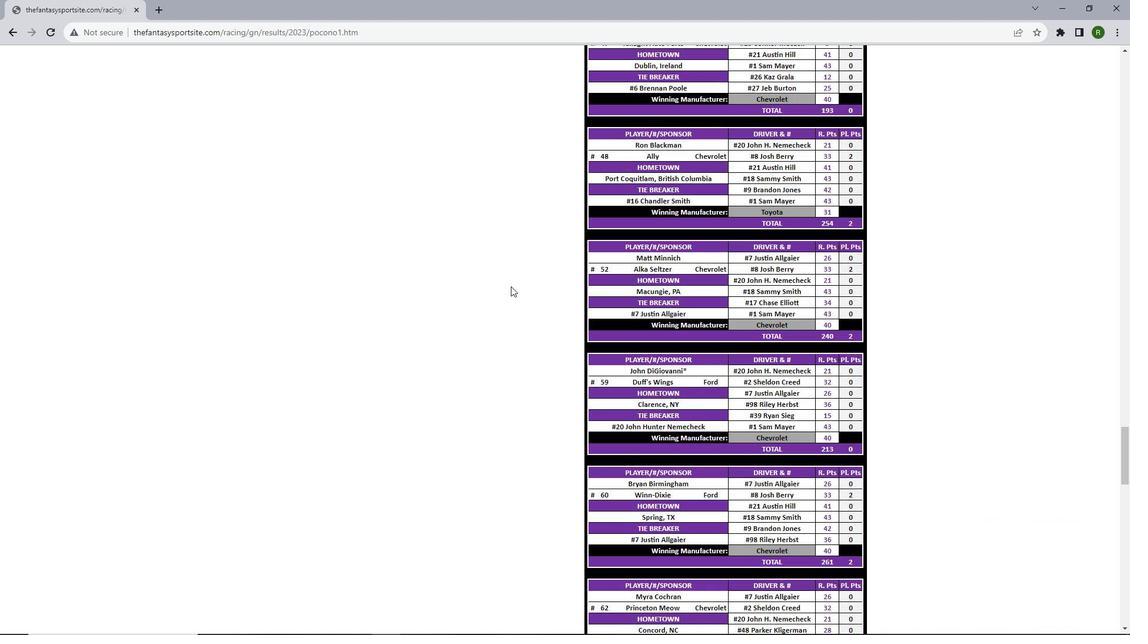 
Action: Mouse scrolled (511, 286) with delta (0, 0)
Screenshot: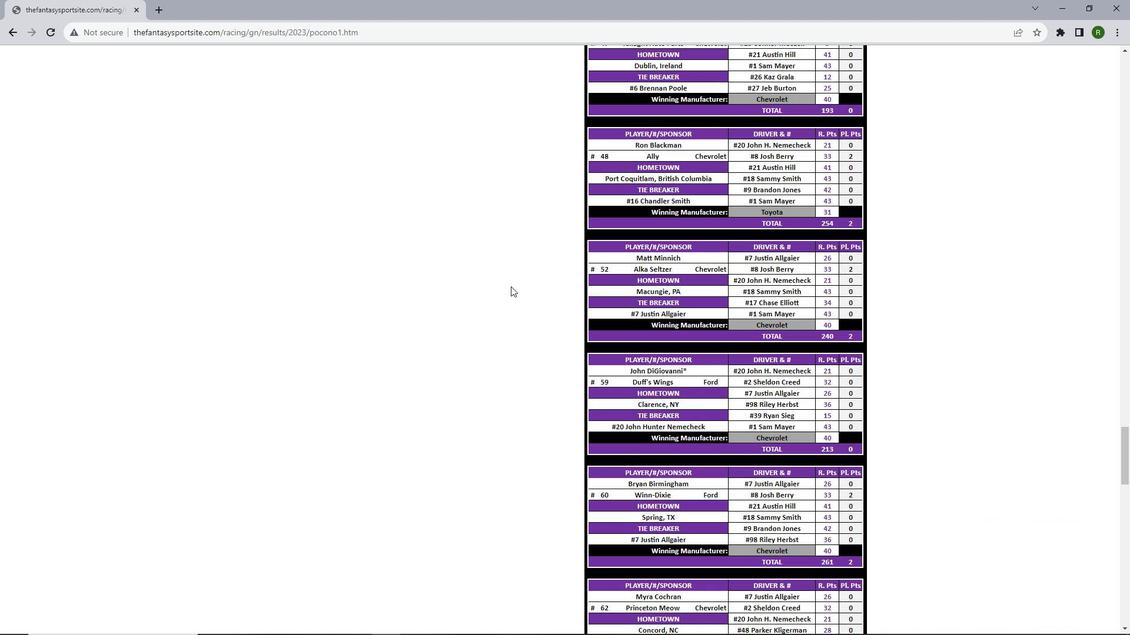 
Action: Mouse scrolled (511, 286) with delta (0, 0)
Screenshot: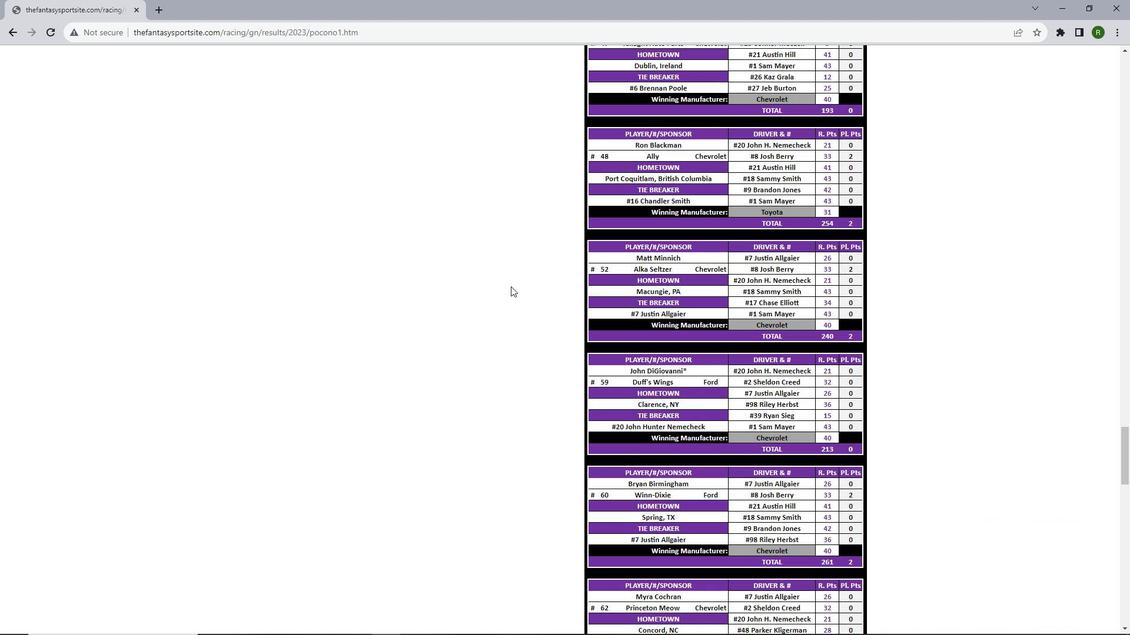 
Action: Mouse scrolled (511, 286) with delta (0, 0)
Screenshot: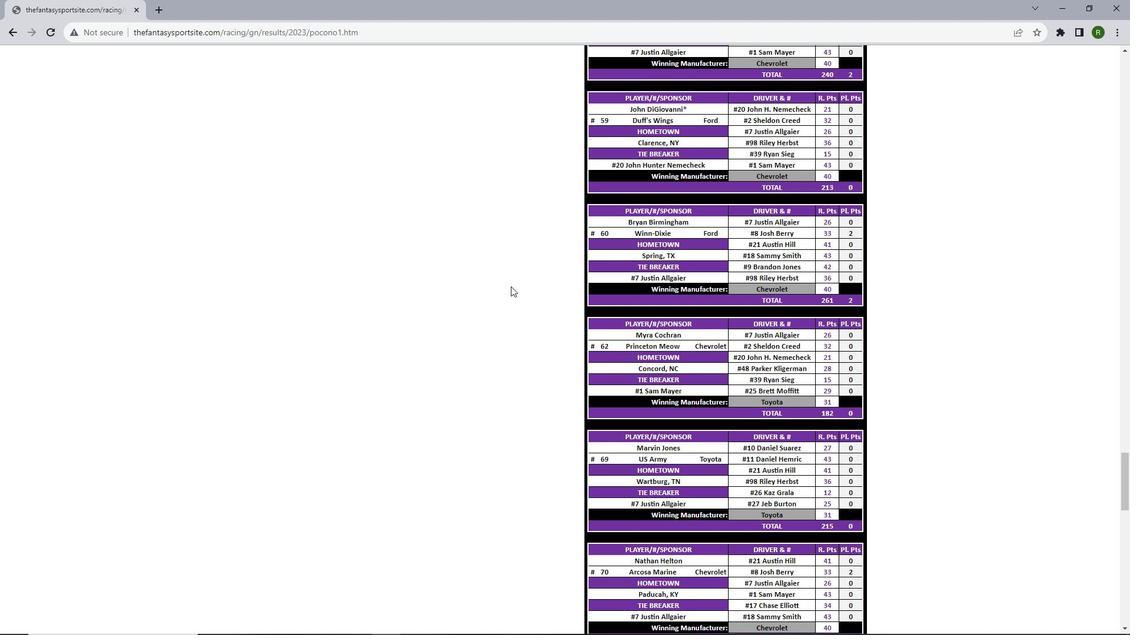 
Action: Mouse scrolled (511, 286) with delta (0, 0)
Screenshot: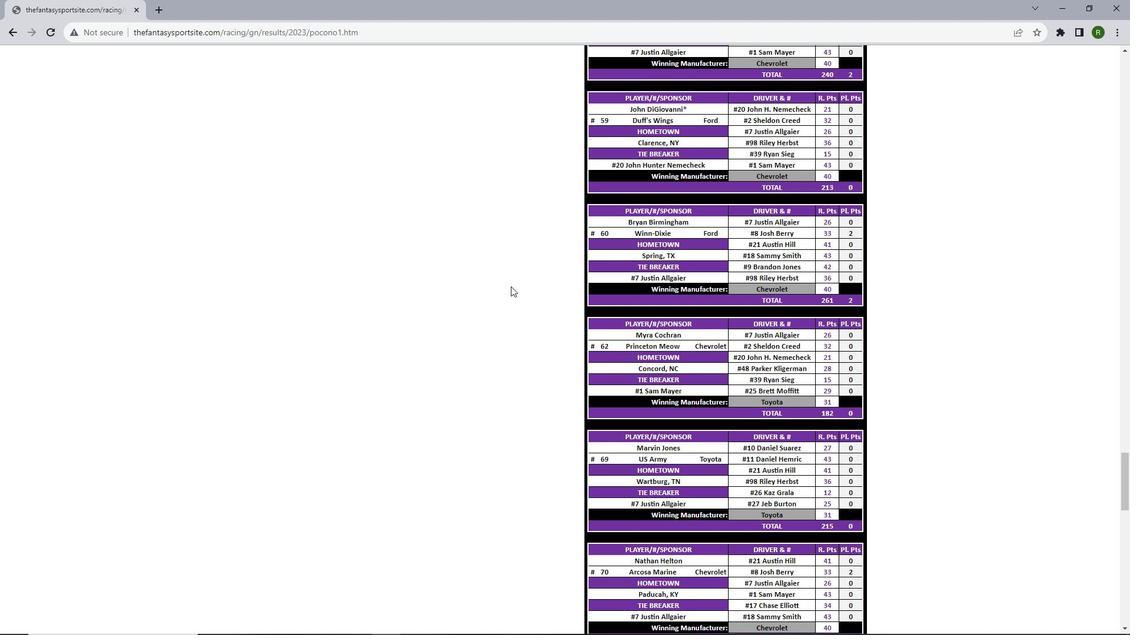 
Action: Mouse scrolled (511, 286) with delta (0, 0)
Screenshot: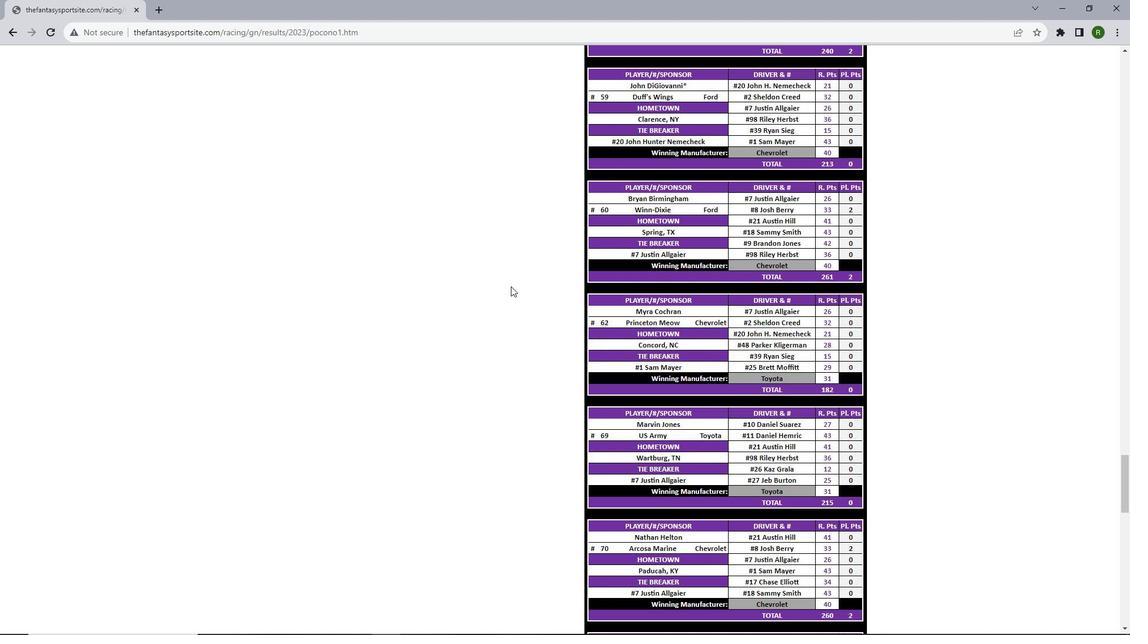 
Action: Mouse scrolled (511, 286) with delta (0, 0)
Screenshot: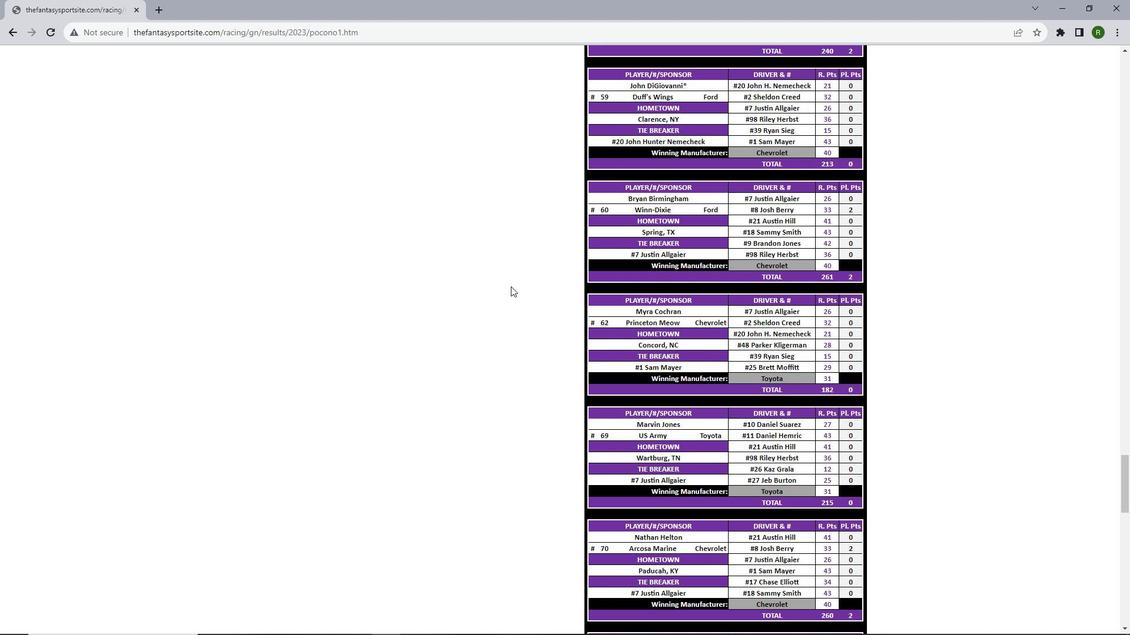 
Action: Mouse scrolled (511, 286) with delta (0, 0)
Screenshot: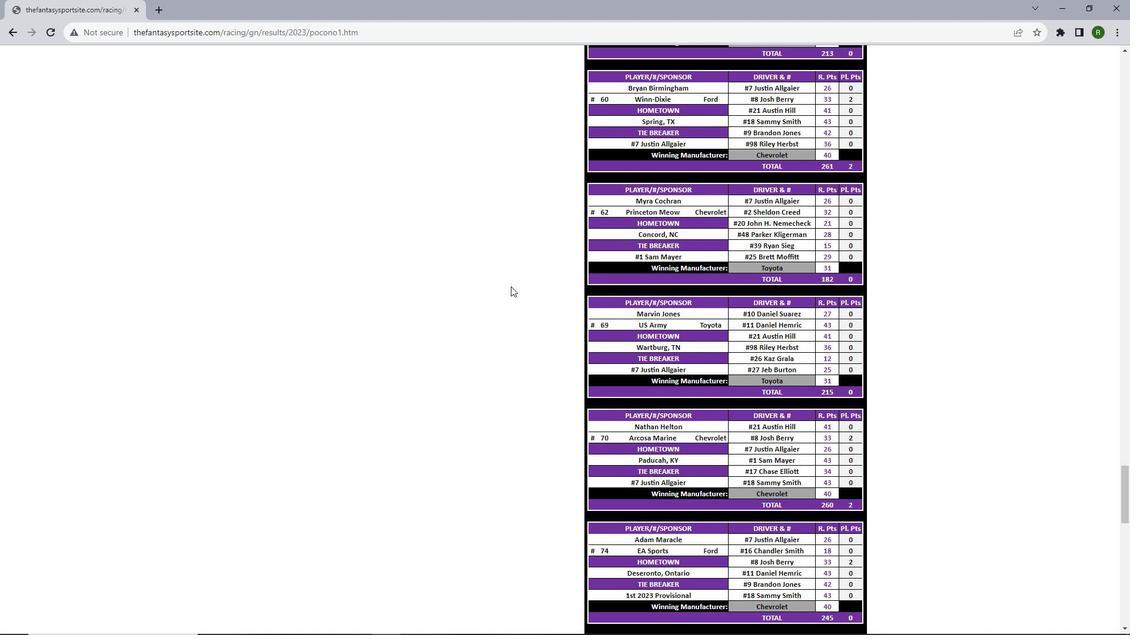 
Action: Mouse scrolled (511, 286) with delta (0, 0)
Screenshot: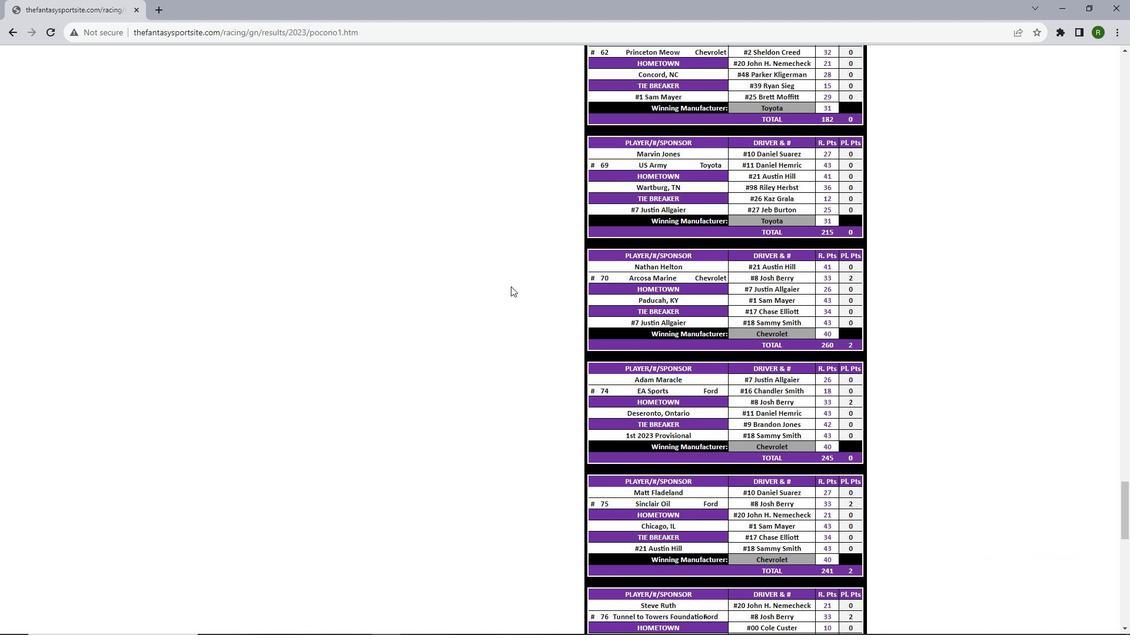 
Action: Mouse scrolled (511, 286) with delta (0, 0)
Screenshot: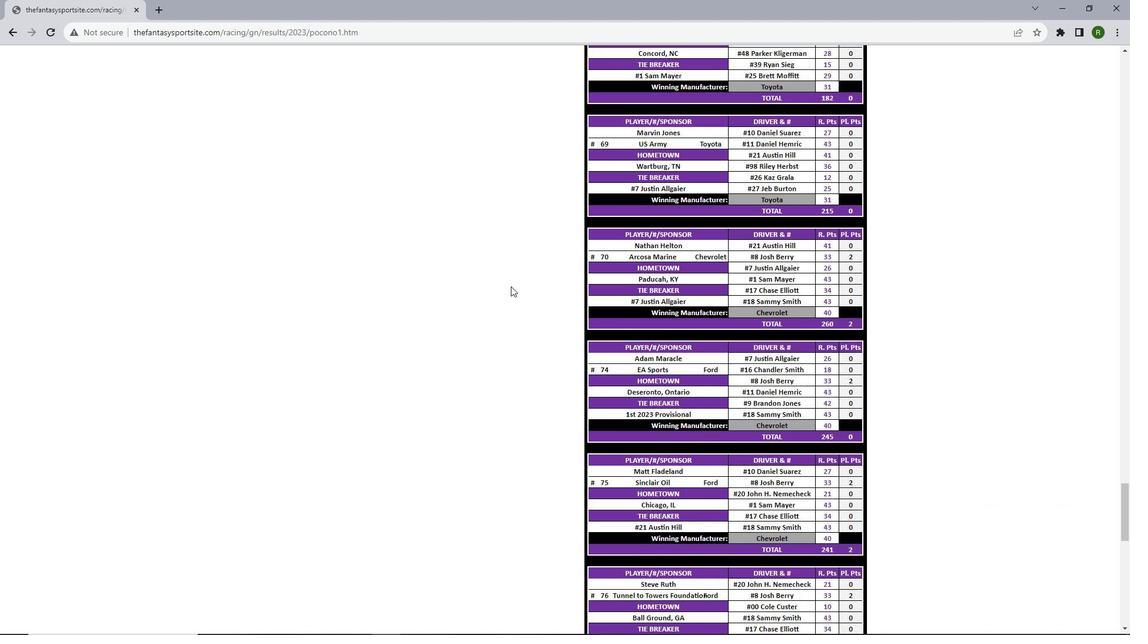 
Action: Mouse scrolled (511, 286) with delta (0, 0)
Screenshot: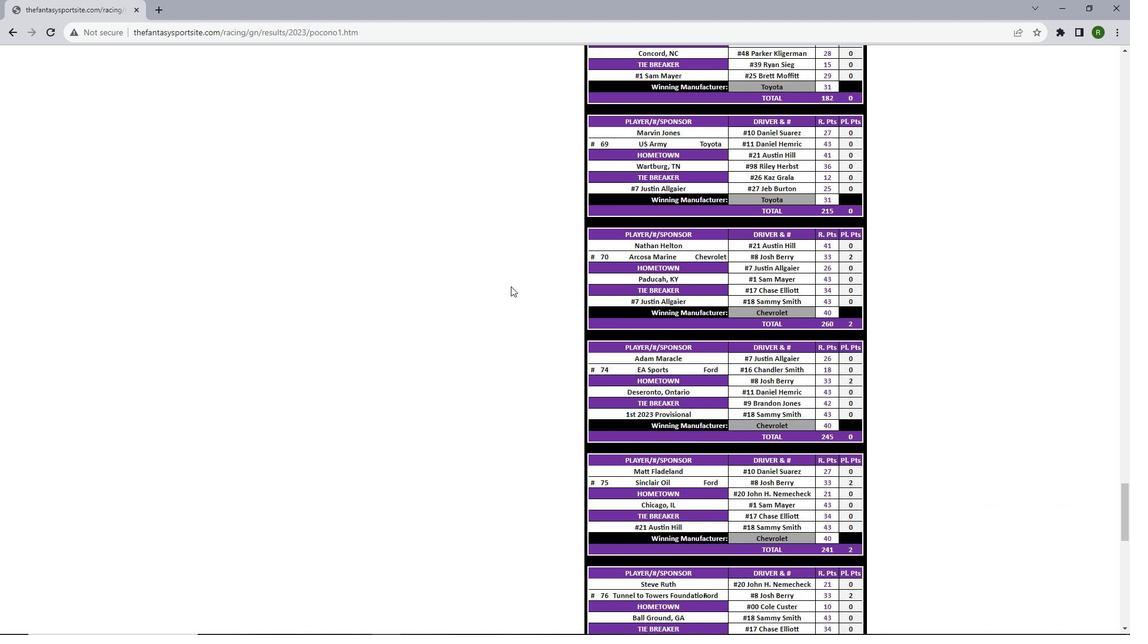 
Action: Mouse scrolled (511, 286) with delta (0, 0)
Screenshot: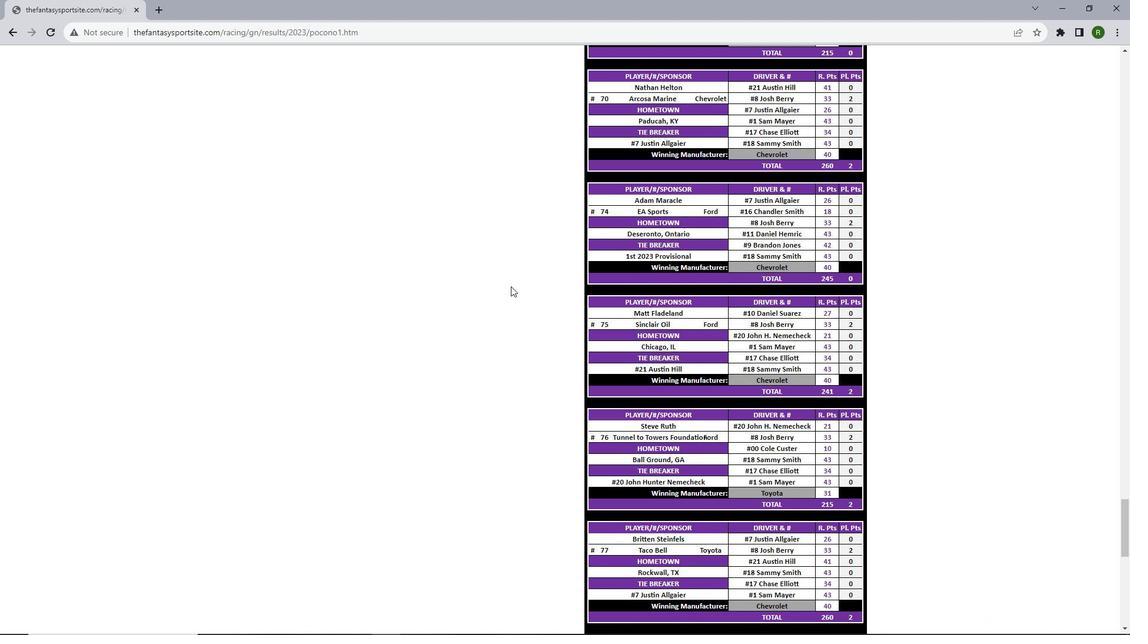 
Action: Mouse scrolled (511, 286) with delta (0, 0)
Screenshot: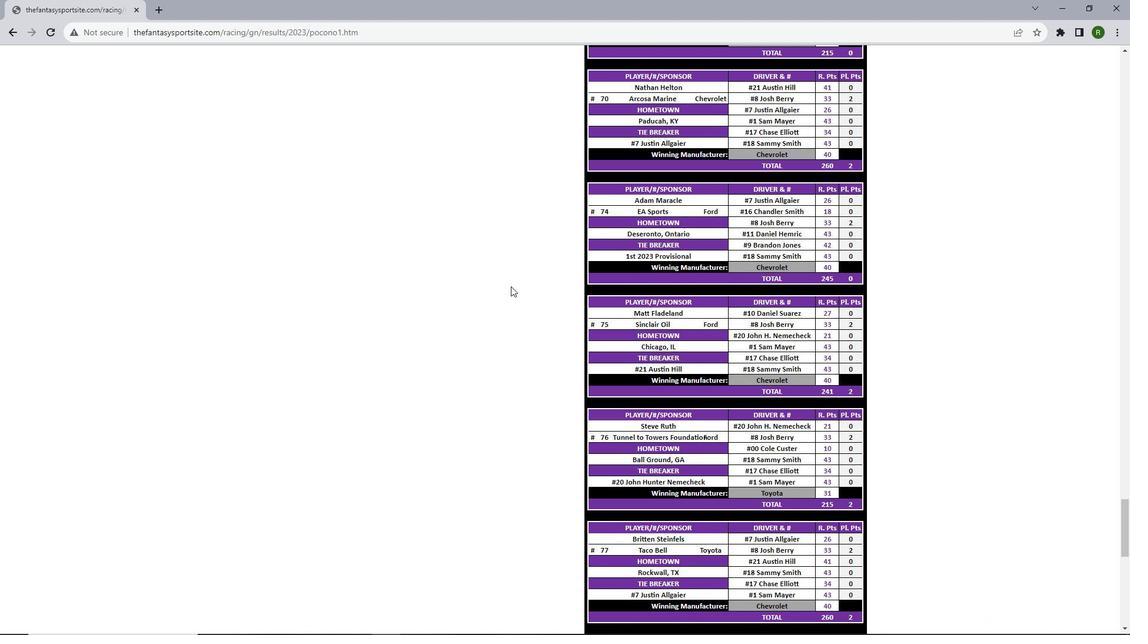 
Action: Mouse scrolled (511, 286) with delta (0, 0)
Screenshot: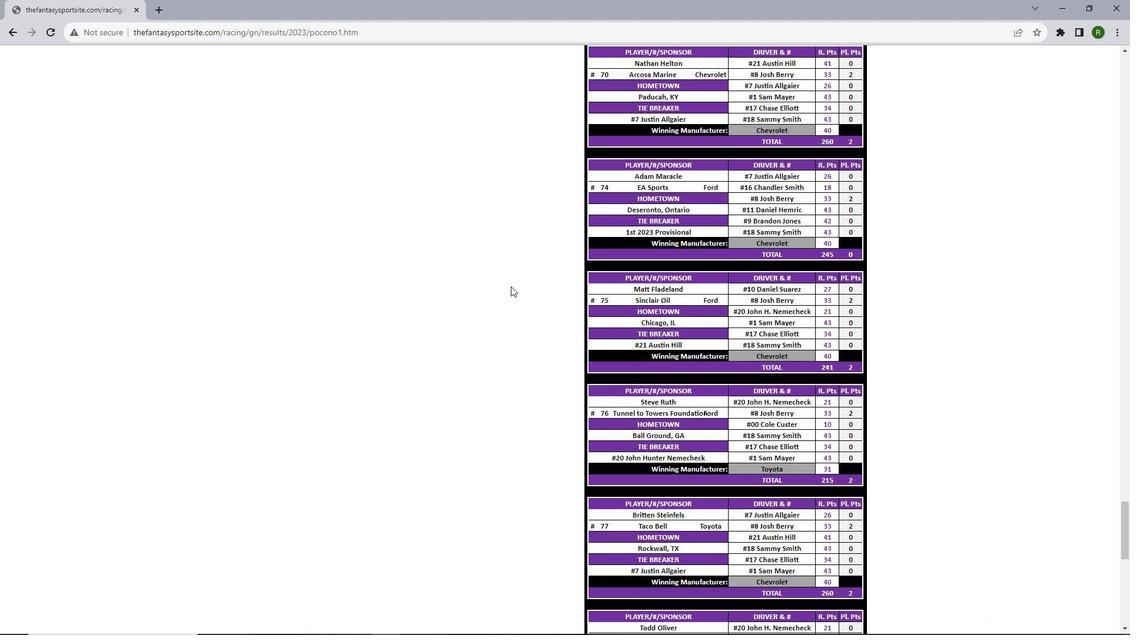 
Action: Mouse scrolled (511, 286) with delta (0, 0)
Screenshot: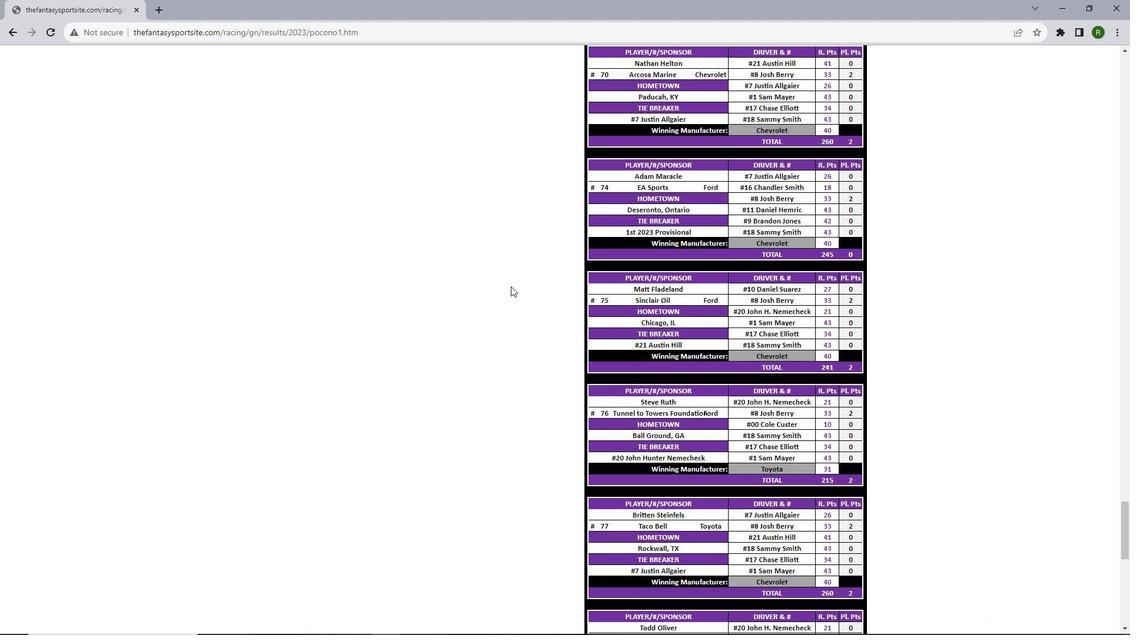 
Action: Mouse moved to (511, 286)
Screenshot: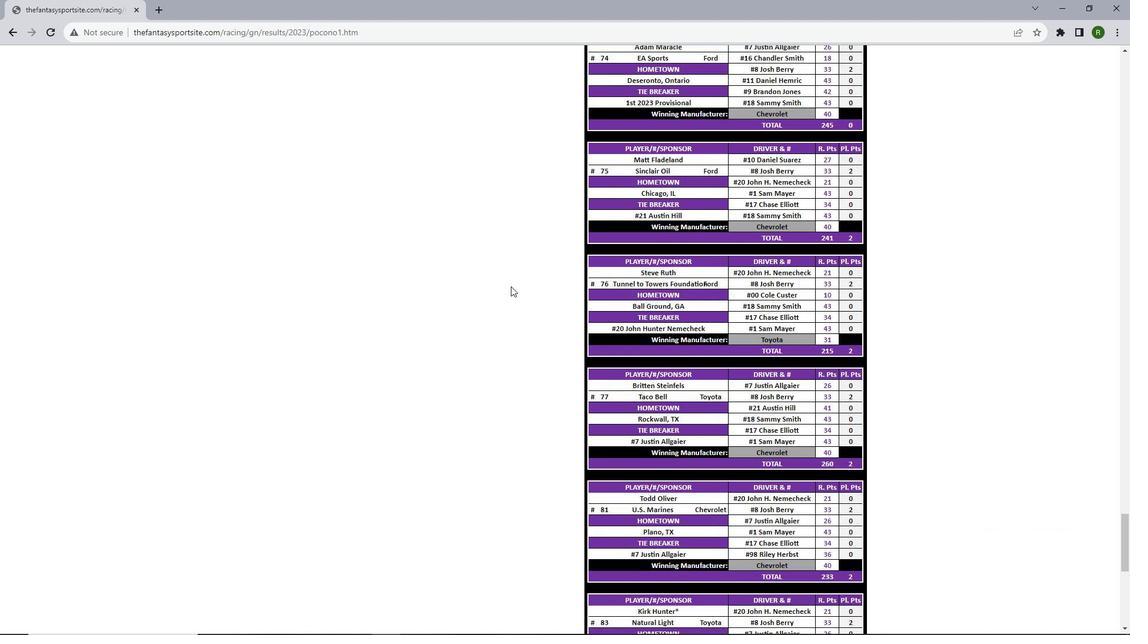 
Action: Mouse scrolled (511, 286) with delta (0, 0)
Screenshot: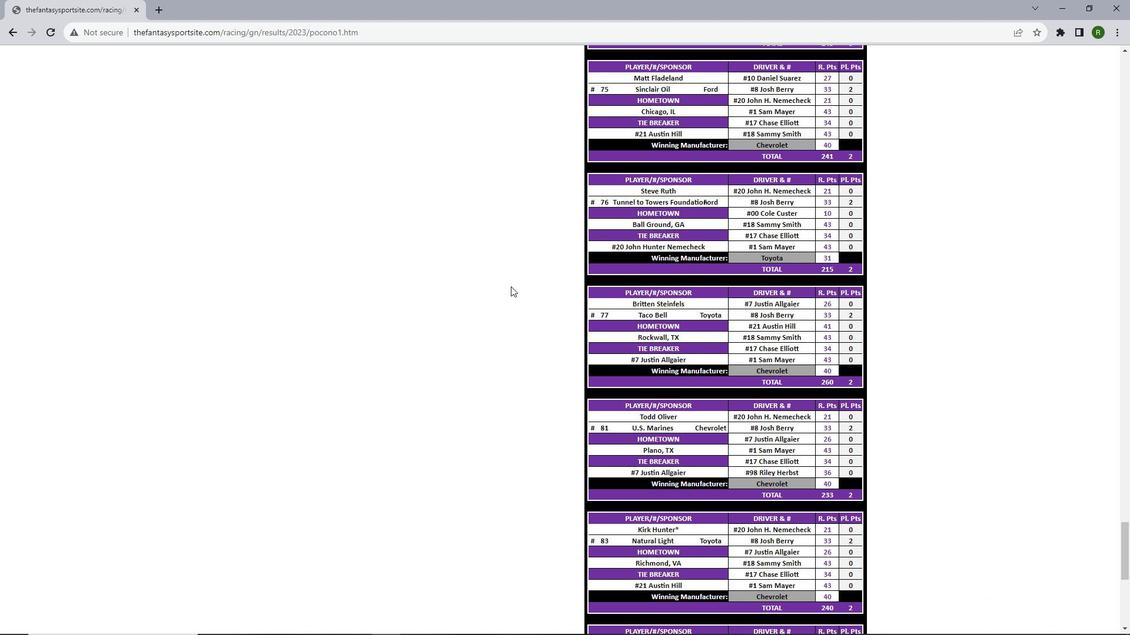 
Action: Mouse scrolled (511, 286) with delta (0, 0)
Screenshot: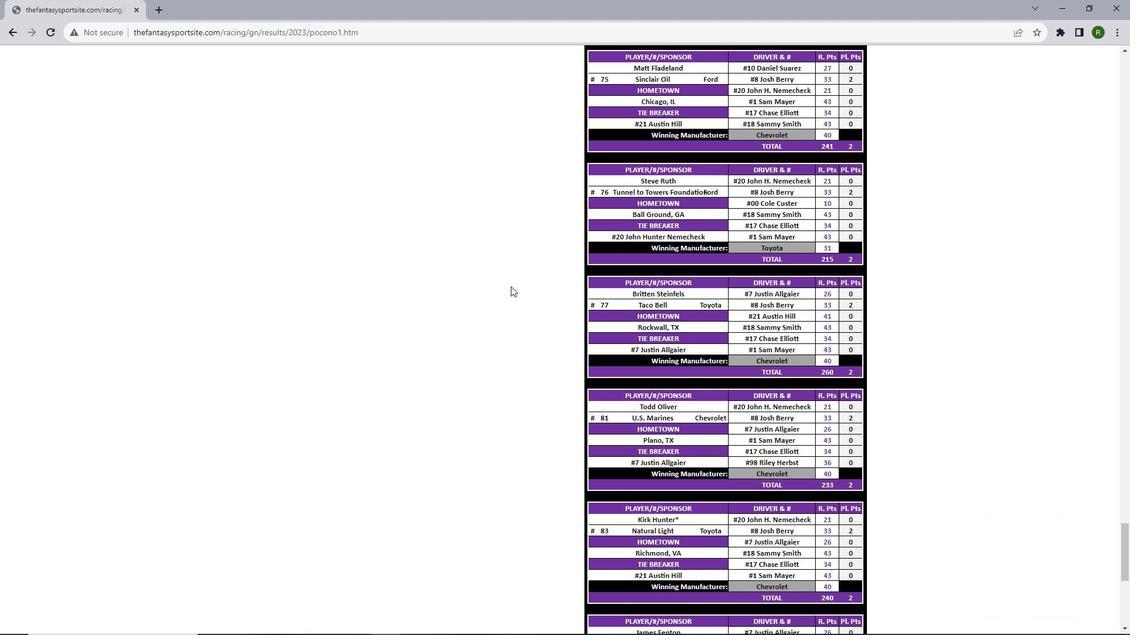 
Action: Mouse scrolled (511, 286) with delta (0, 0)
Screenshot: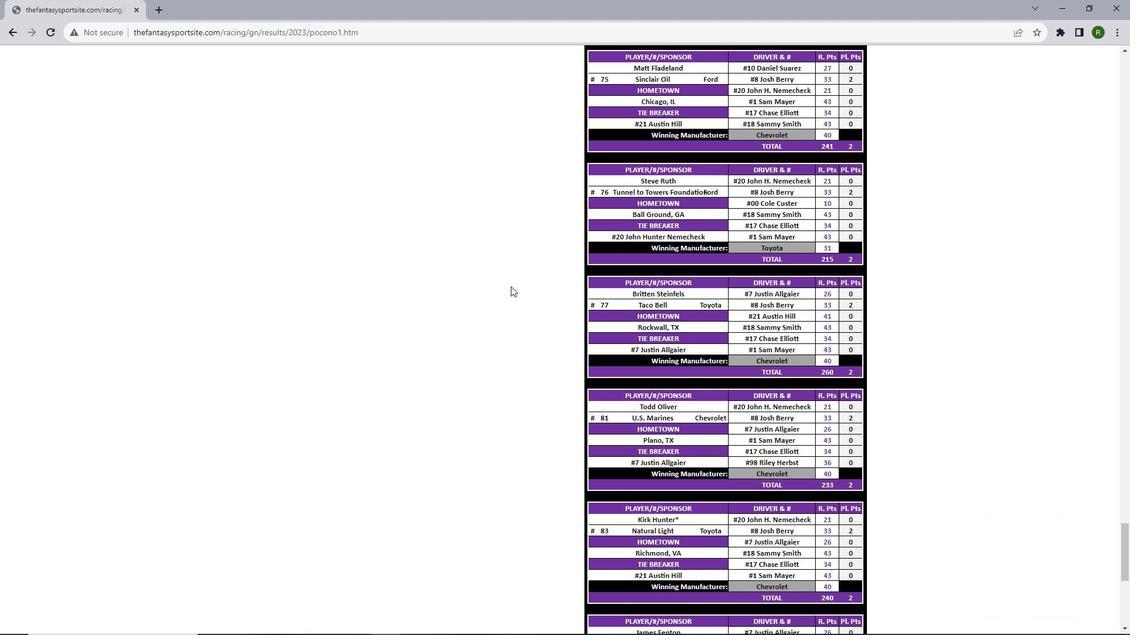 
Action: Mouse scrolled (511, 286) with delta (0, 0)
Screenshot: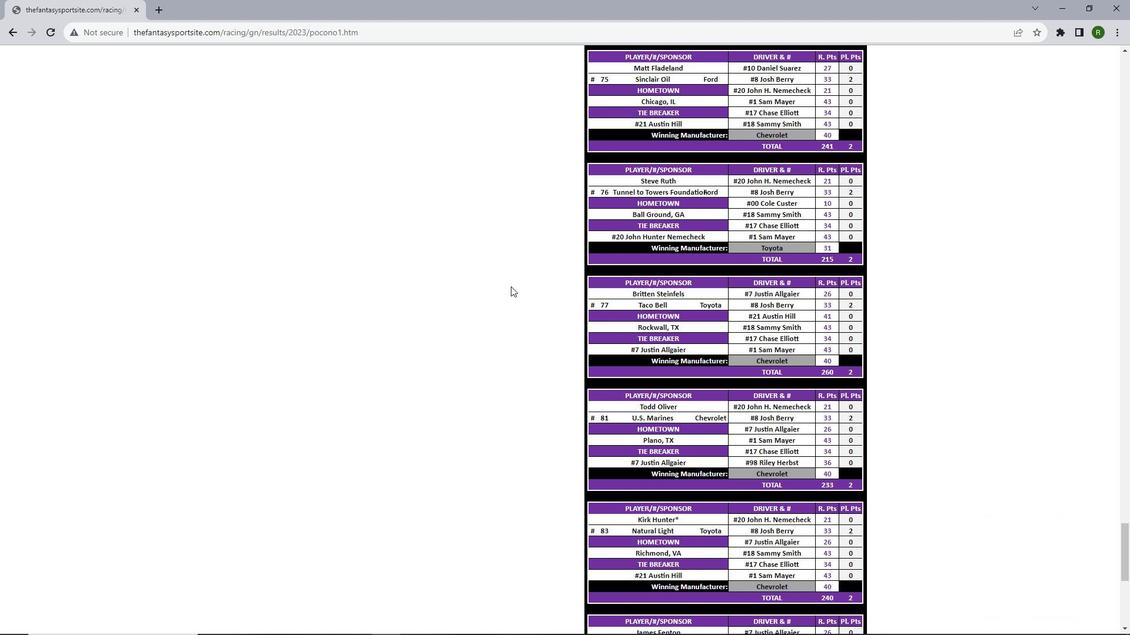 
Action: Mouse scrolled (511, 286) with delta (0, 0)
Screenshot: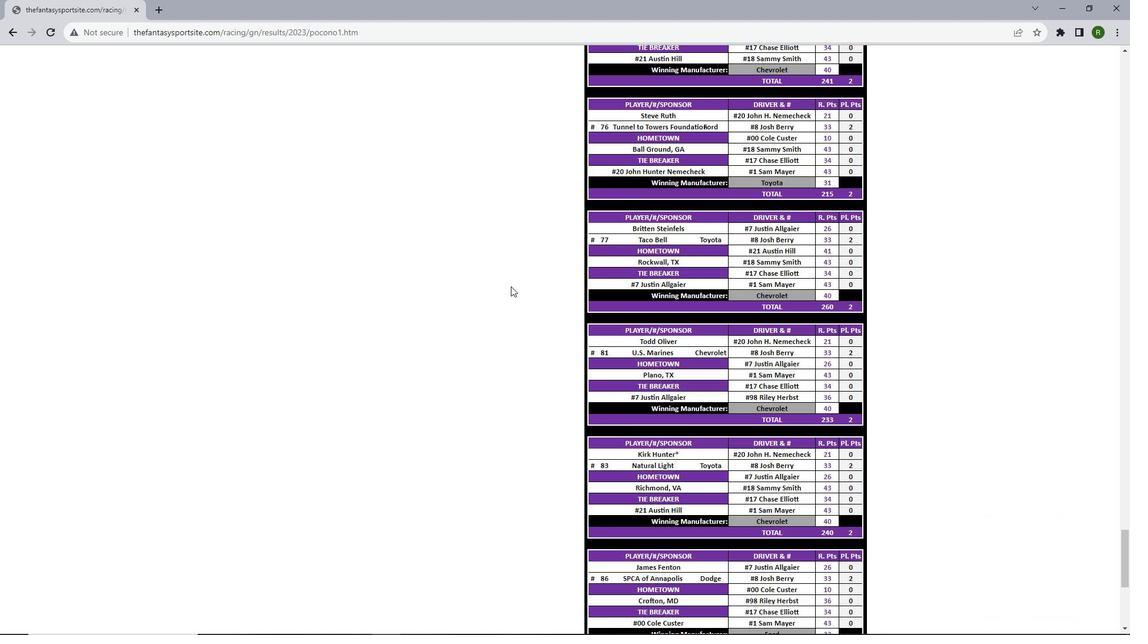 
Action: Mouse scrolled (511, 286) with delta (0, 0)
Screenshot: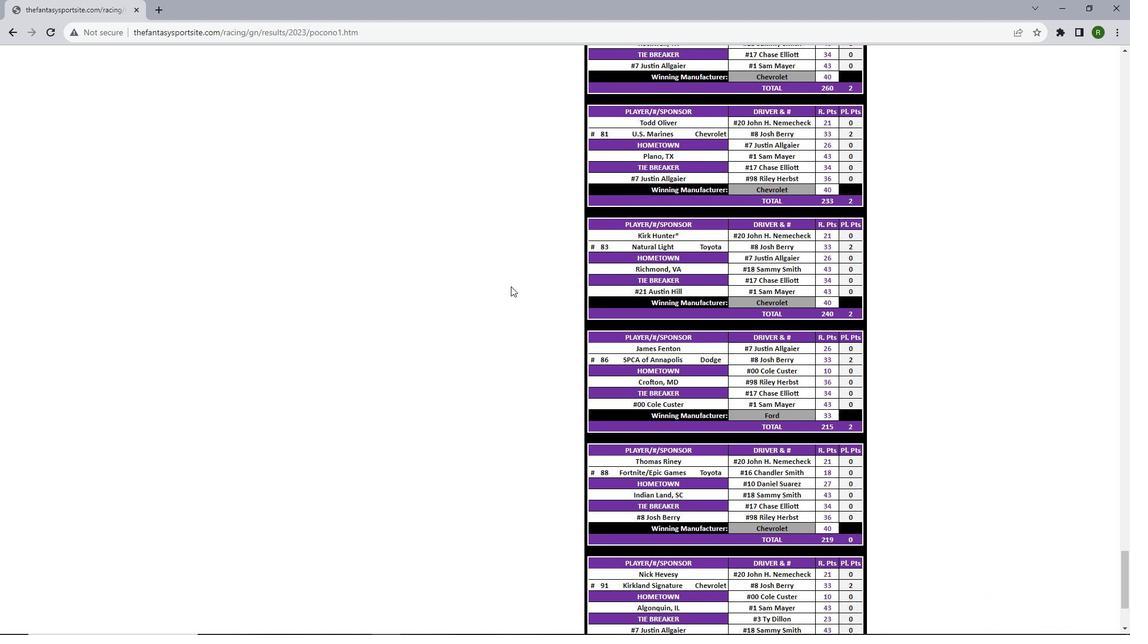 
Action: Mouse scrolled (511, 286) with delta (0, 0)
Screenshot: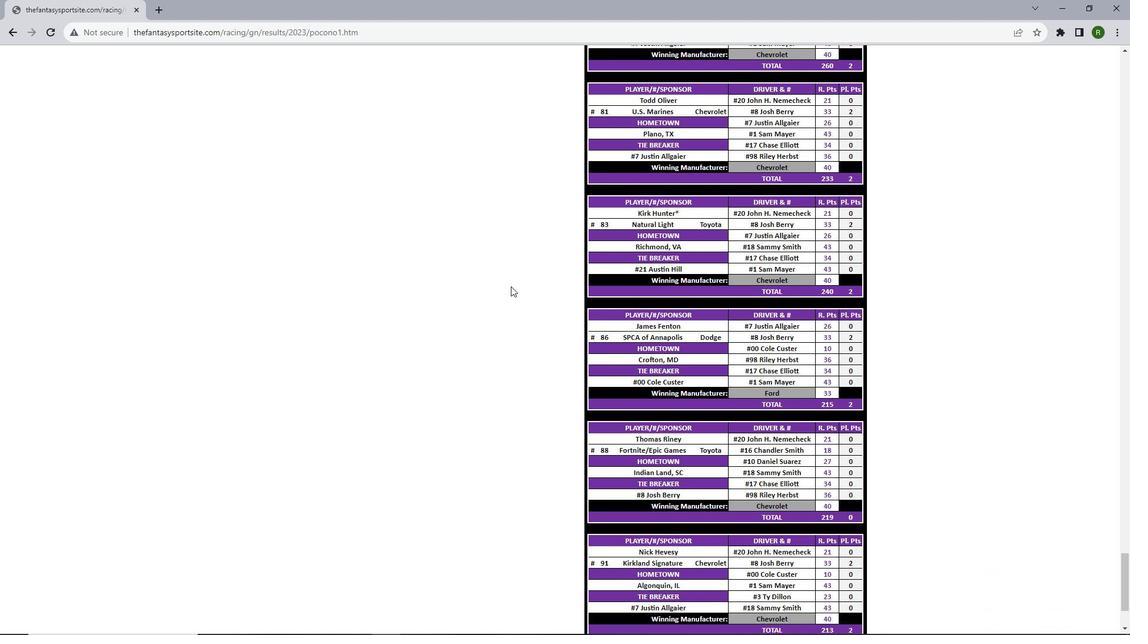 
Action: Mouse scrolled (511, 286) with delta (0, 0)
Screenshot: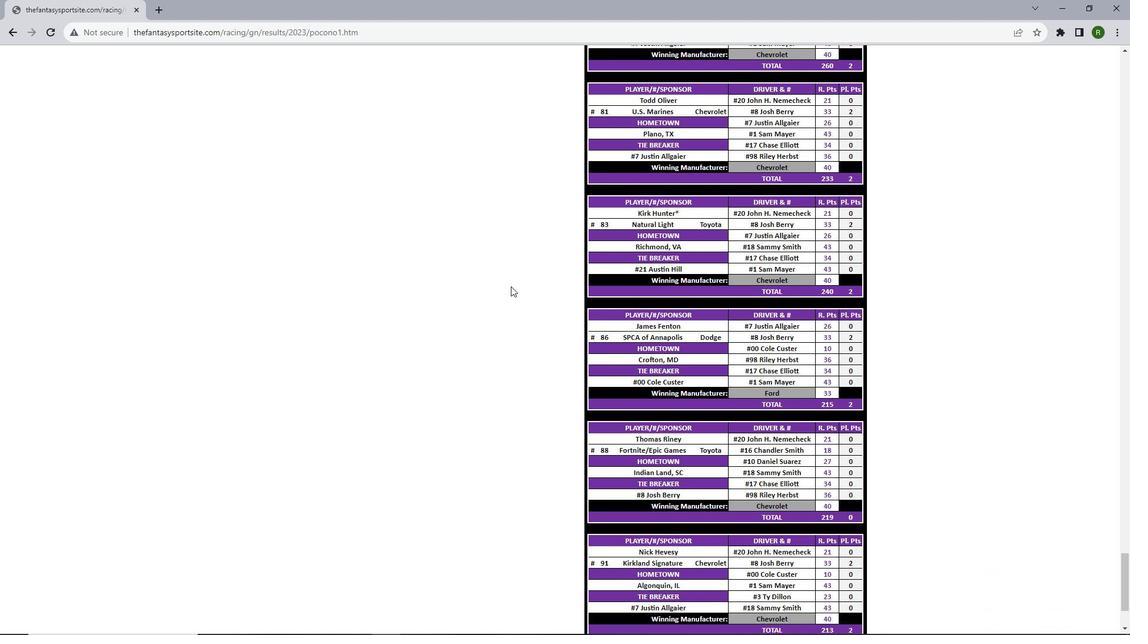 
Action: Mouse scrolled (511, 286) with delta (0, 0)
Screenshot: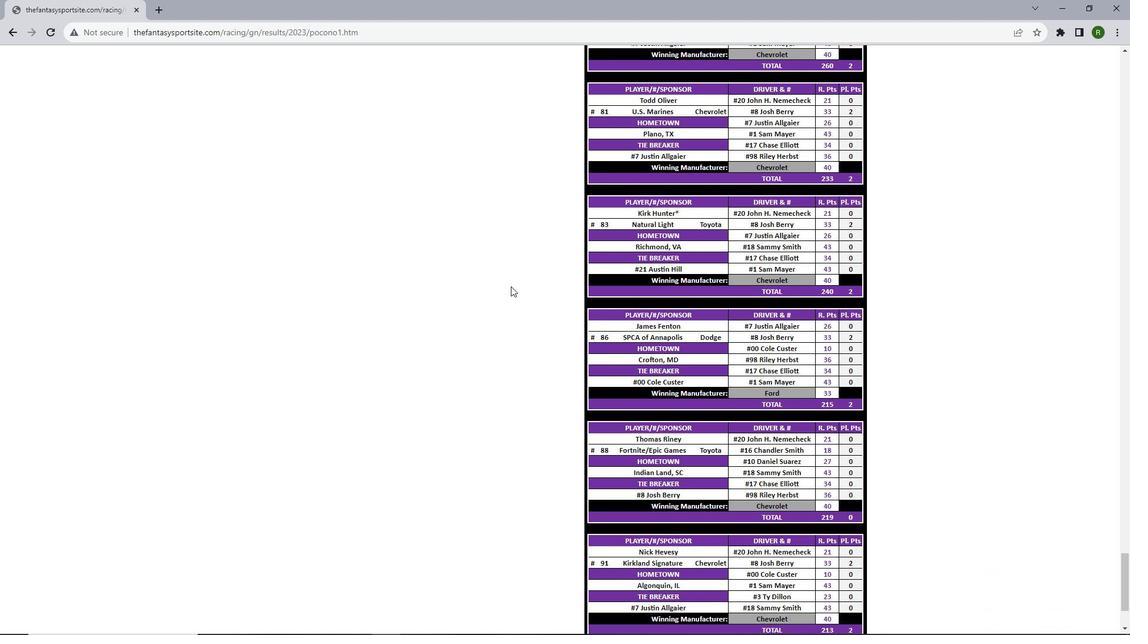 
Action: Mouse scrolled (511, 286) with delta (0, 0)
Screenshot: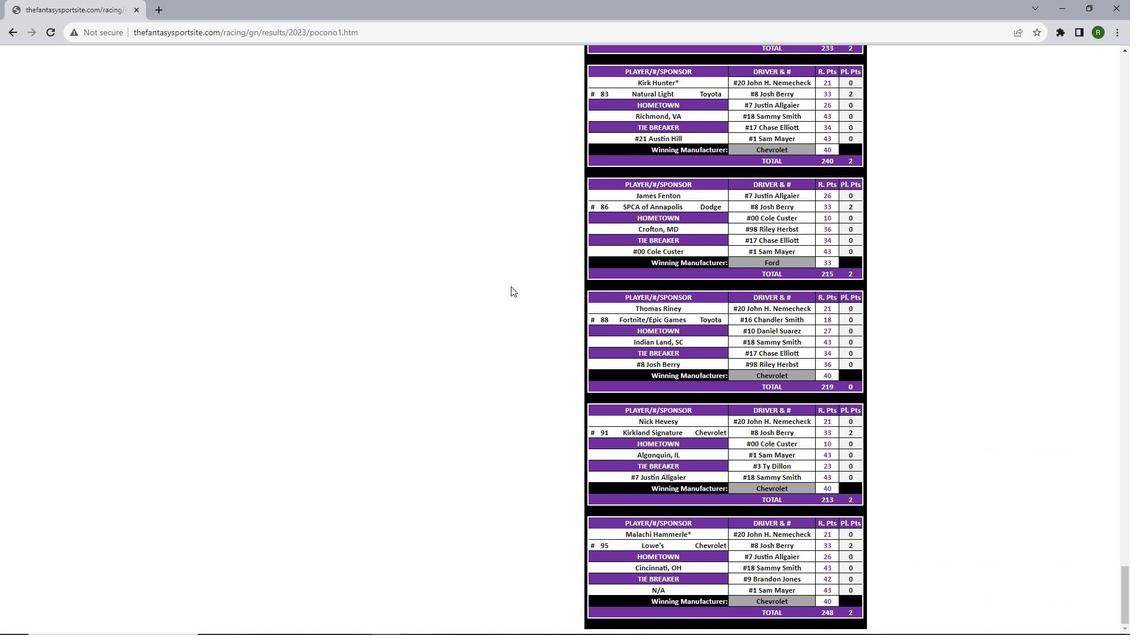 
Action: Mouse scrolled (511, 286) with delta (0, 0)
Screenshot: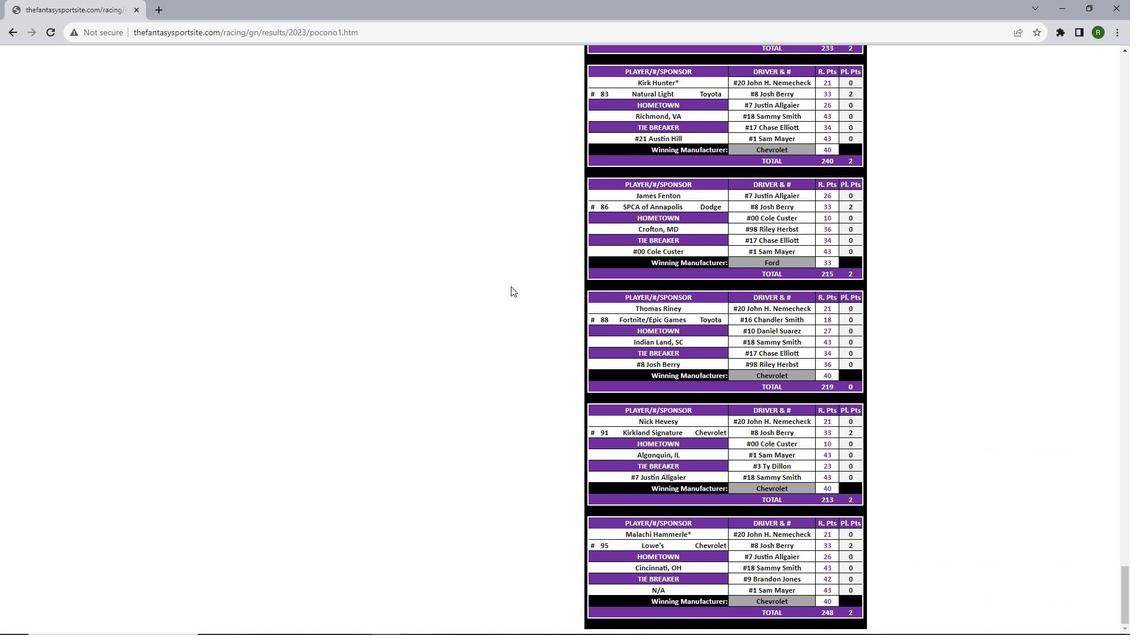 
Action: Mouse scrolled (511, 286) with delta (0, 0)
Screenshot: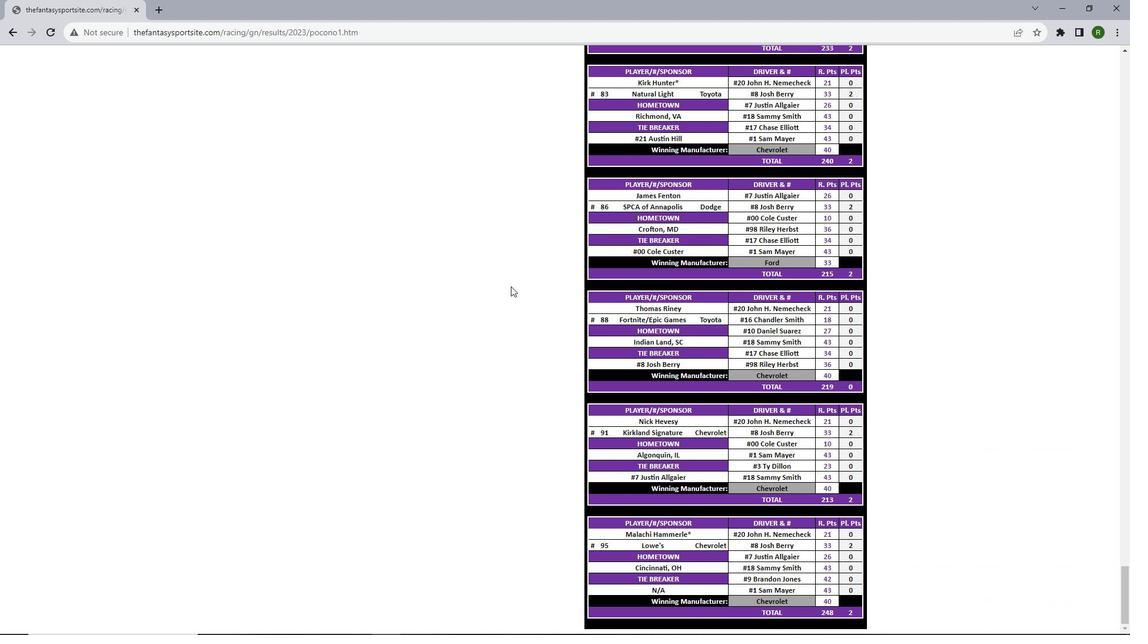 
Action: Mouse scrolled (511, 286) with delta (0, 0)
Screenshot: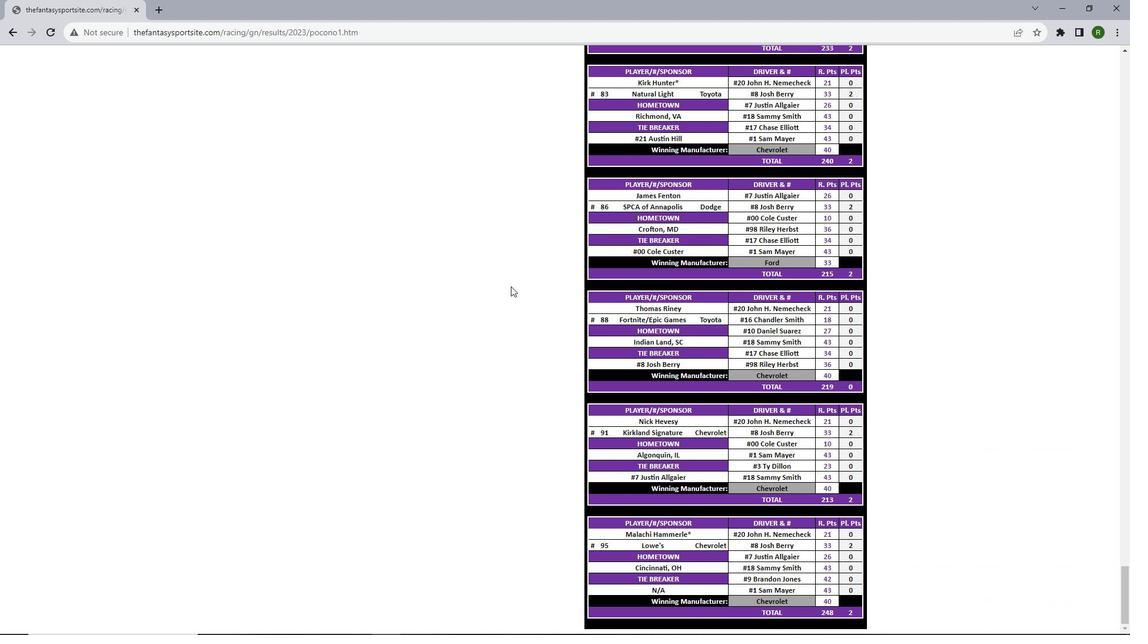 
